 Task: Look for space in Aspen Hill, United States from 10th July, 2023 to 15th July, 2023 for 7 adults in price range Rs.10000 to Rs.15000. Place can be entire place or shared room with 4 bedrooms having 7 beds and 4 bathrooms. Property type can be house, flat, guest house. Amenities needed are: wifi, TV, free parkinig on premises, gym, breakfast. Booking option can be shelf check-in. Required host language is English.
Action: Mouse moved to (533, 131)
Screenshot: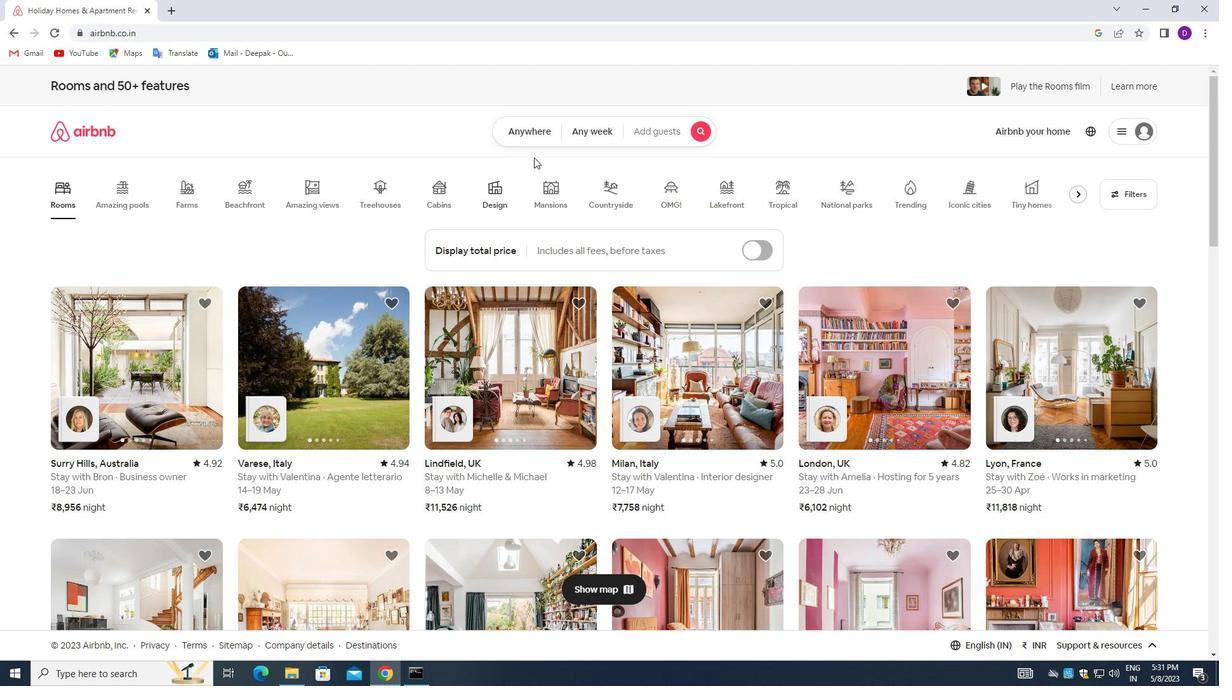 
Action: Mouse pressed left at (533, 131)
Screenshot: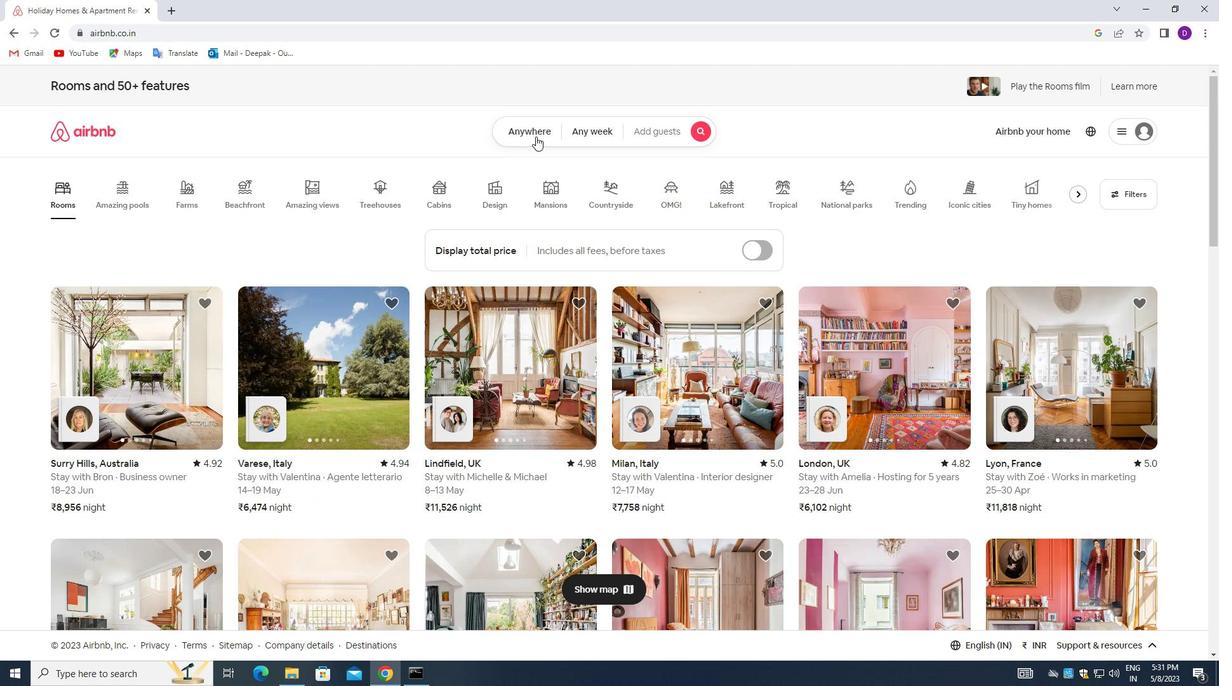 
Action: Mouse moved to (451, 180)
Screenshot: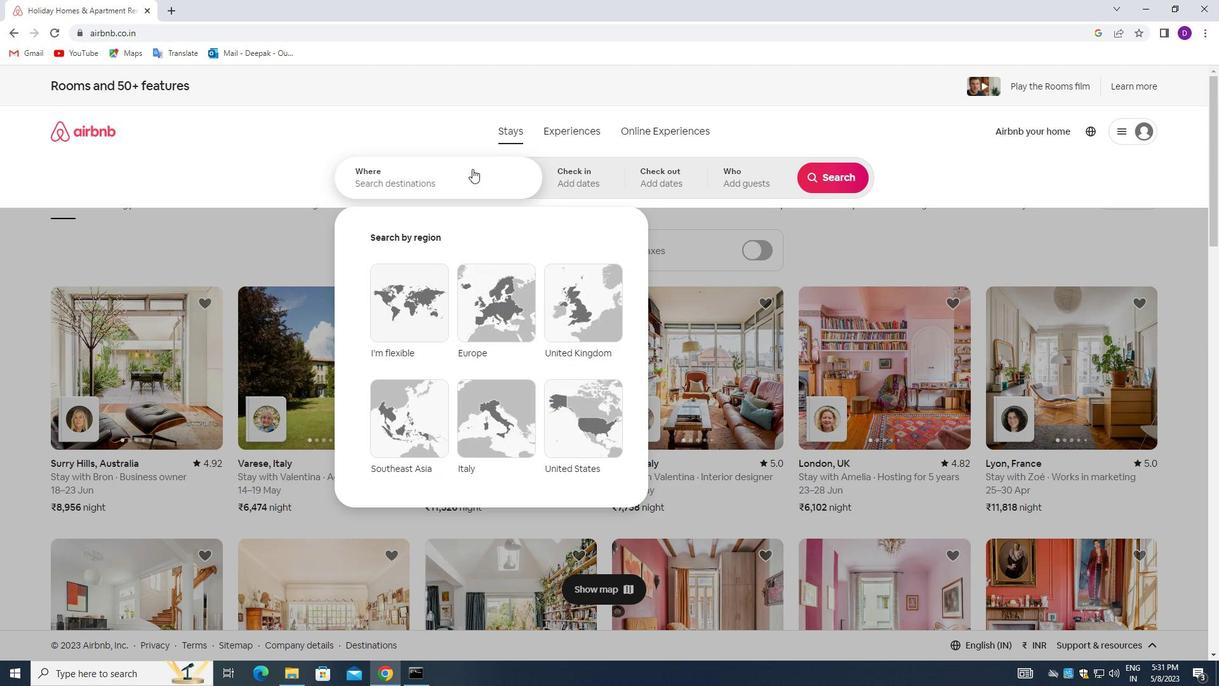 
Action: Mouse pressed left at (451, 180)
Screenshot: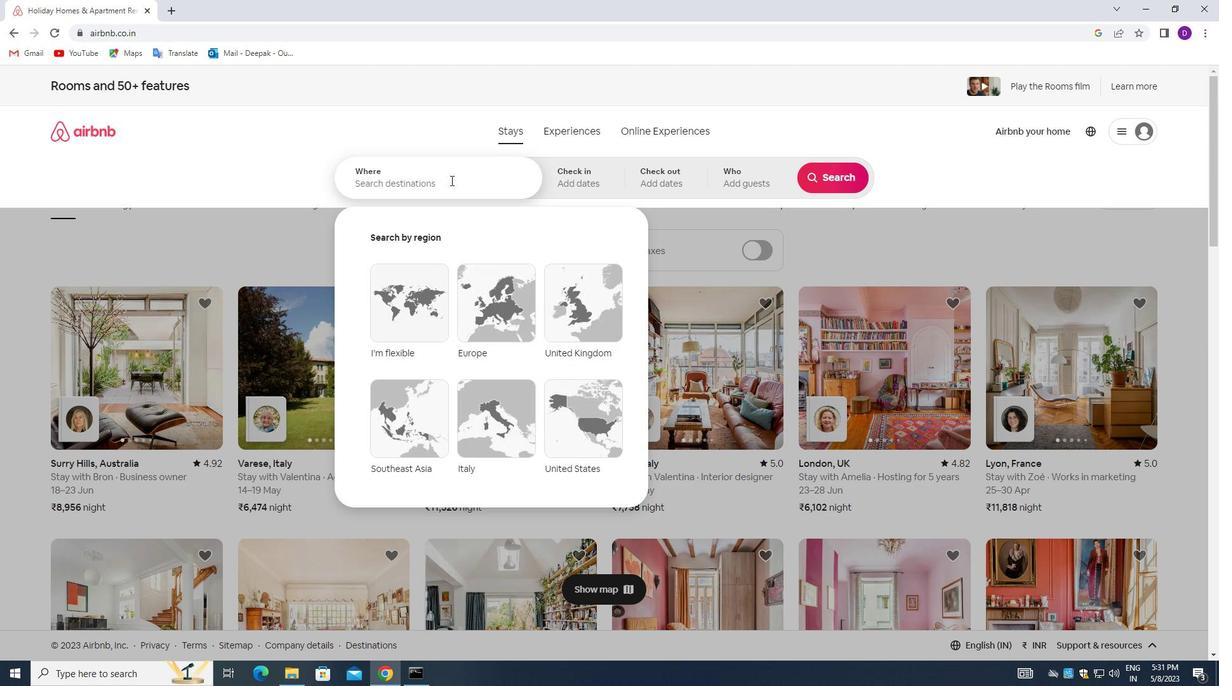 
Action: Mouse moved to (99, 296)
Screenshot: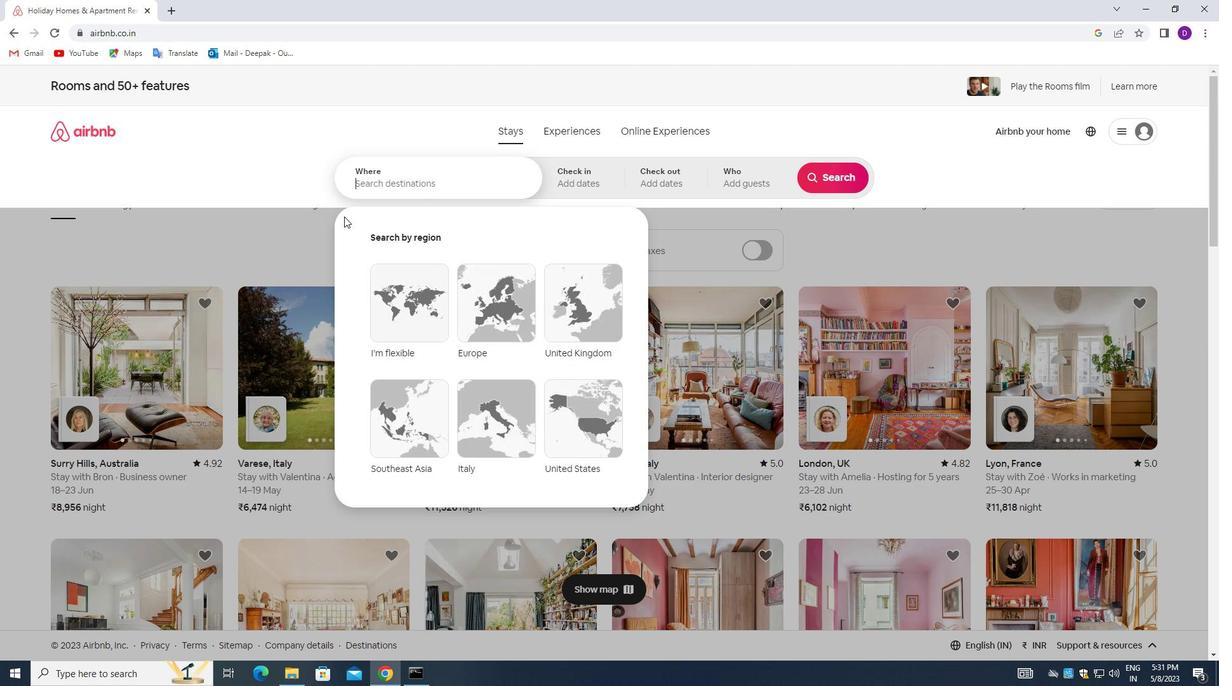 
Action: Key pressed <Key.shift_r>Aspen<Key.space><Key.shift>HILL<Key.space><Key.backspace>,<Key.space><Key.shift>UNITED<Key.space><Key.shift_r>STATES<Key.enter>
Screenshot: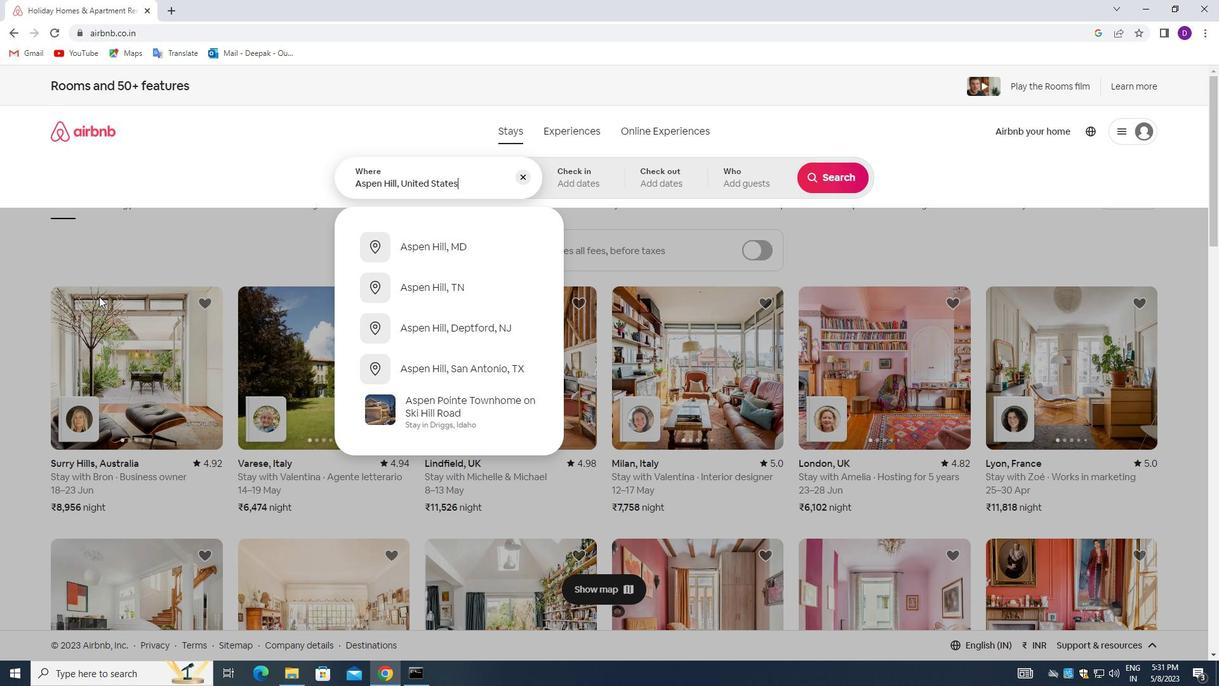 
Action: Mouse moved to (827, 279)
Screenshot: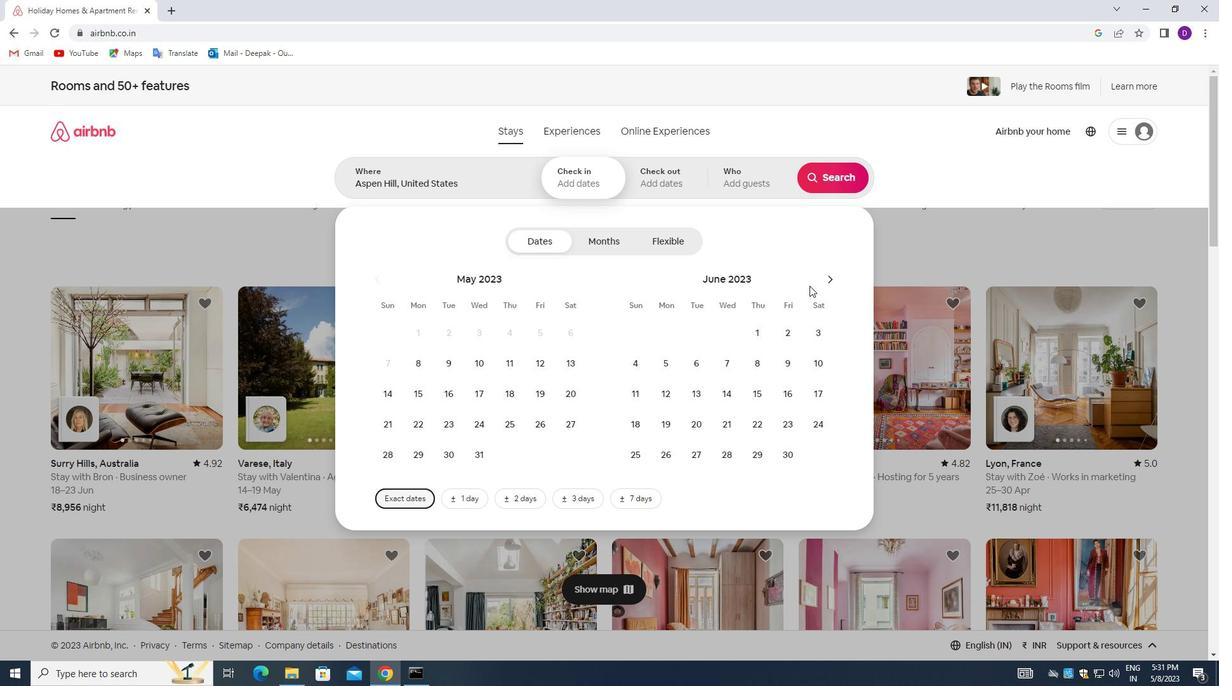 
Action: Mouse pressed left at (827, 279)
Screenshot: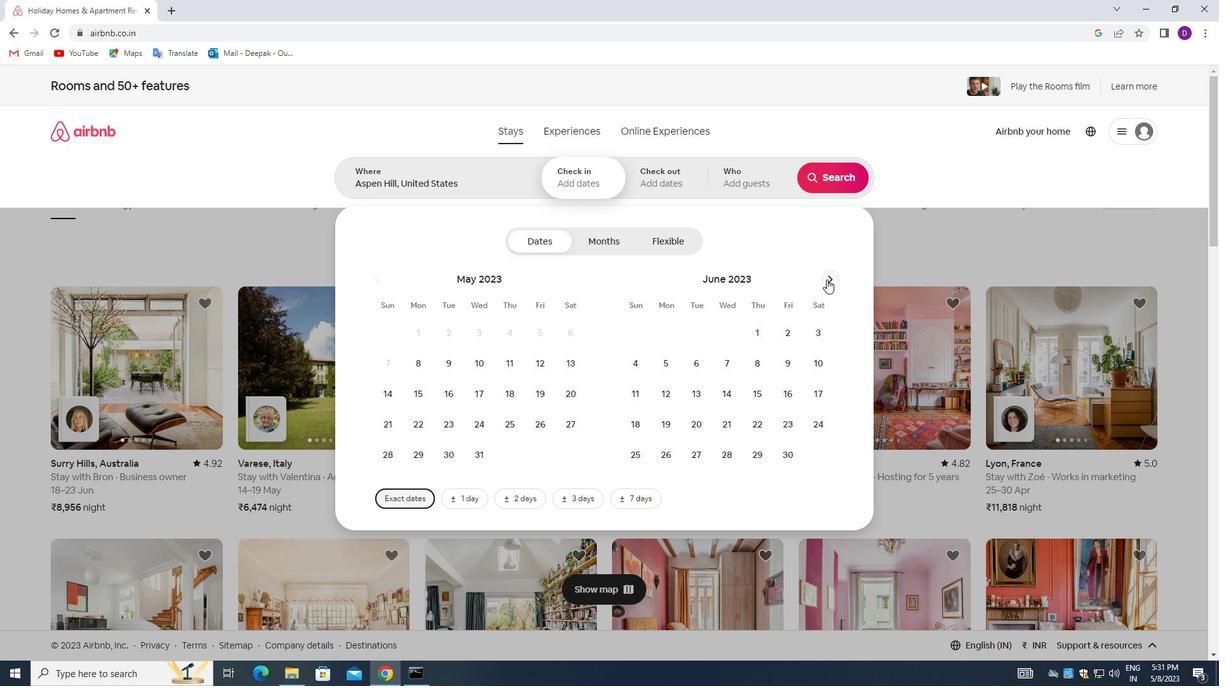 
Action: Mouse moved to (672, 396)
Screenshot: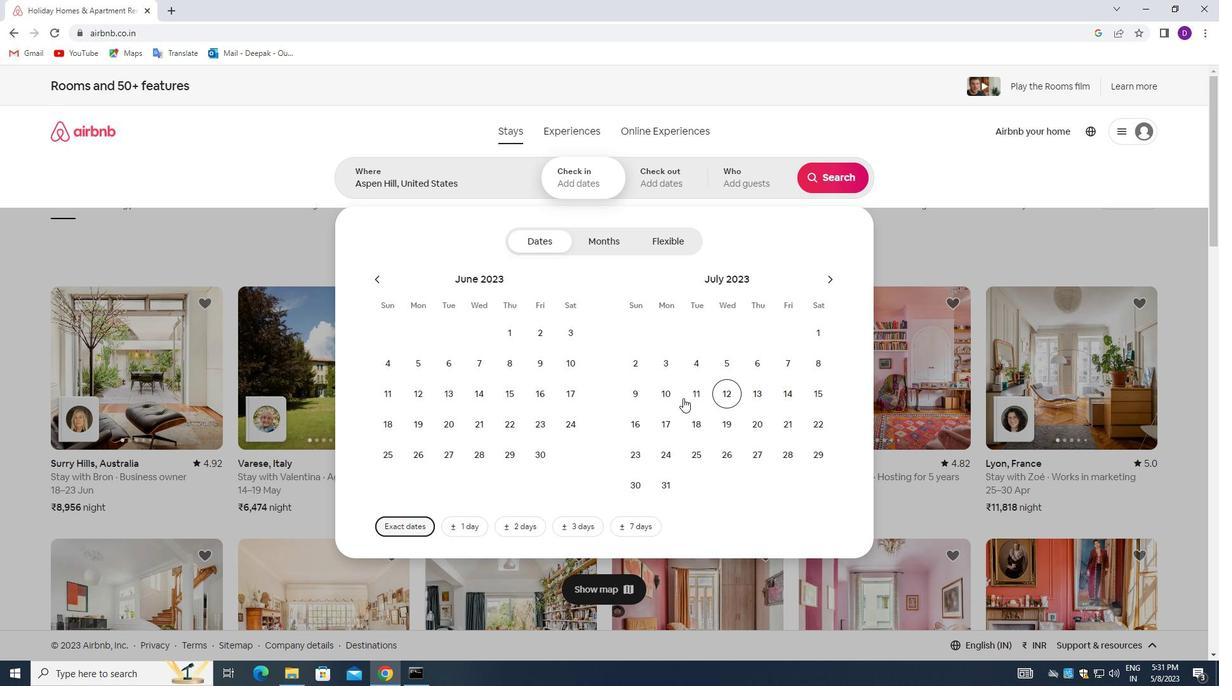 
Action: Mouse pressed left at (672, 396)
Screenshot: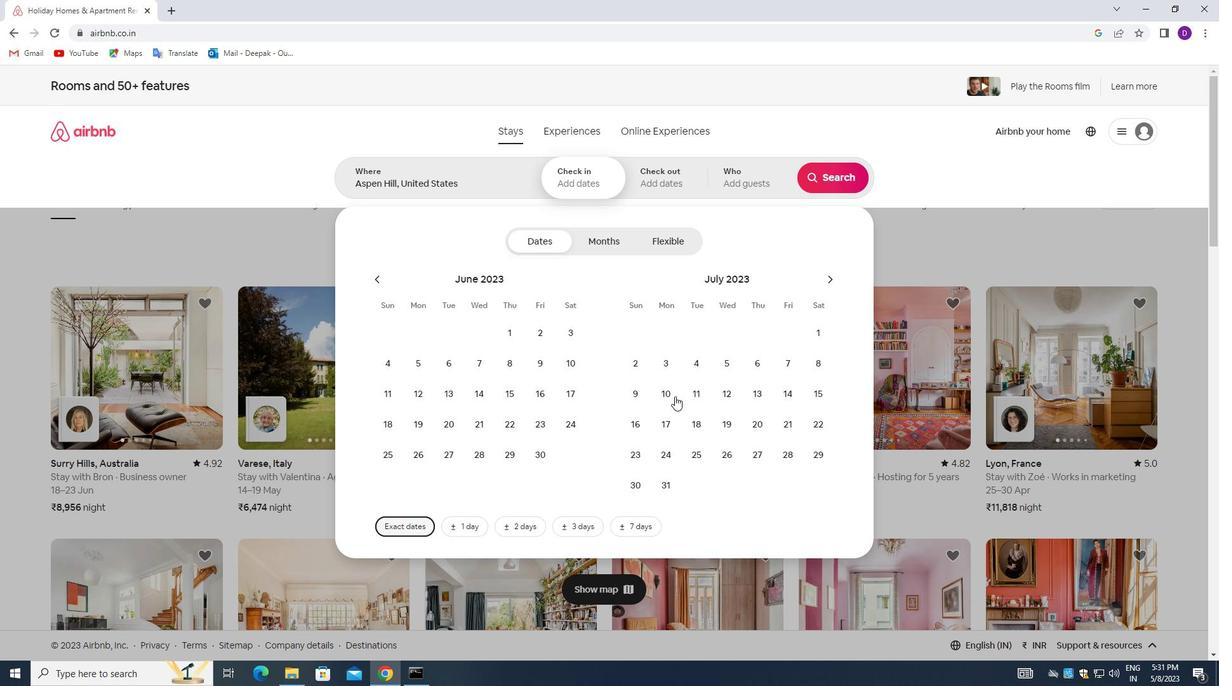 
Action: Mouse moved to (815, 395)
Screenshot: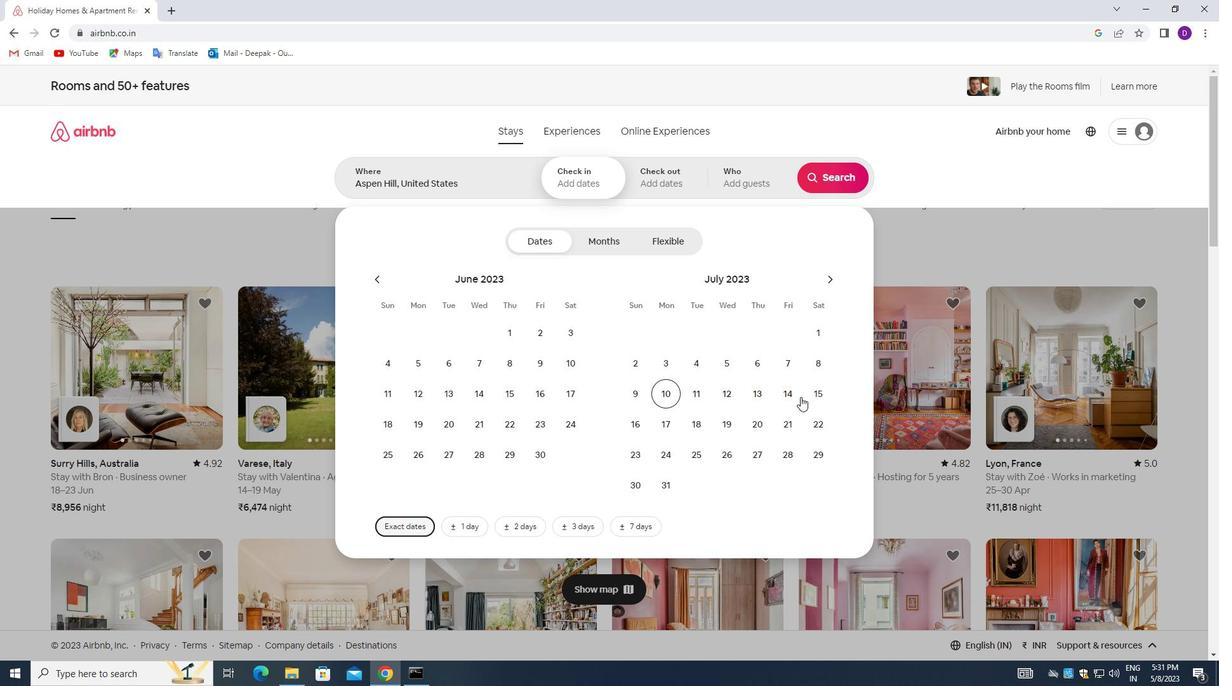 
Action: Mouse pressed left at (815, 395)
Screenshot: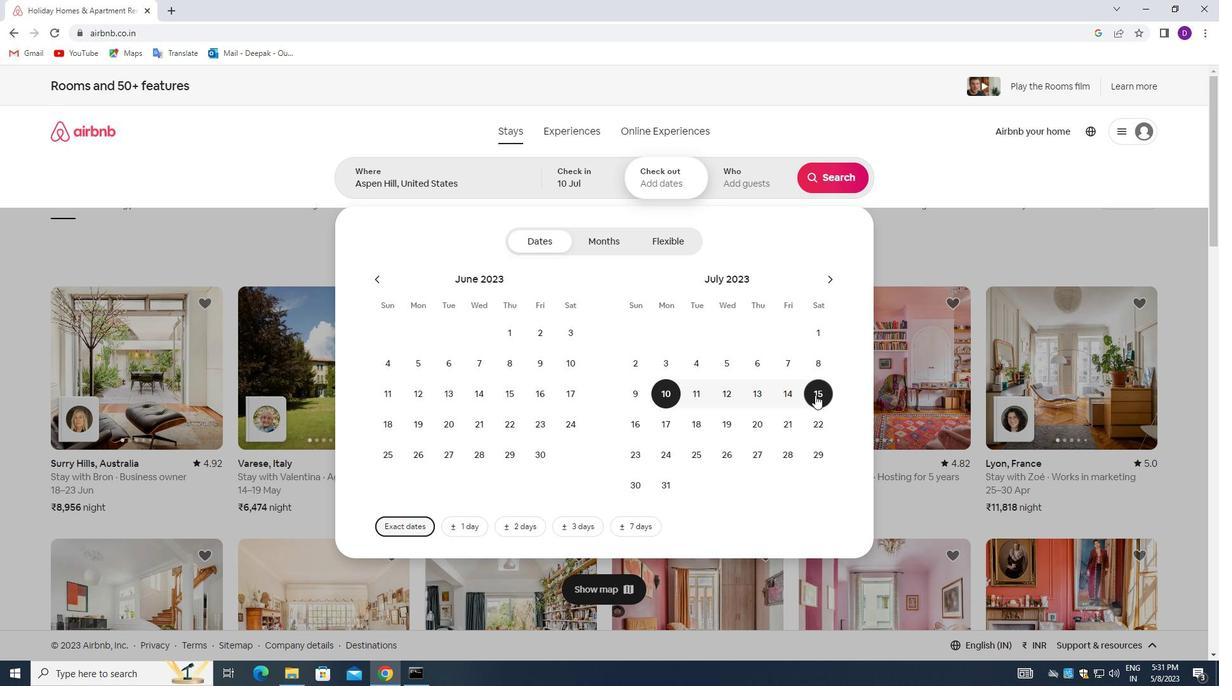 
Action: Mouse moved to (731, 174)
Screenshot: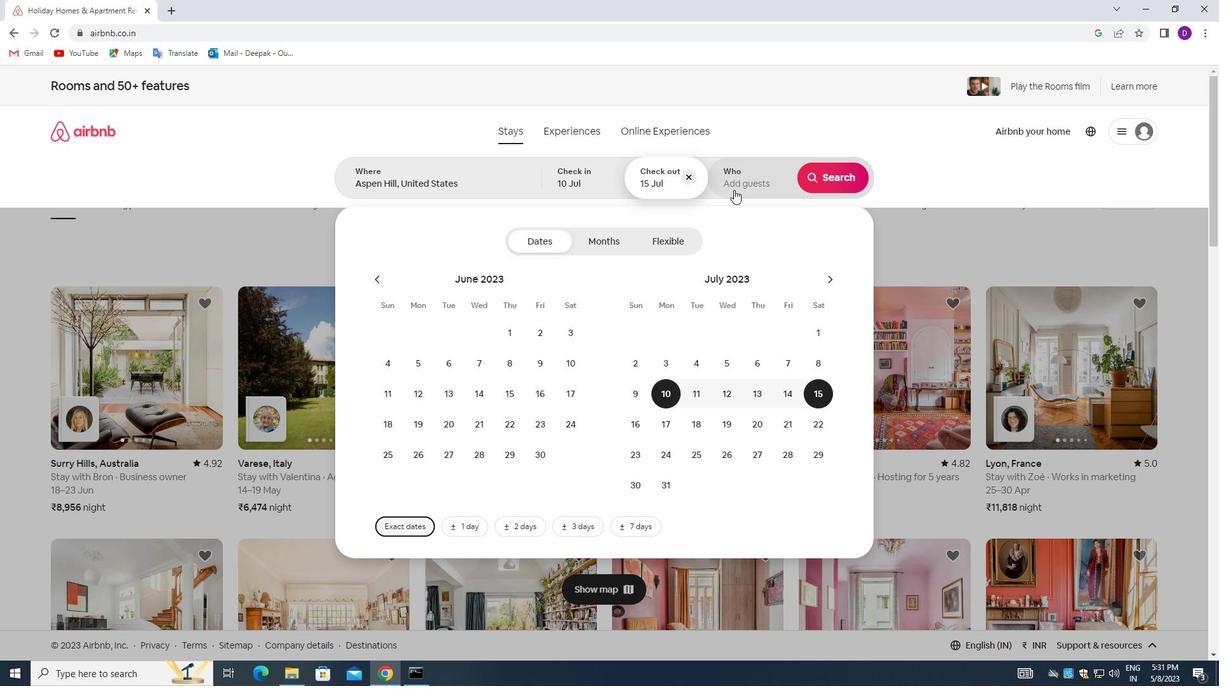 
Action: Mouse pressed left at (731, 174)
Screenshot: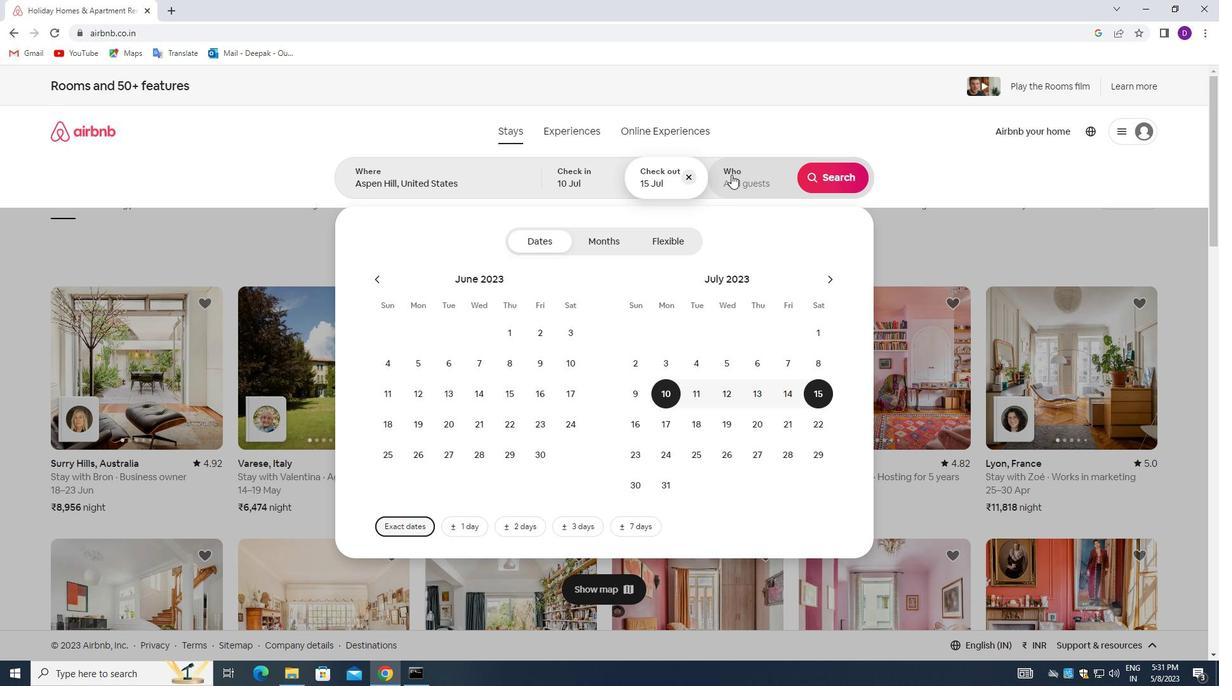 
Action: Mouse moved to (834, 246)
Screenshot: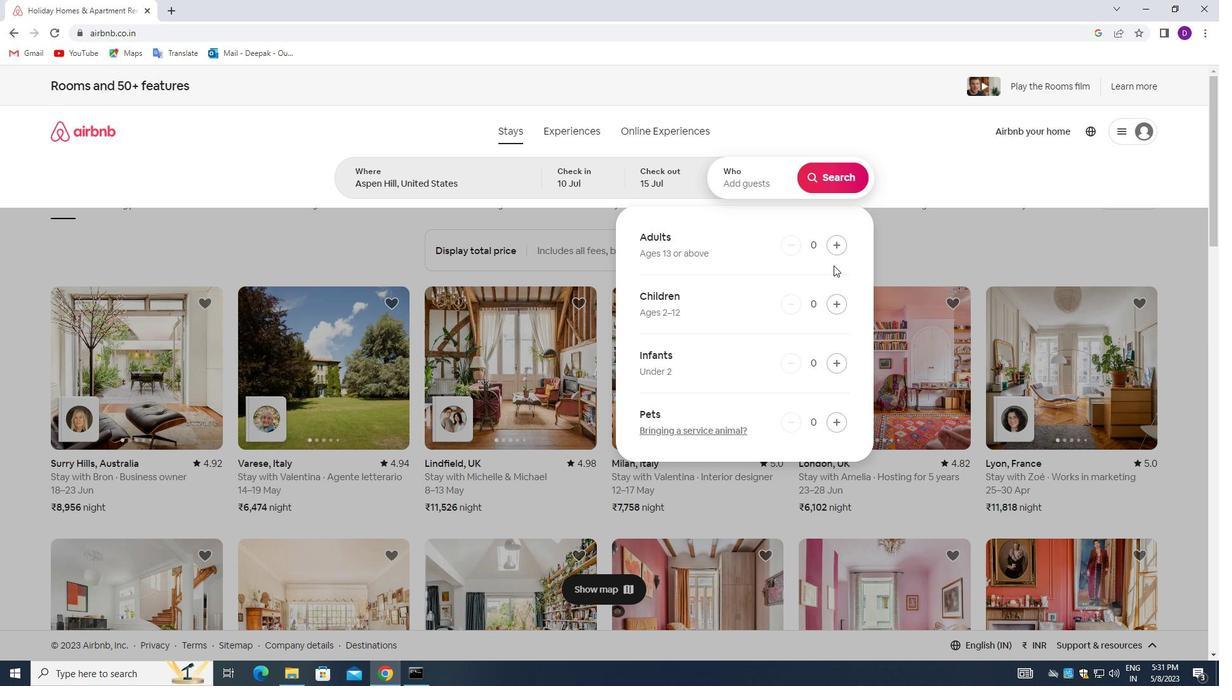 
Action: Mouse pressed left at (834, 246)
Screenshot: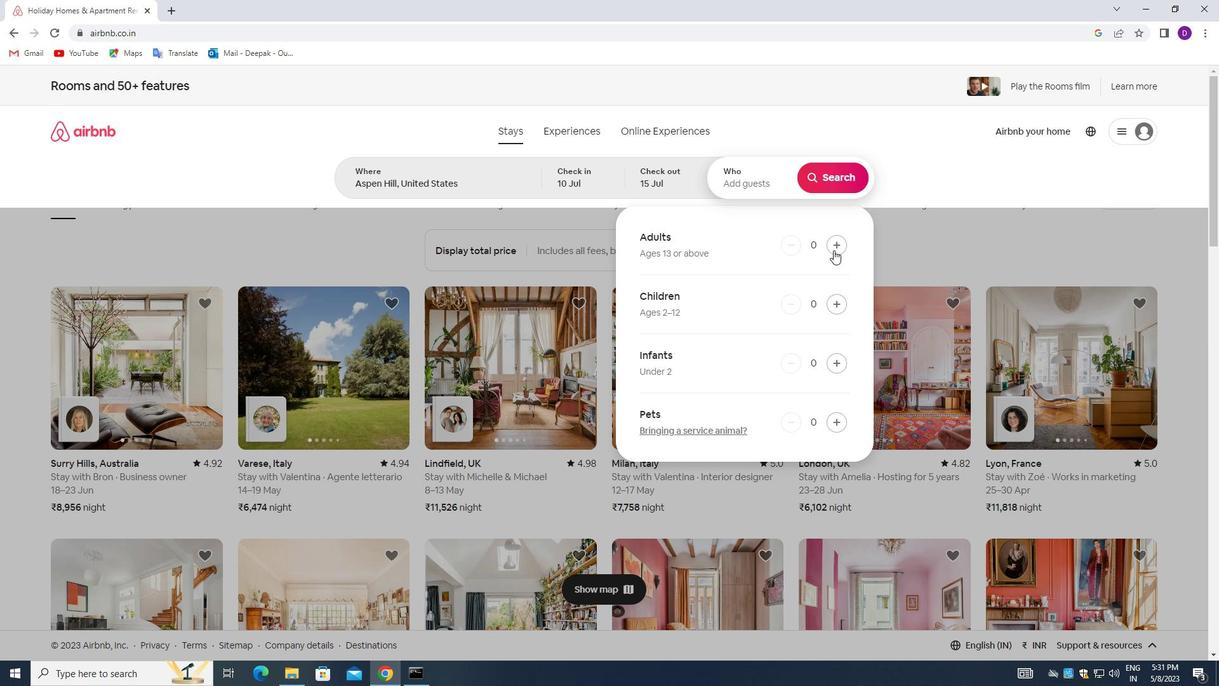 
Action: Mouse pressed left at (834, 246)
Screenshot: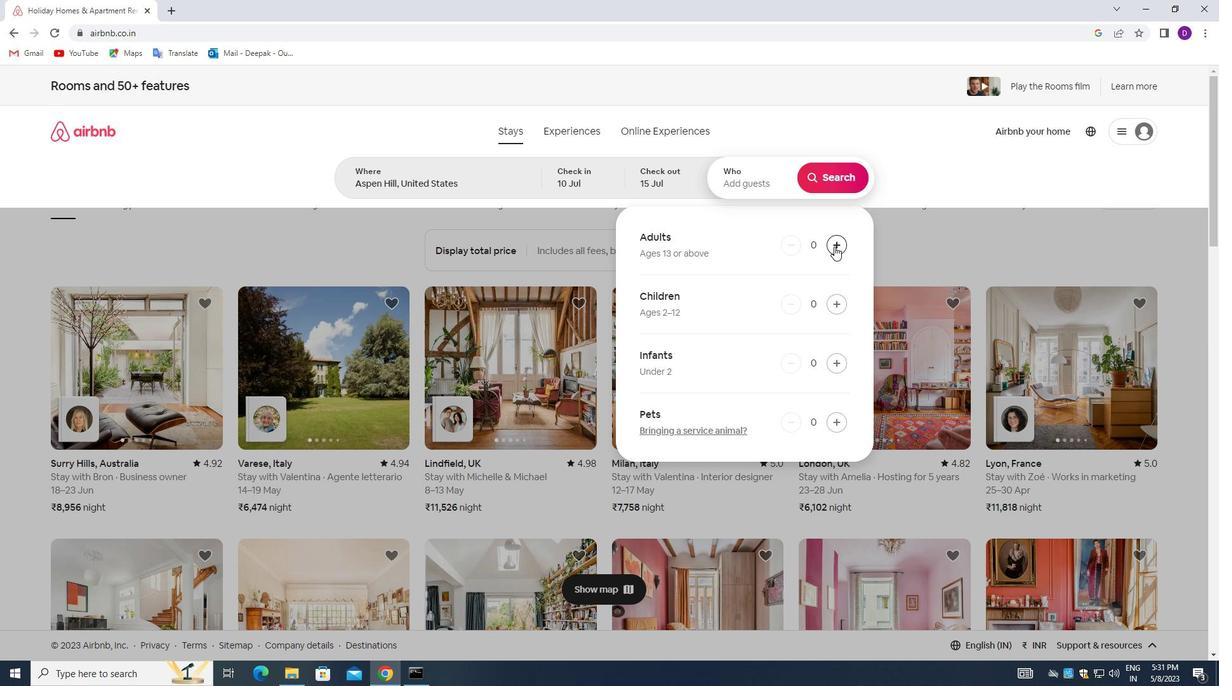 
Action: Mouse pressed left at (834, 246)
Screenshot: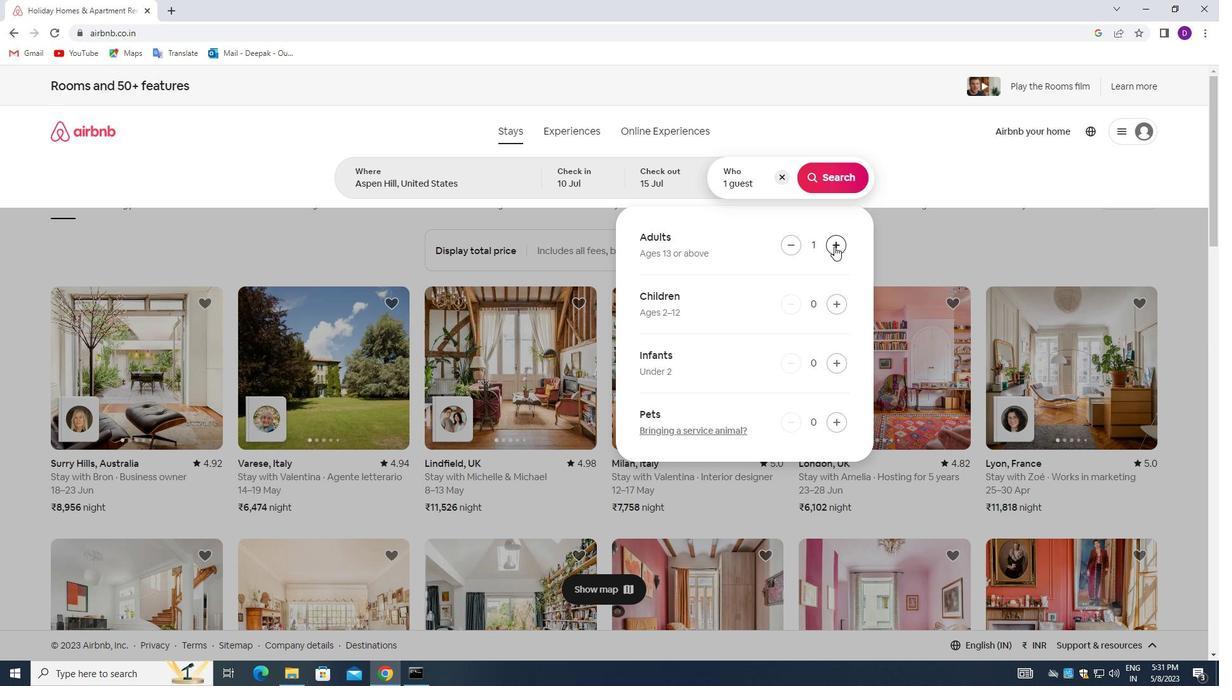
Action: Mouse pressed left at (834, 246)
Screenshot: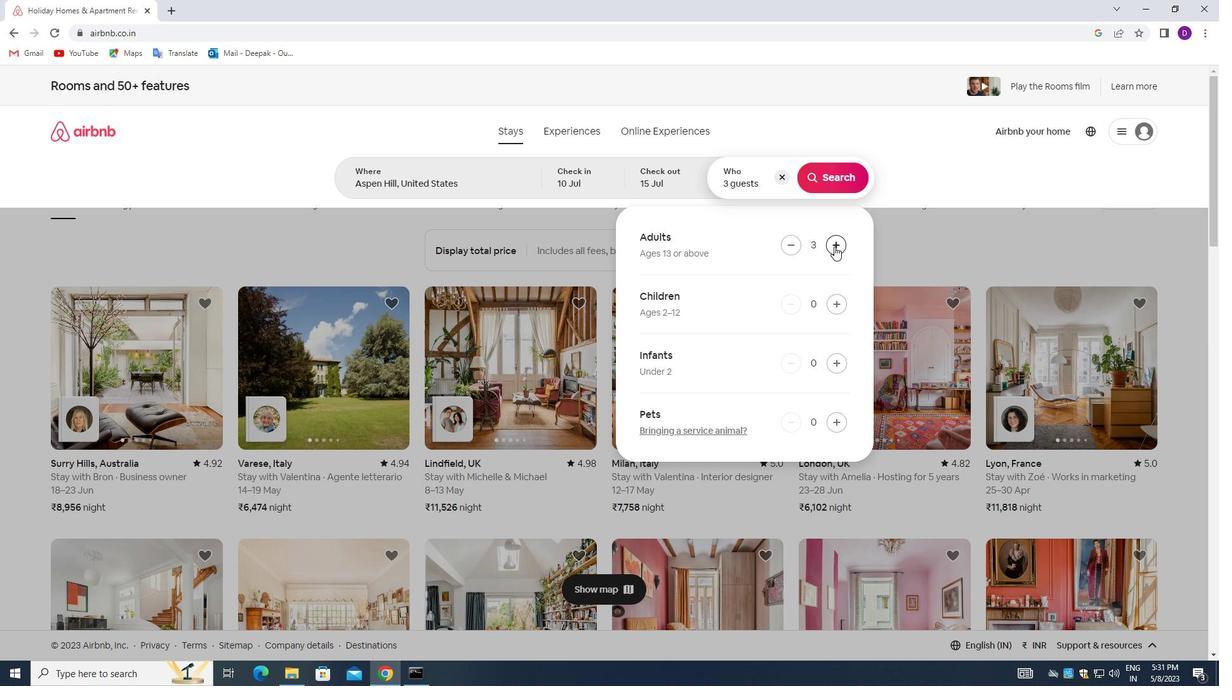 
Action: Mouse pressed left at (834, 246)
Screenshot: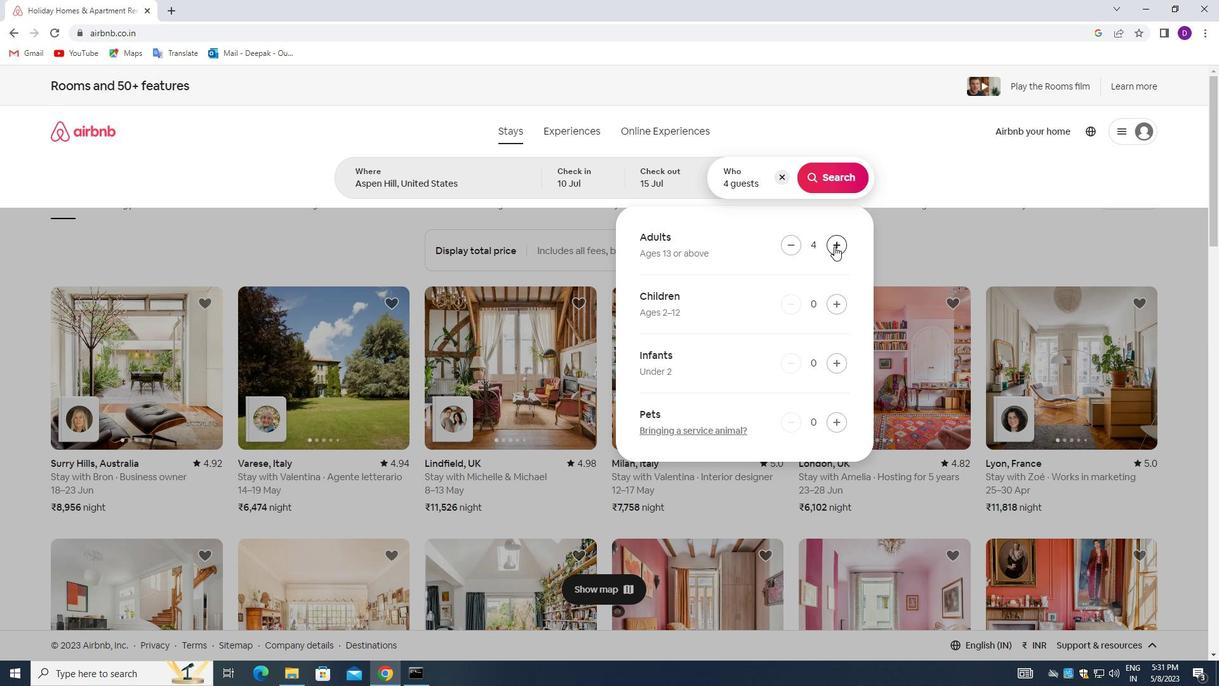 
Action: Mouse pressed left at (834, 246)
Screenshot: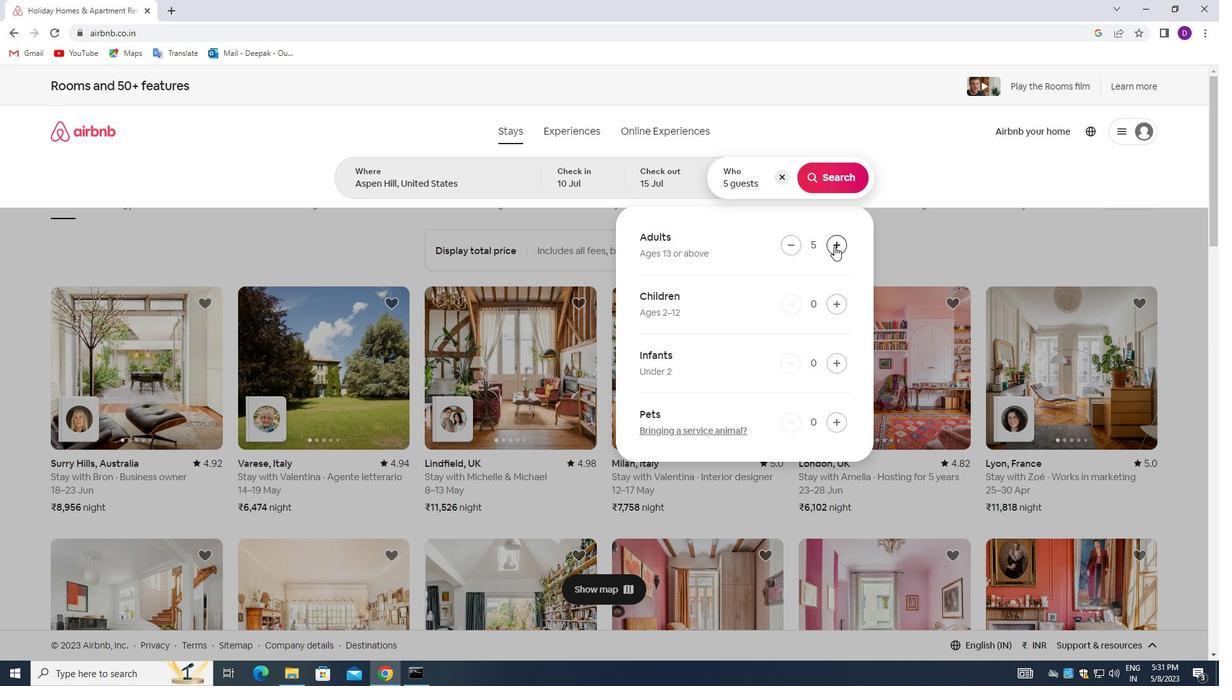 
Action: Mouse pressed left at (834, 246)
Screenshot: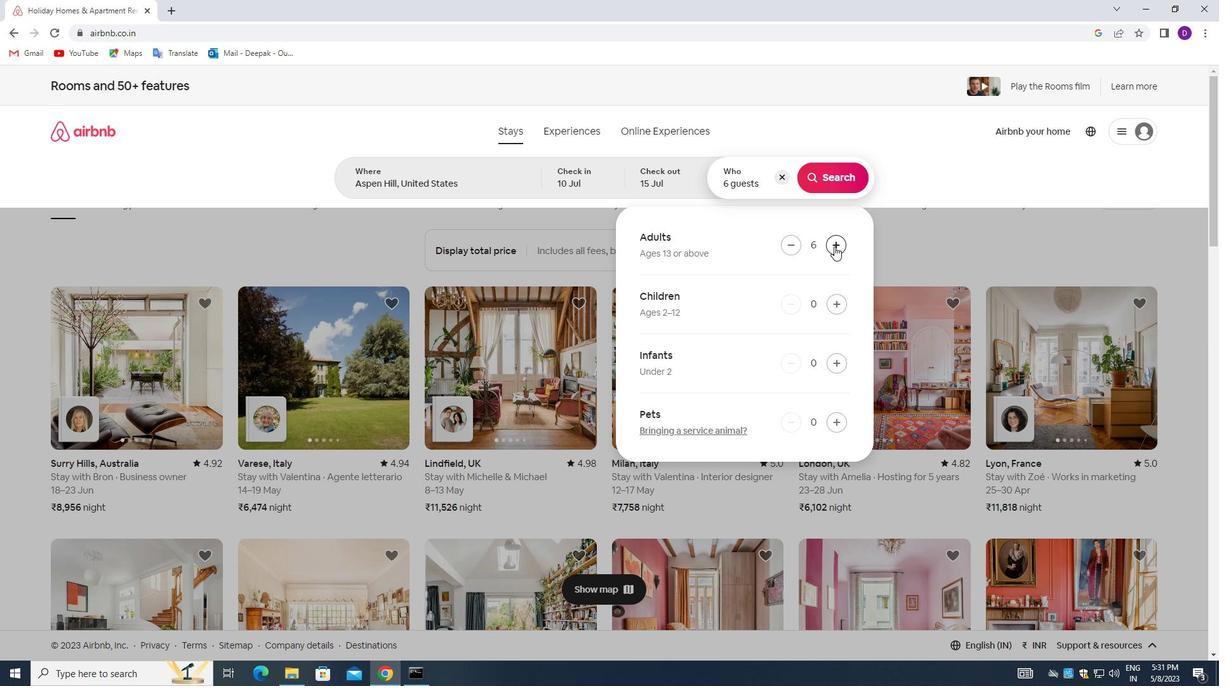 
Action: Mouse moved to (836, 178)
Screenshot: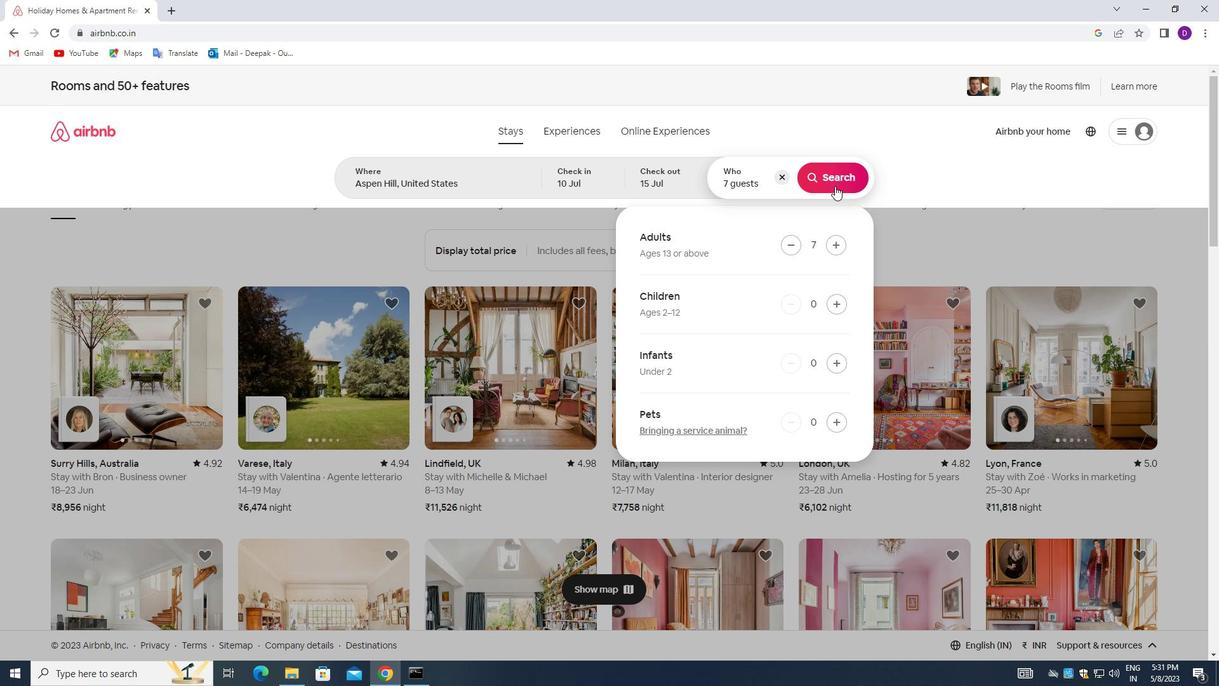 
Action: Mouse pressed left at (836, 178)
Screenshot: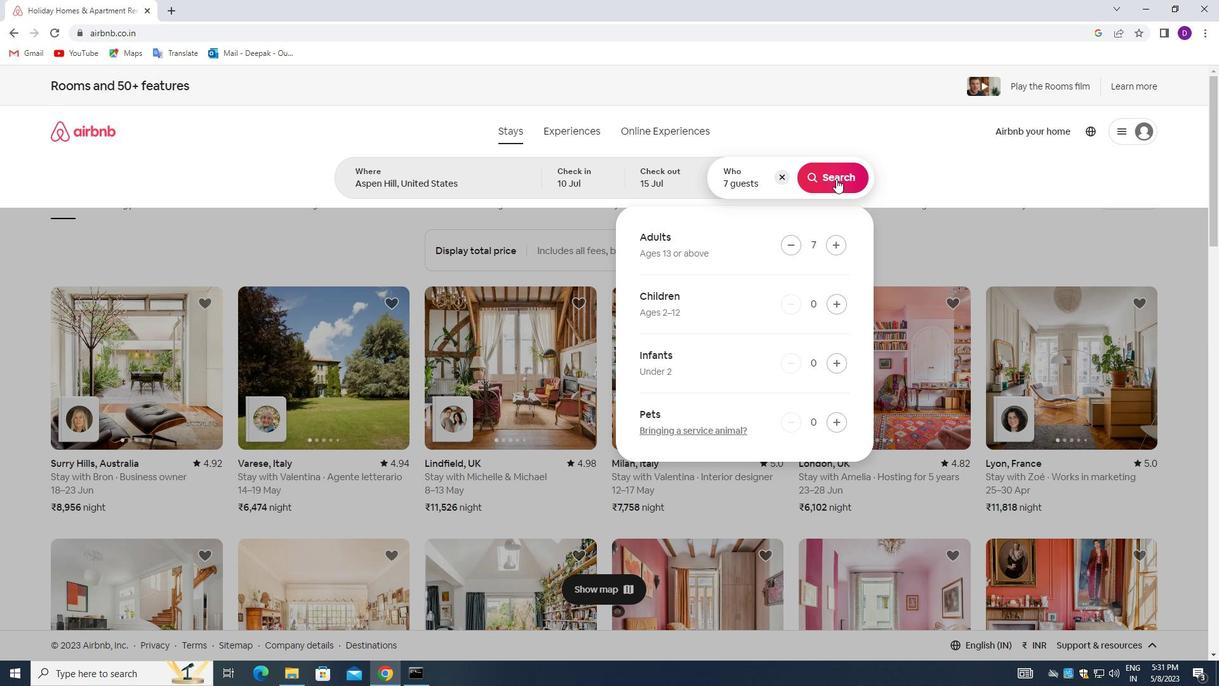 
Action: Mouse moved to (1149, 138)
Screenshot: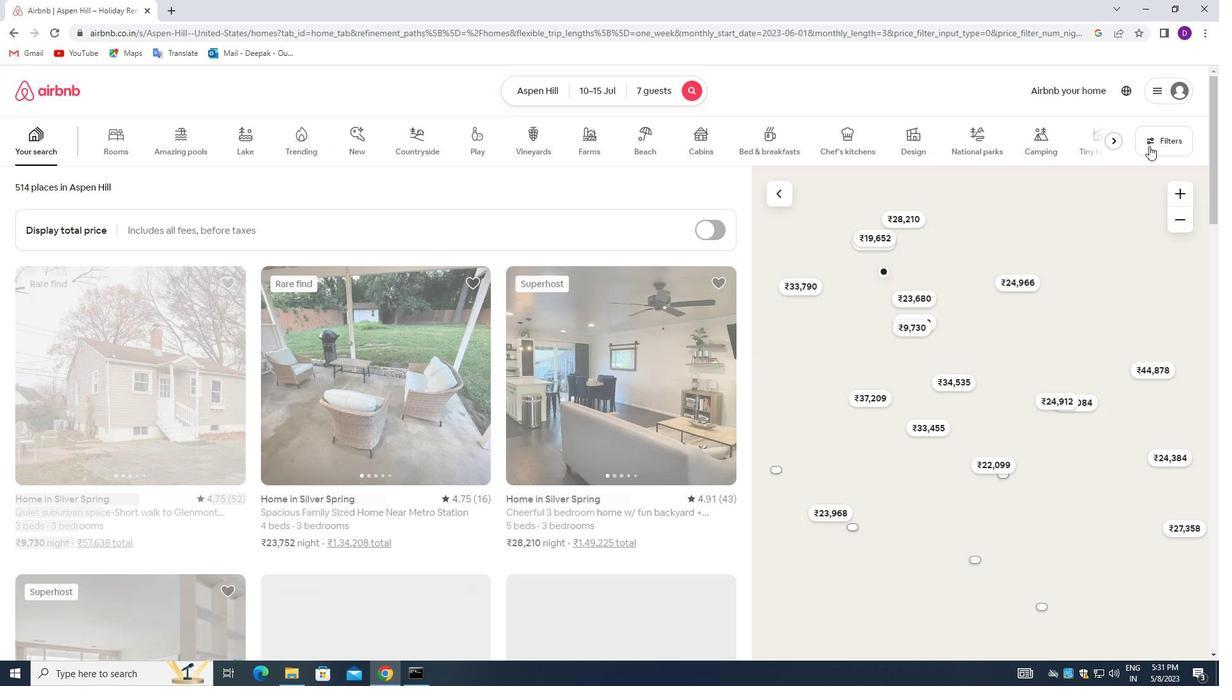 
Action: Mouse pressed left at (1149, 138)
Screenshot: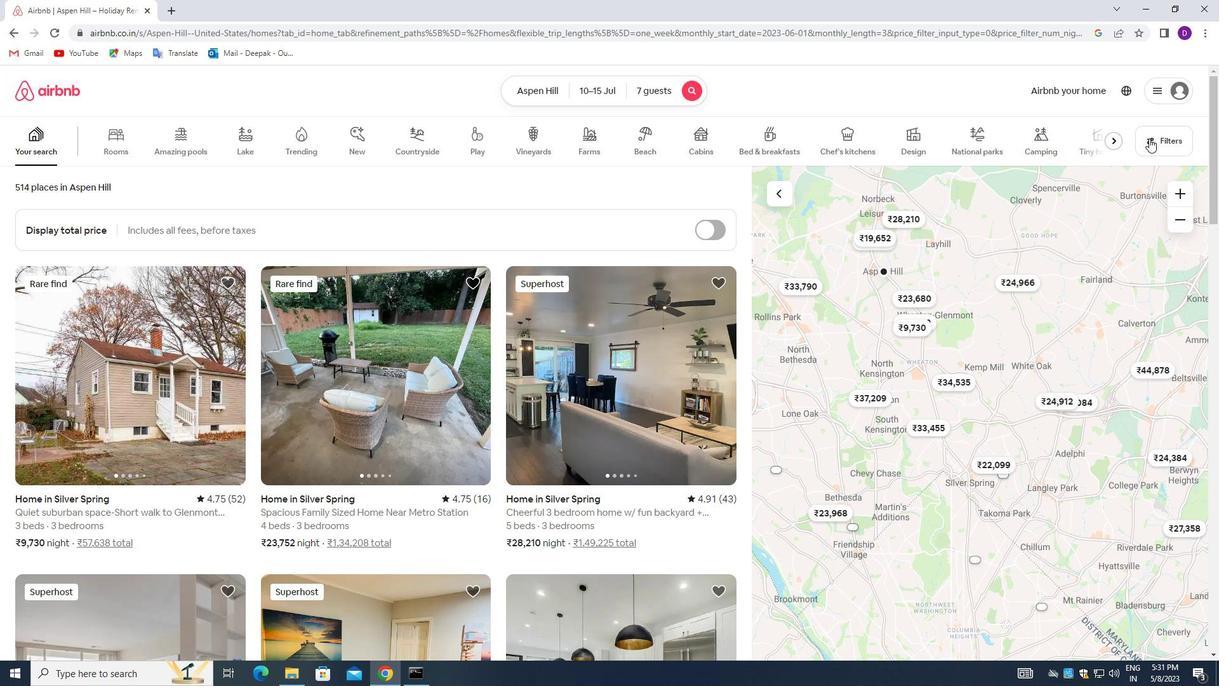 
Action: Mouse moved to (444, 455)
Screenshot: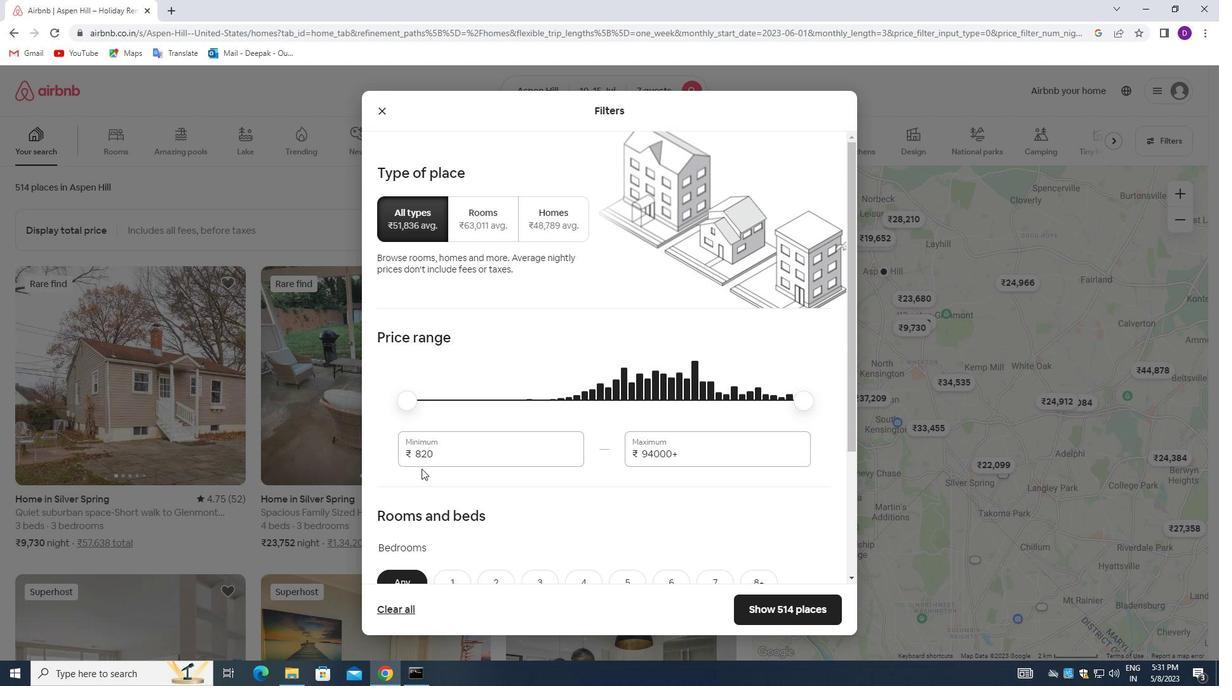 
Action: Mouse pressed left at (444, 455)
Screenshot: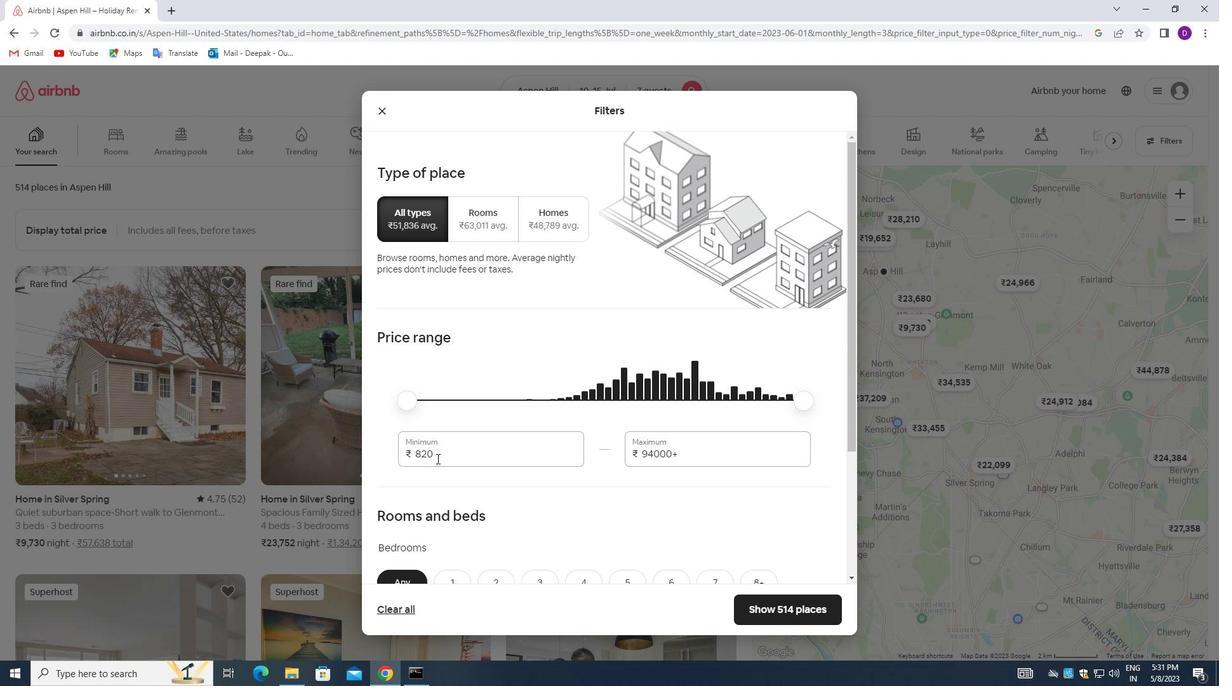 
Action: Mouse pressed left at (444, 455)
Screenshot: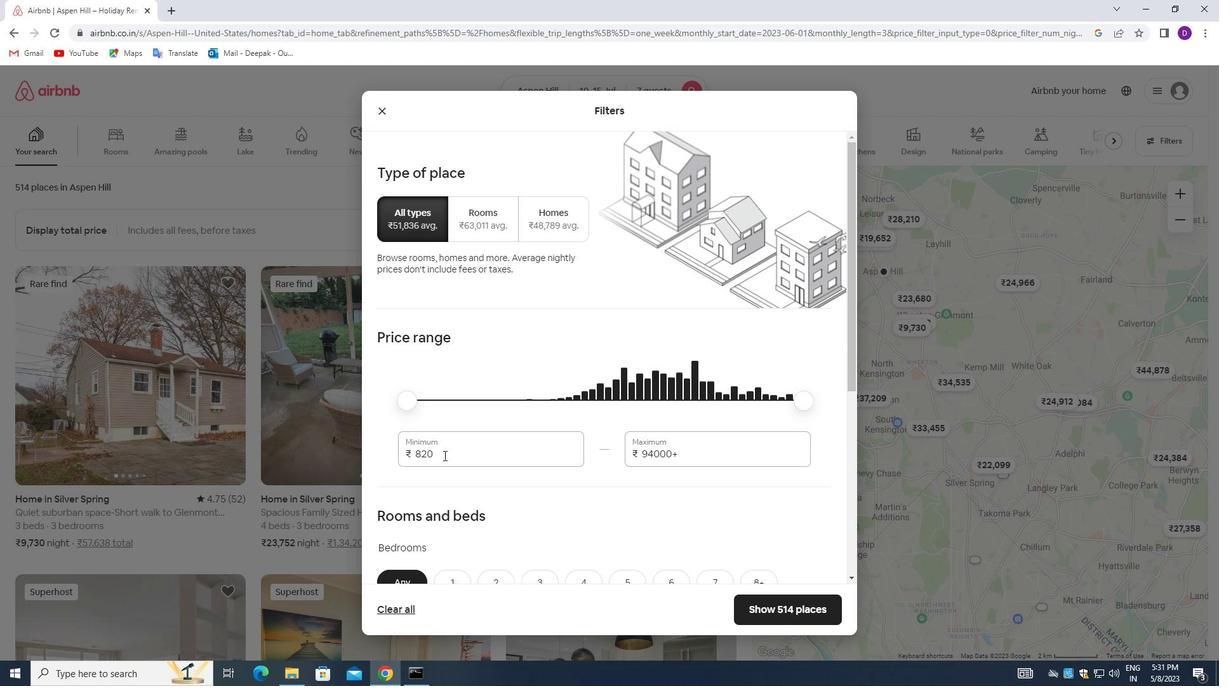 
Action: Key pressed 10000<Key.tab>15000
Screenshot: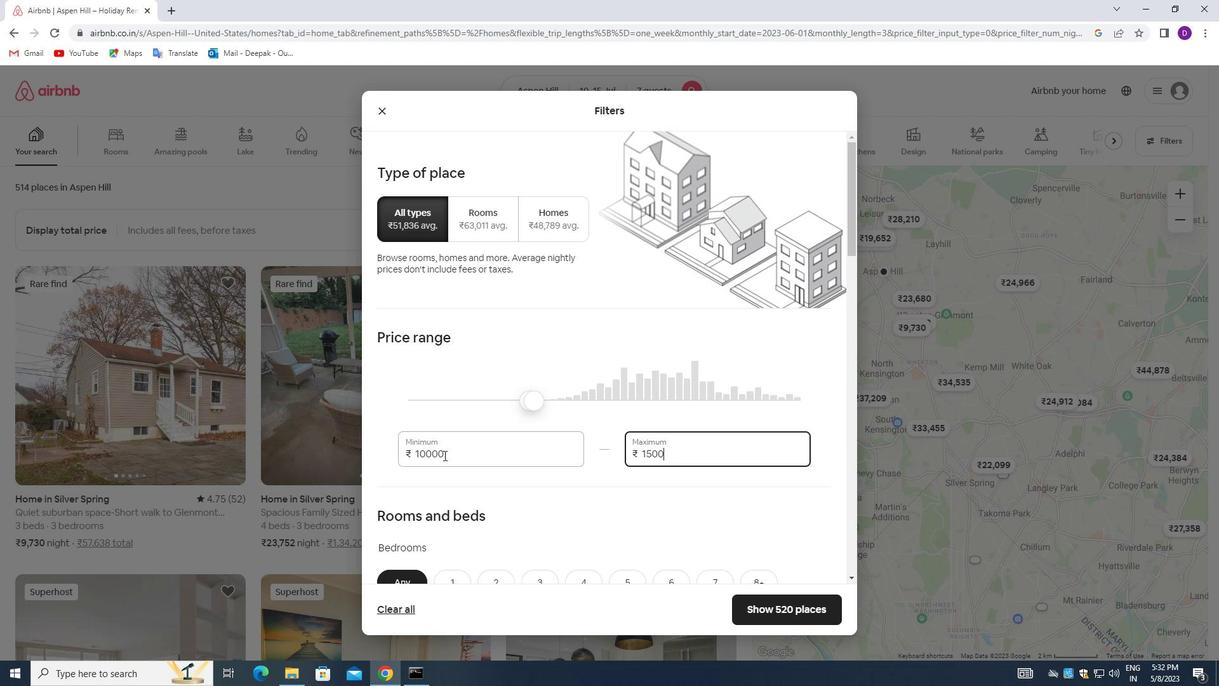 
Action: Mouse moved to (457, 454)
Screenshot: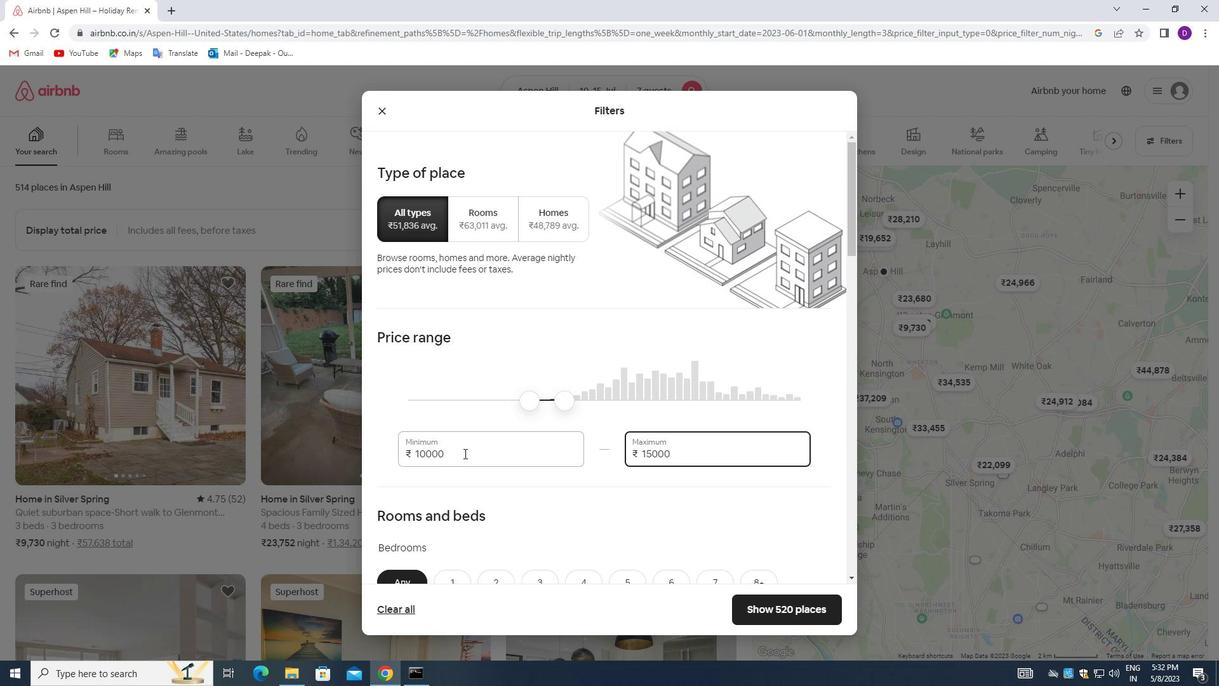 
Action: Mouse scrolled (457, 453) with delta (0, 0)
Screenshot: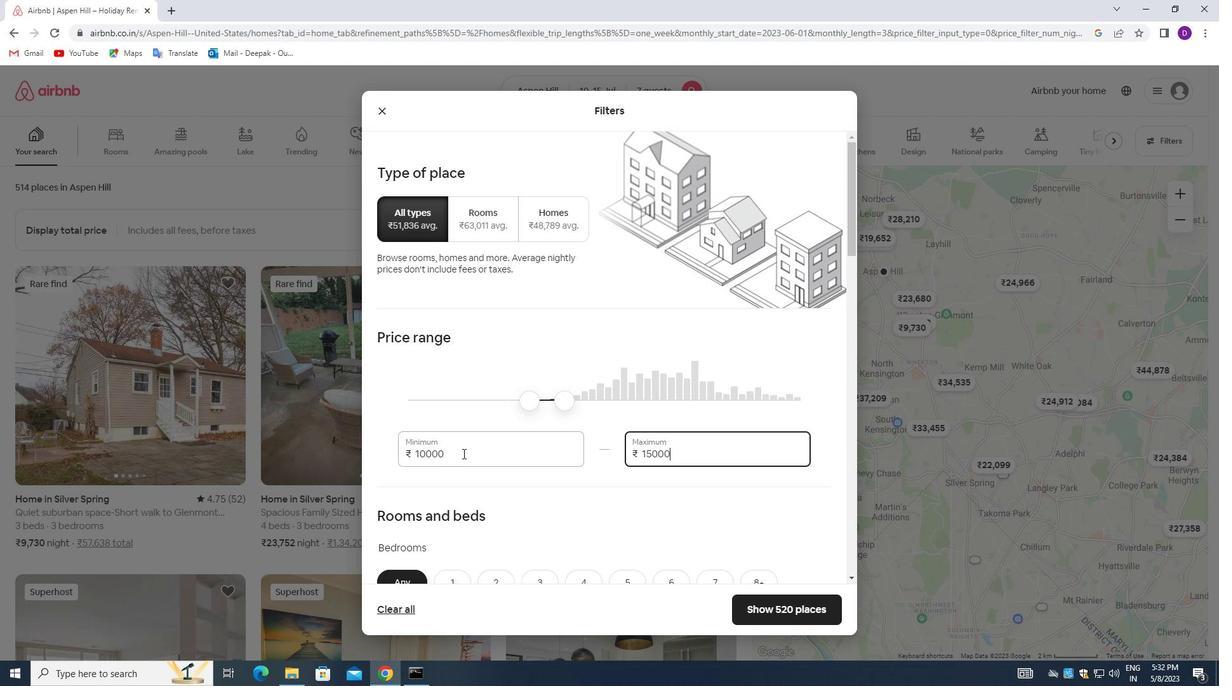 
Action: Mouse moved to (455, 456)
Screenshot: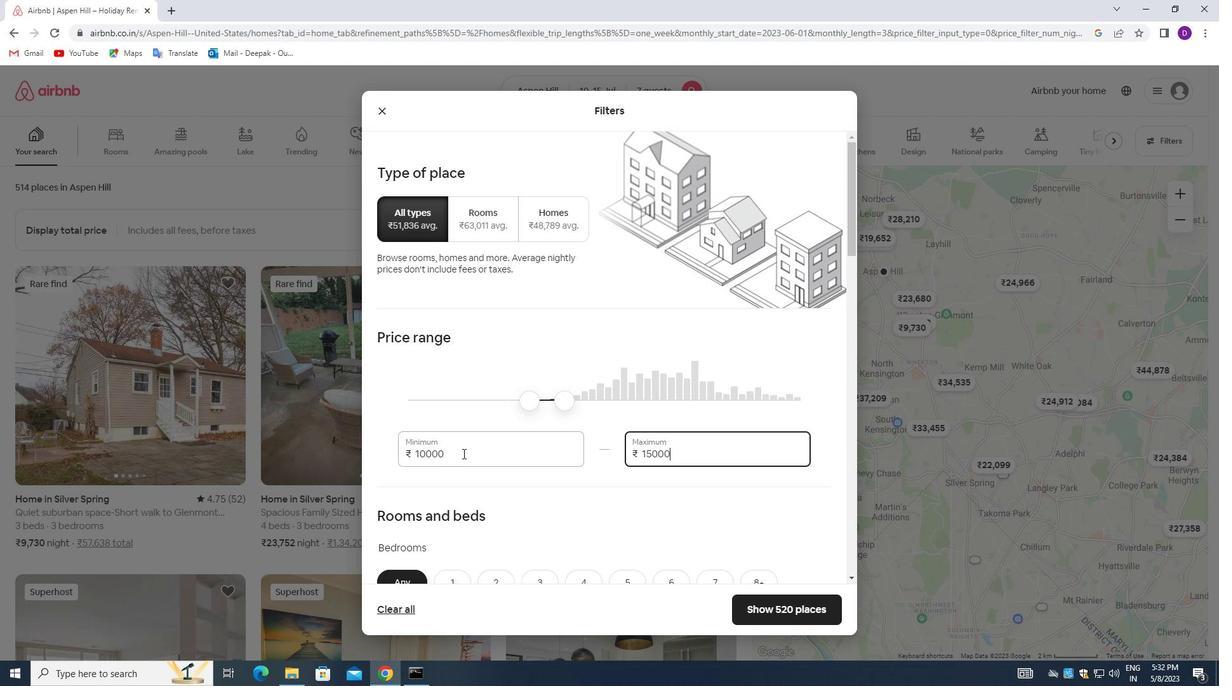
Action: Mouse scrolled (455, 455) with delta (0, 0)
Screenshot: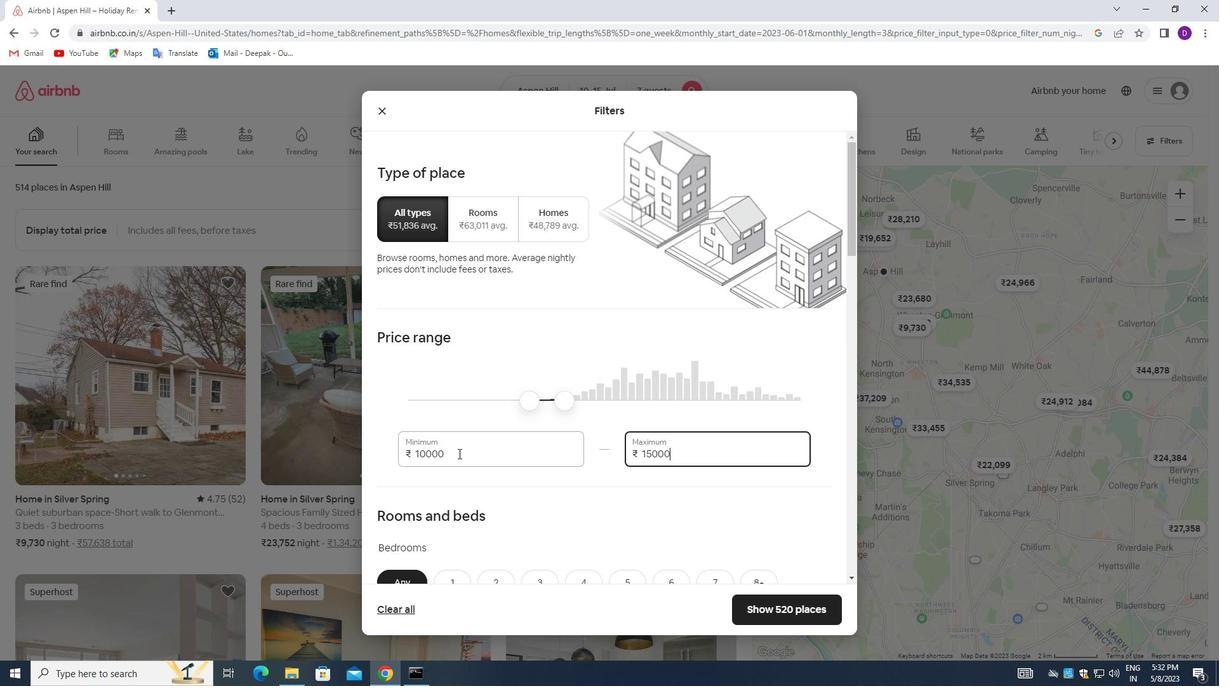 
Action: Mouse moved to (454, 457)
Screenshot: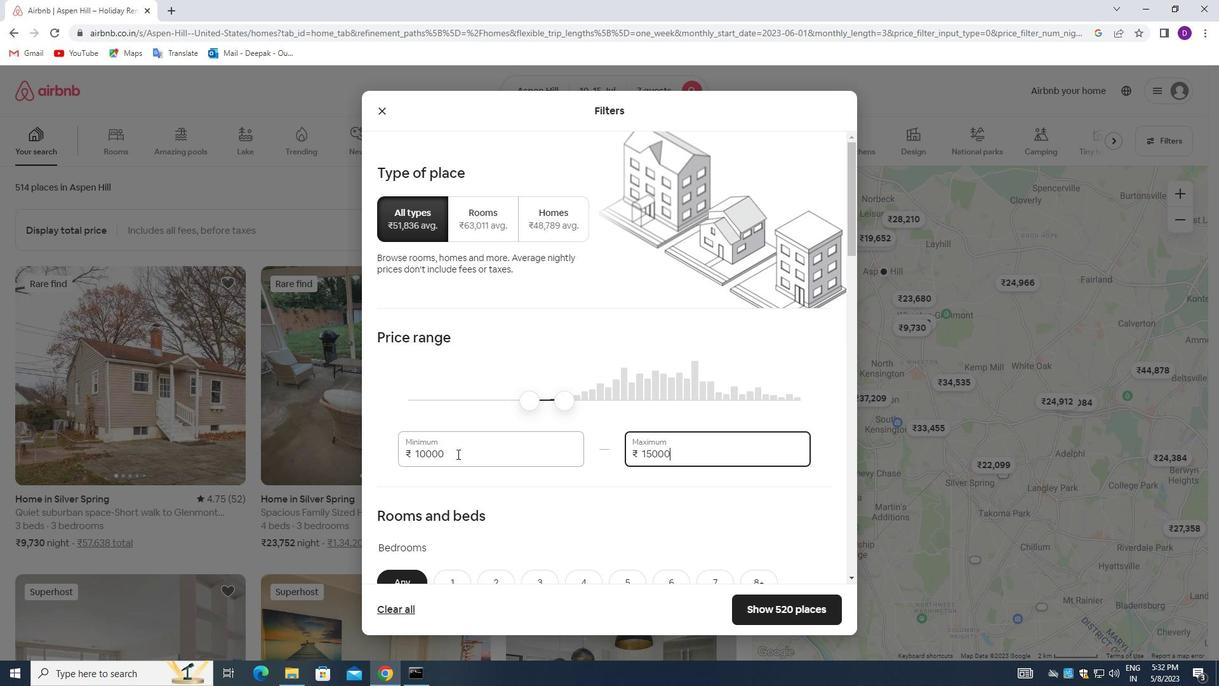 
Action: Mouse scrolled (454, 456) with delta (0, 0)
Screenshot: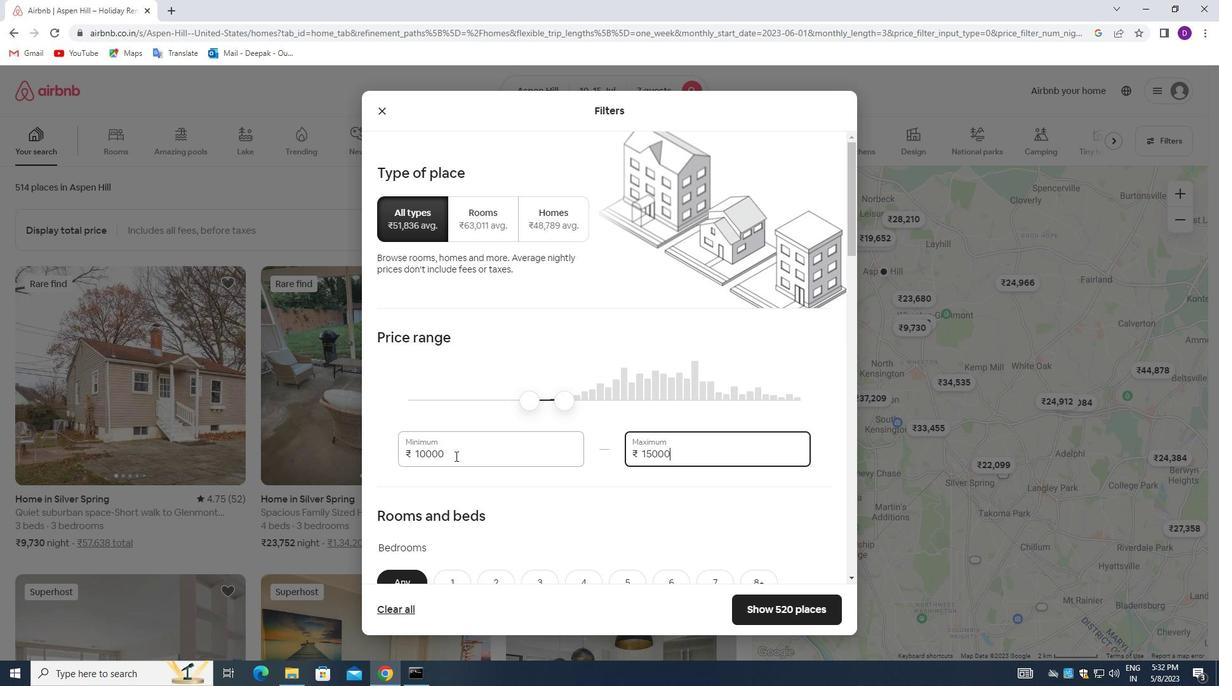 
Action: Mouse scrolled (454, 456) with delta (0, 0)
Screenshot: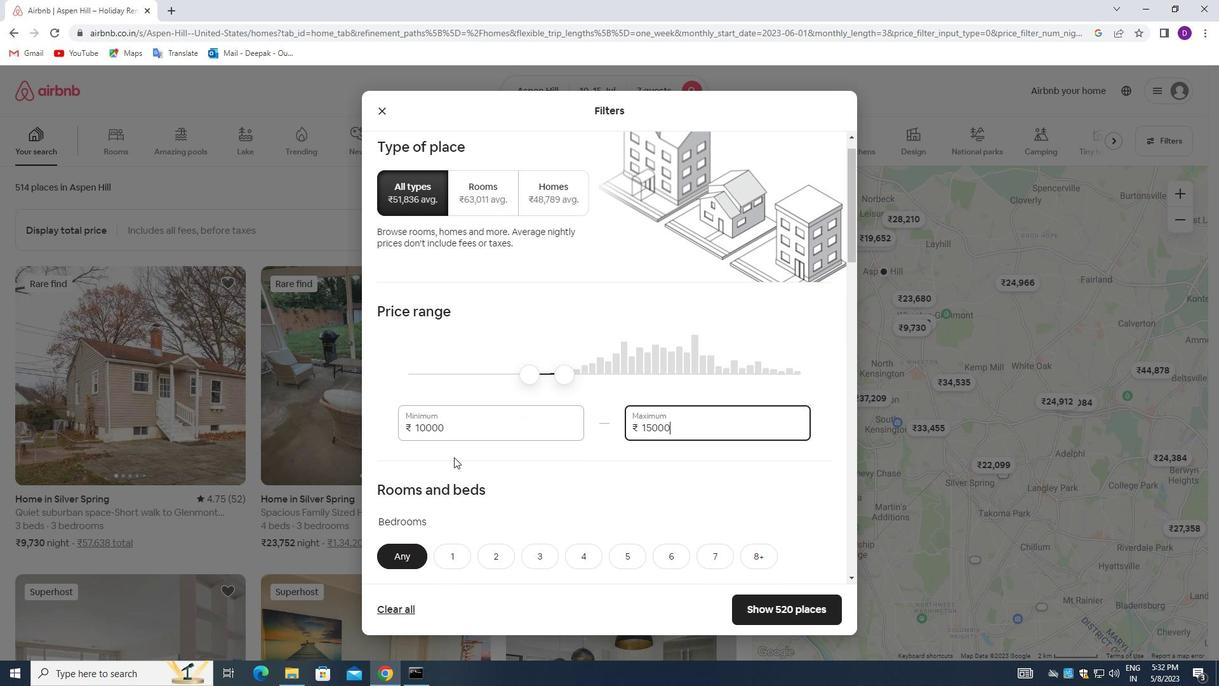 
Action: Mouse moved to (574, 331)
Screenshot: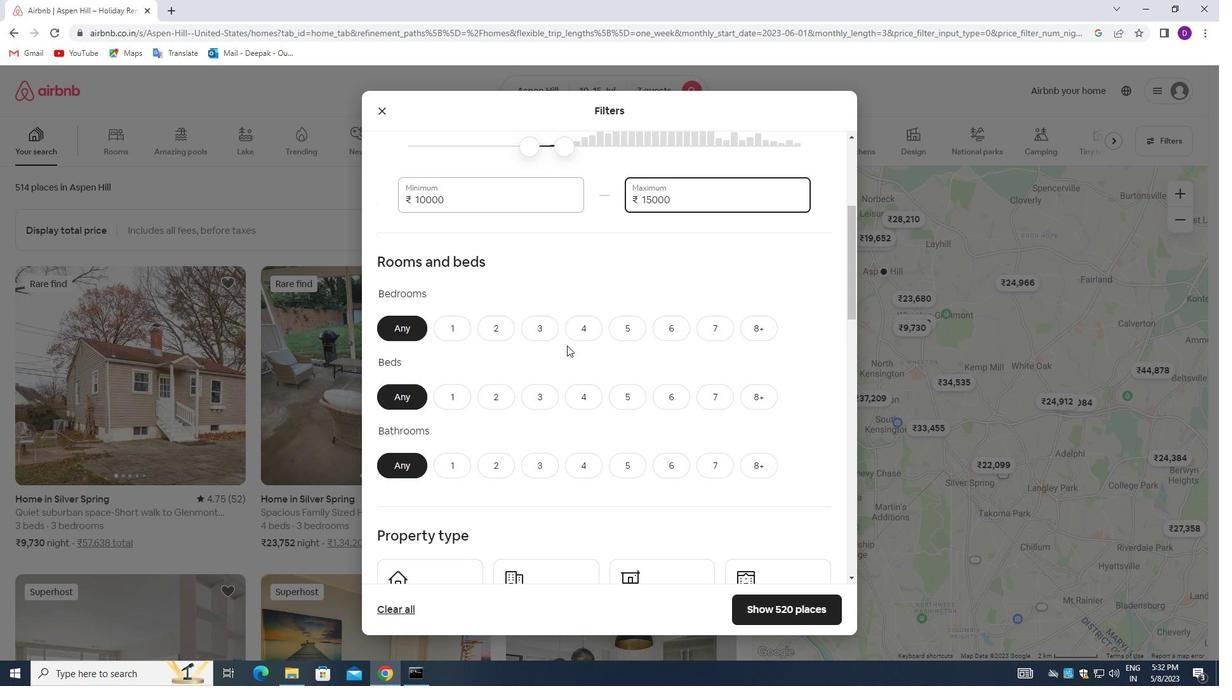 
Action: Mouse pressed left at (574, 331)
Screenshot: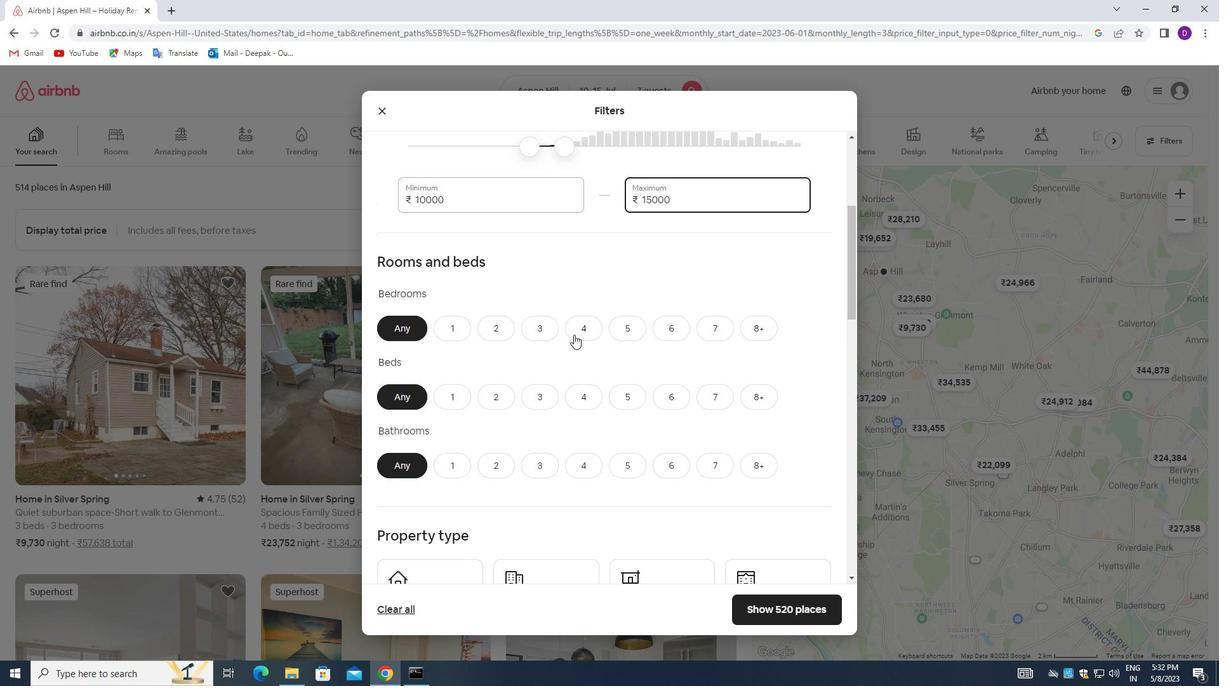 
Action: Mouse moved to (702, 395)
Screenshot: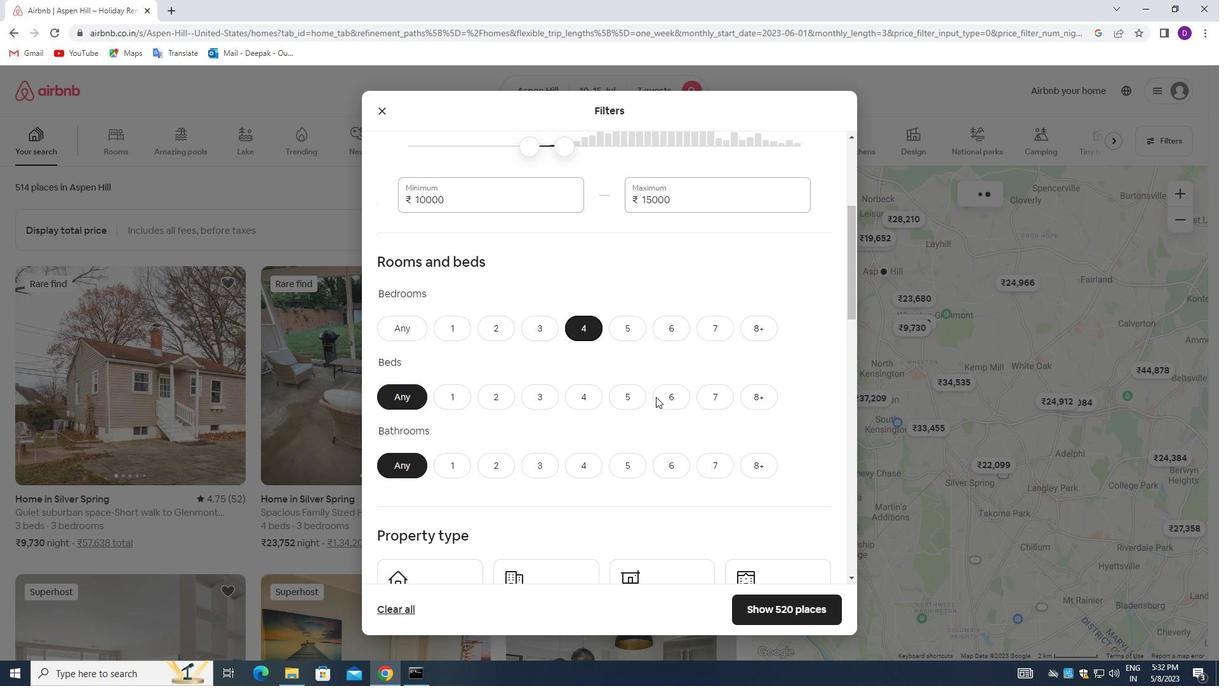 
Action: Mouse pressed left at (702, 395)
Screenshot: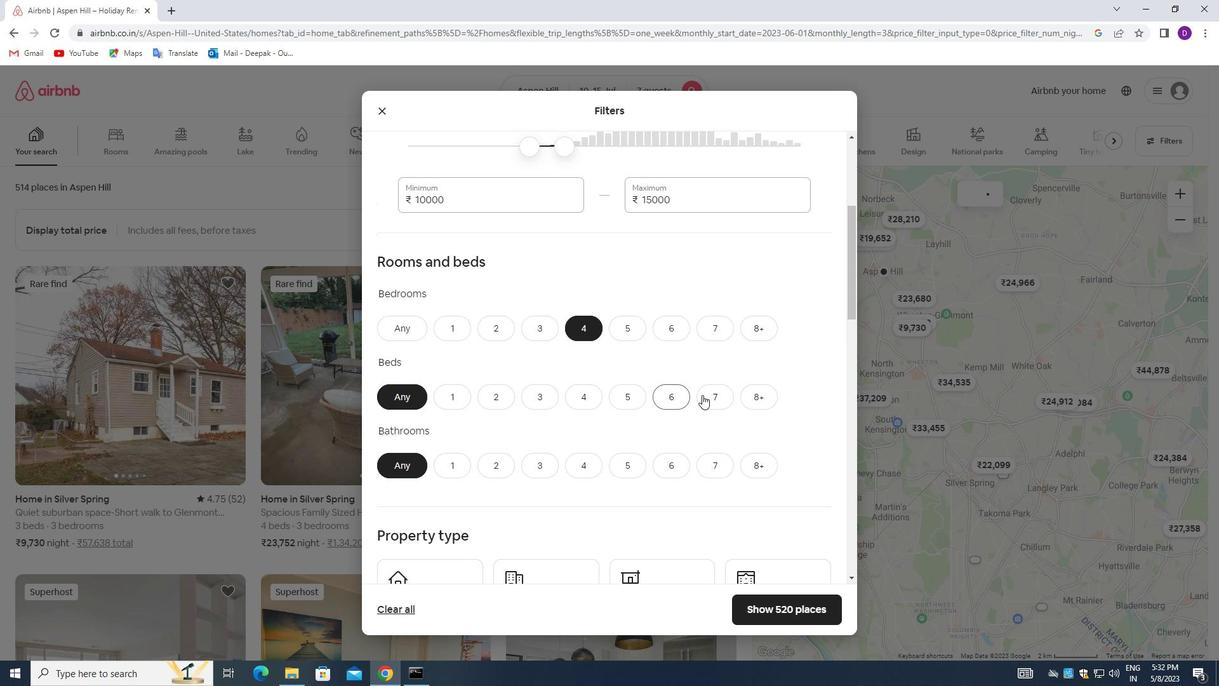 
Action: Mouse moved to (585, 470)
Screenshot: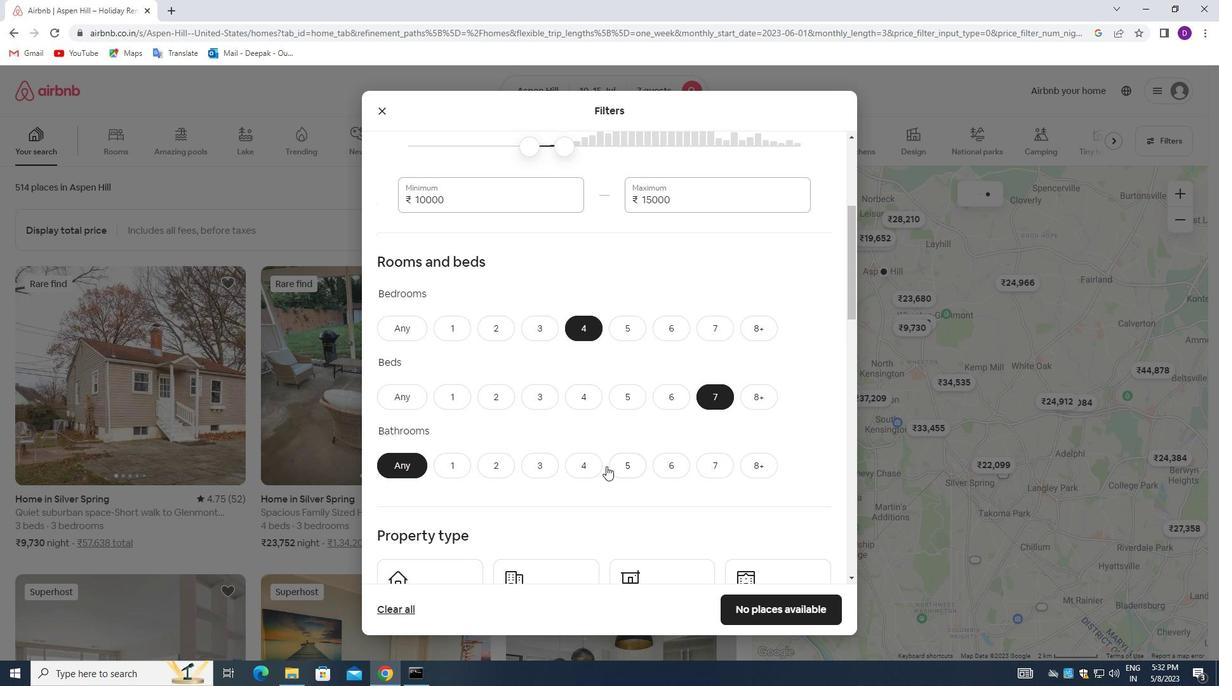 
Action: Mouse pressed left at (585, 470)
Screenshot: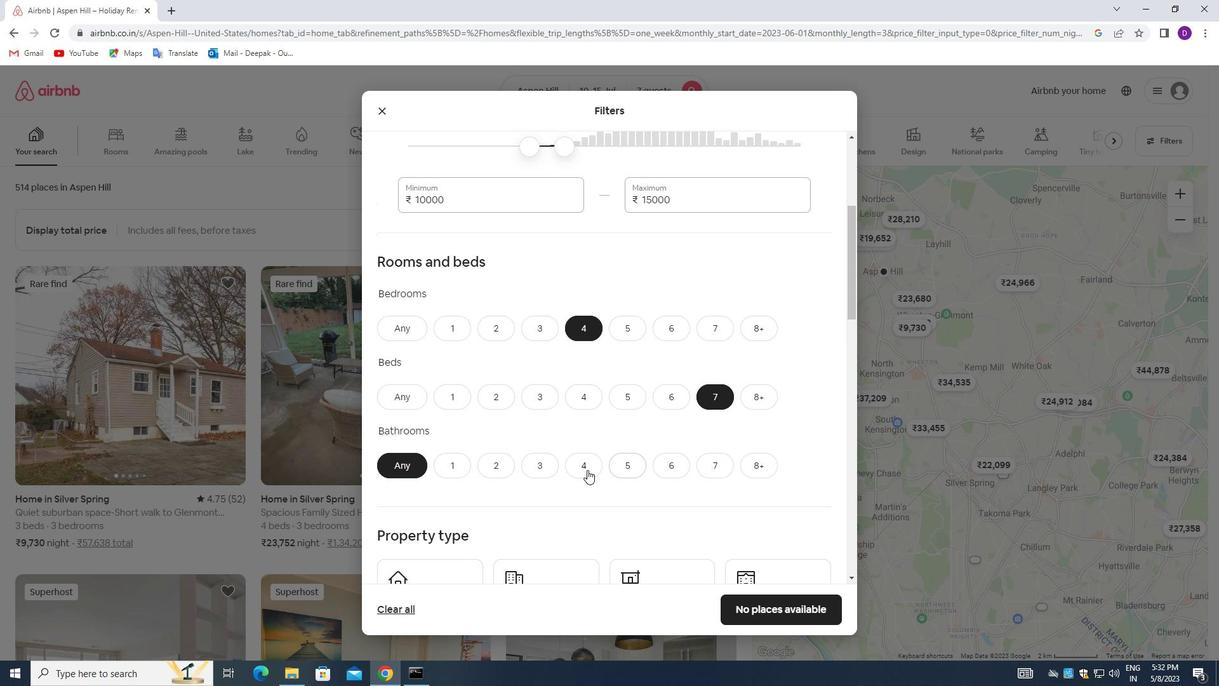 
Action: Mouse moved to (627, 402)
Screenshot: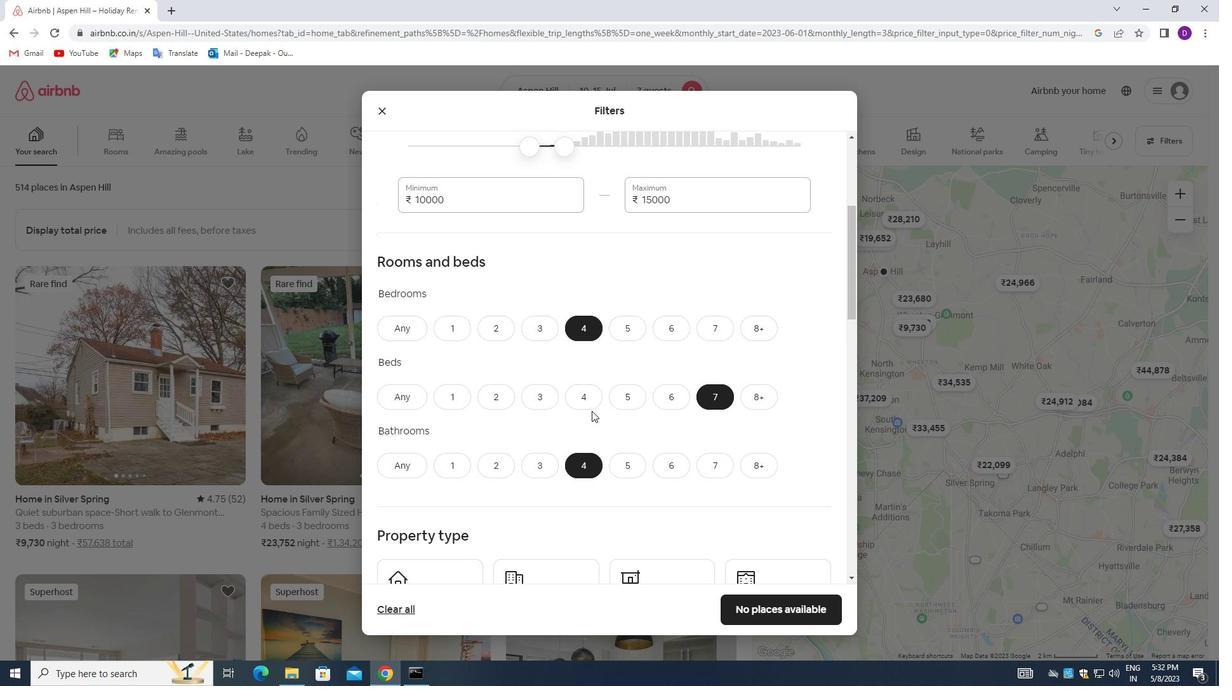 
Action: Mouse scrolled (627, 401) with delta (0, 0)
Screenshot: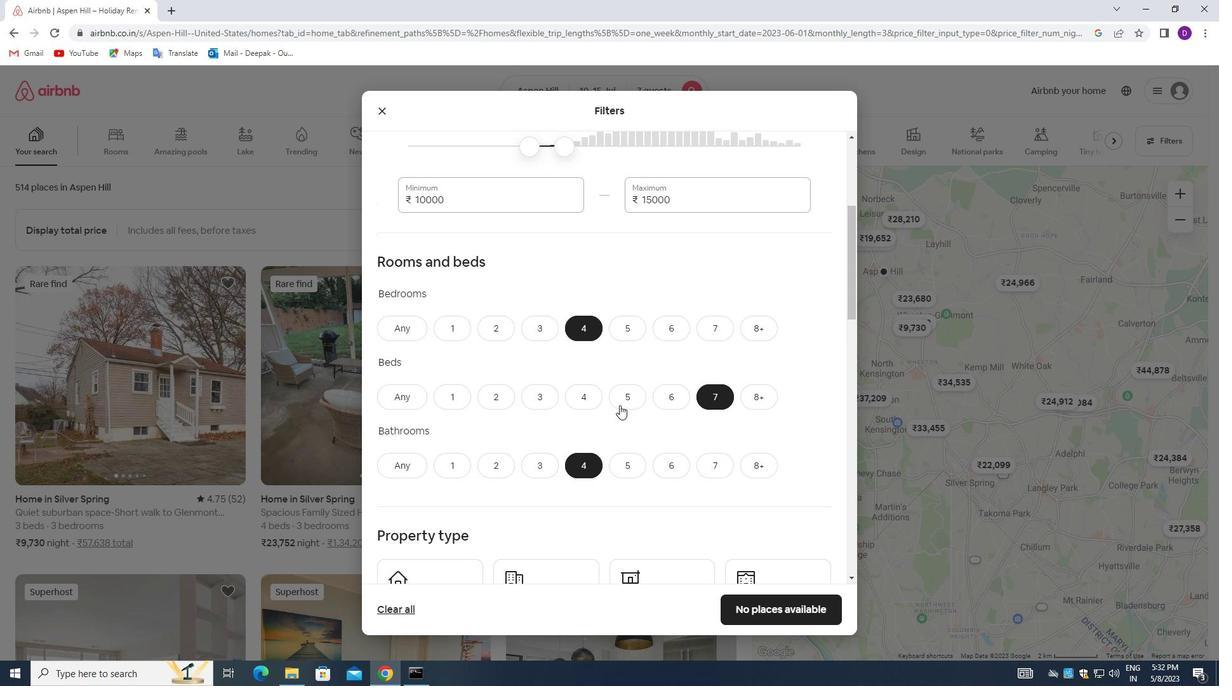 
Action: Mouse moved to (627, 402)
Screenshot: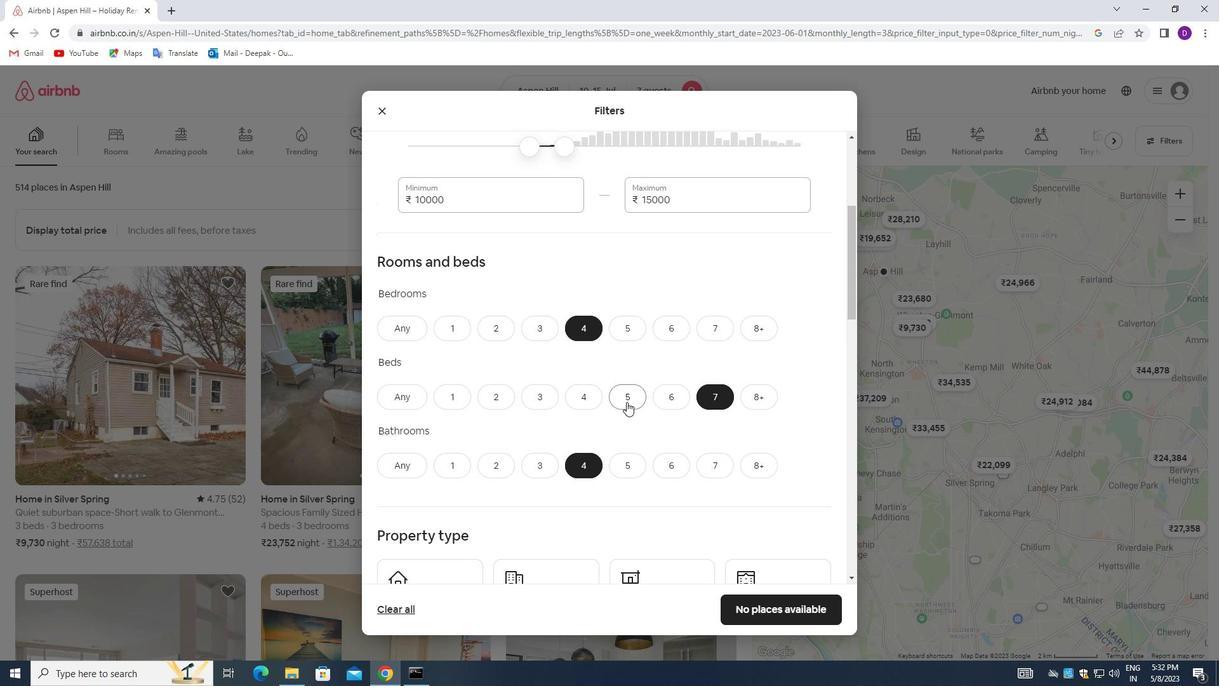 
Action: Mouse scrolled (627, 401) with delta (0, 0)
Screenshot: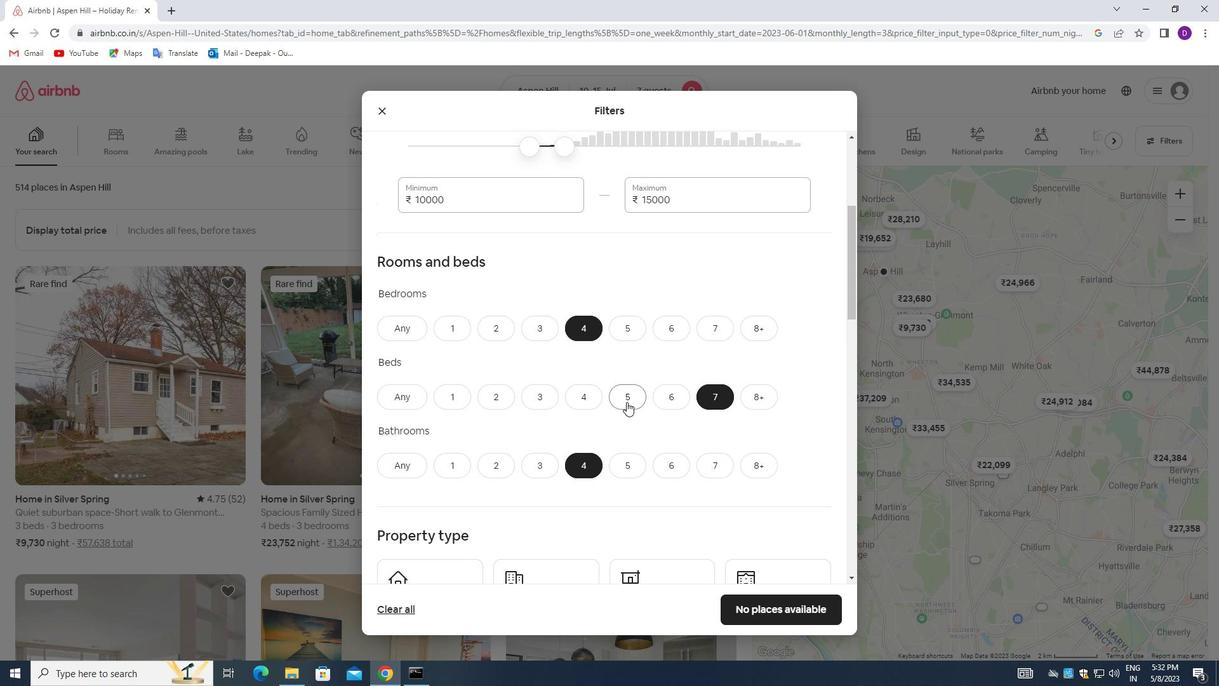 
Action: Mouse moved to (603, 394)
Screenshot: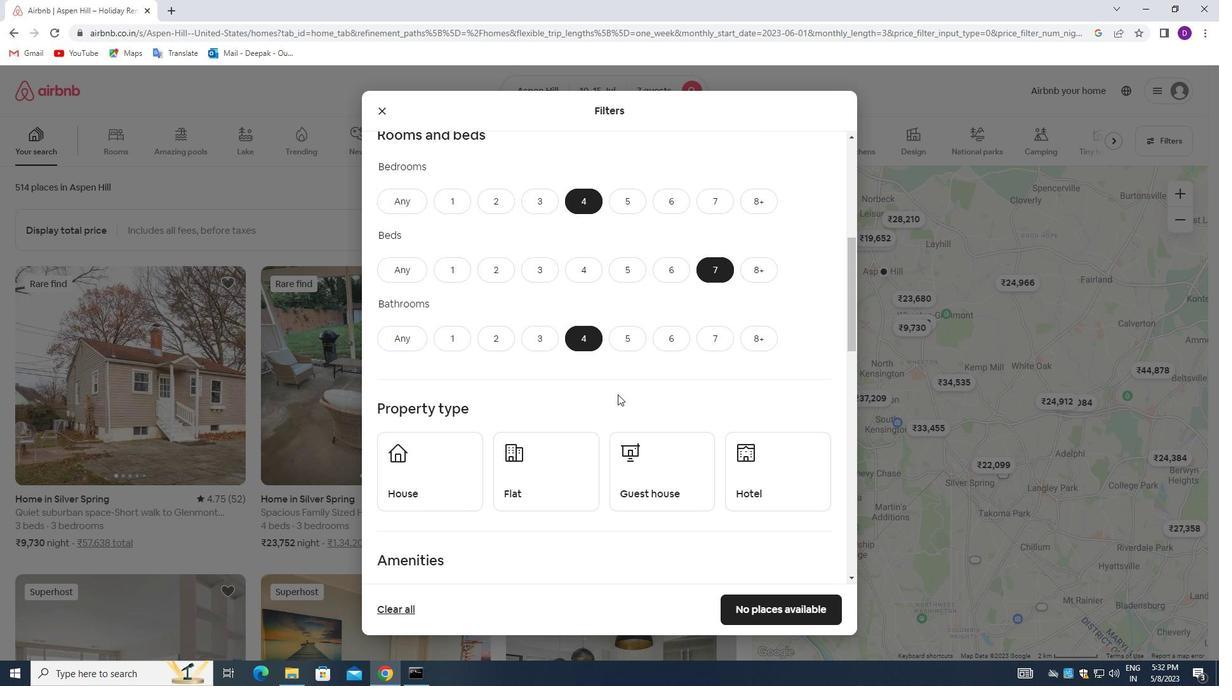 
Action: Mouse scrolled (603, 393) with delta (0, 0)
Screenshot: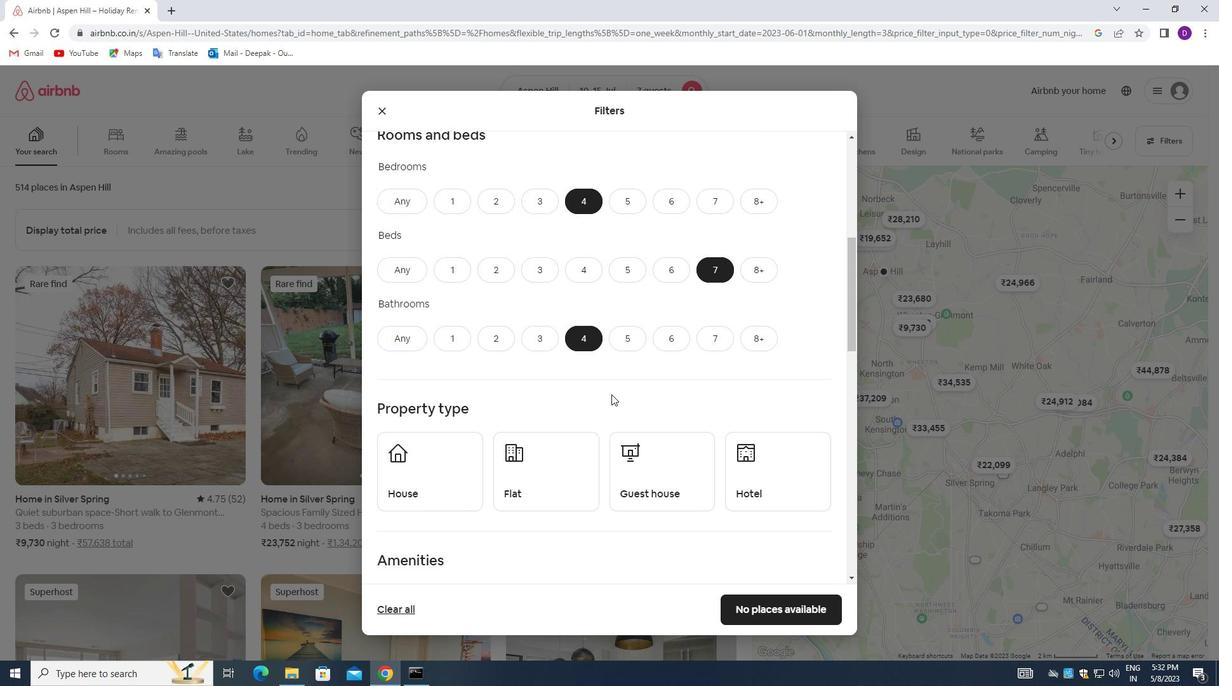 
Action: Mouse moved to (454, 404)
Screenshot: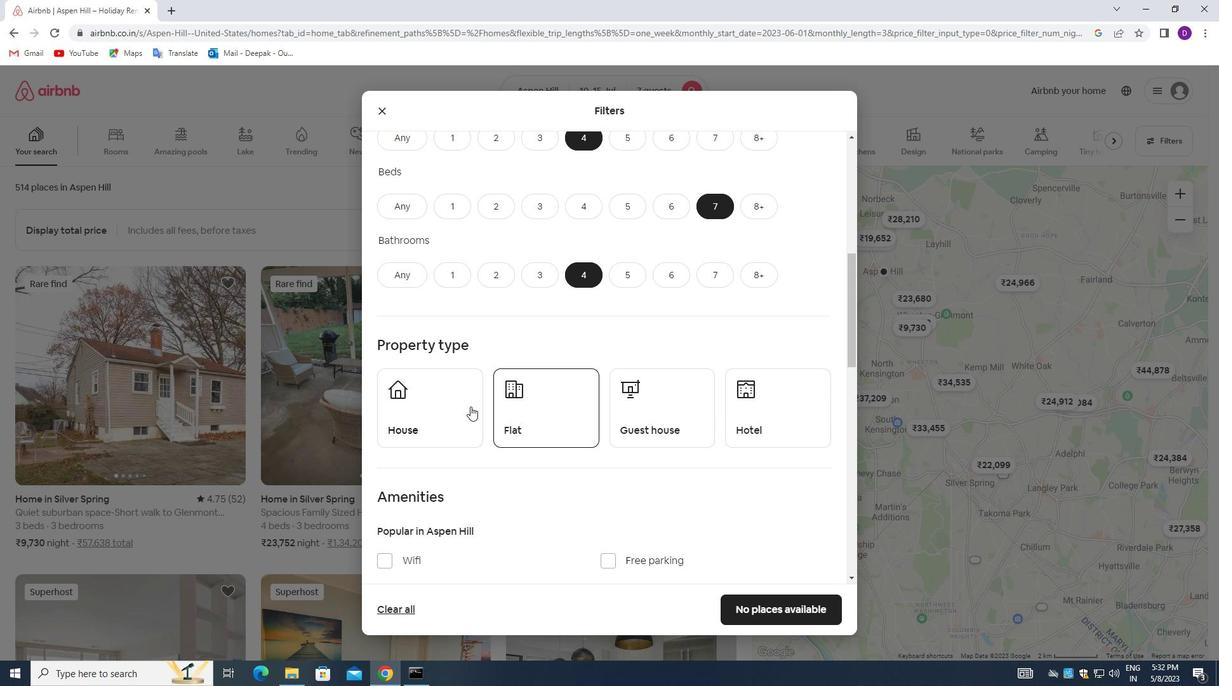 
Action: Mouse pressed left at (454, 404)
Screenshot: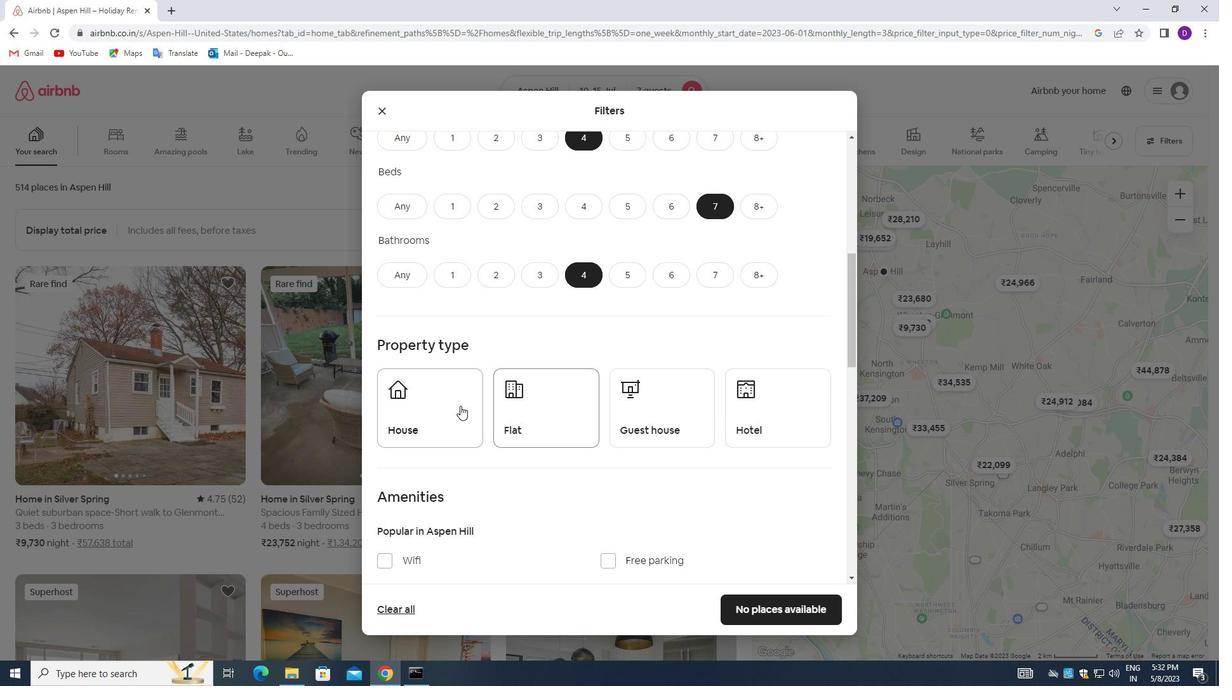 
Action: Mouse moved to (560, 411)
Screenshot: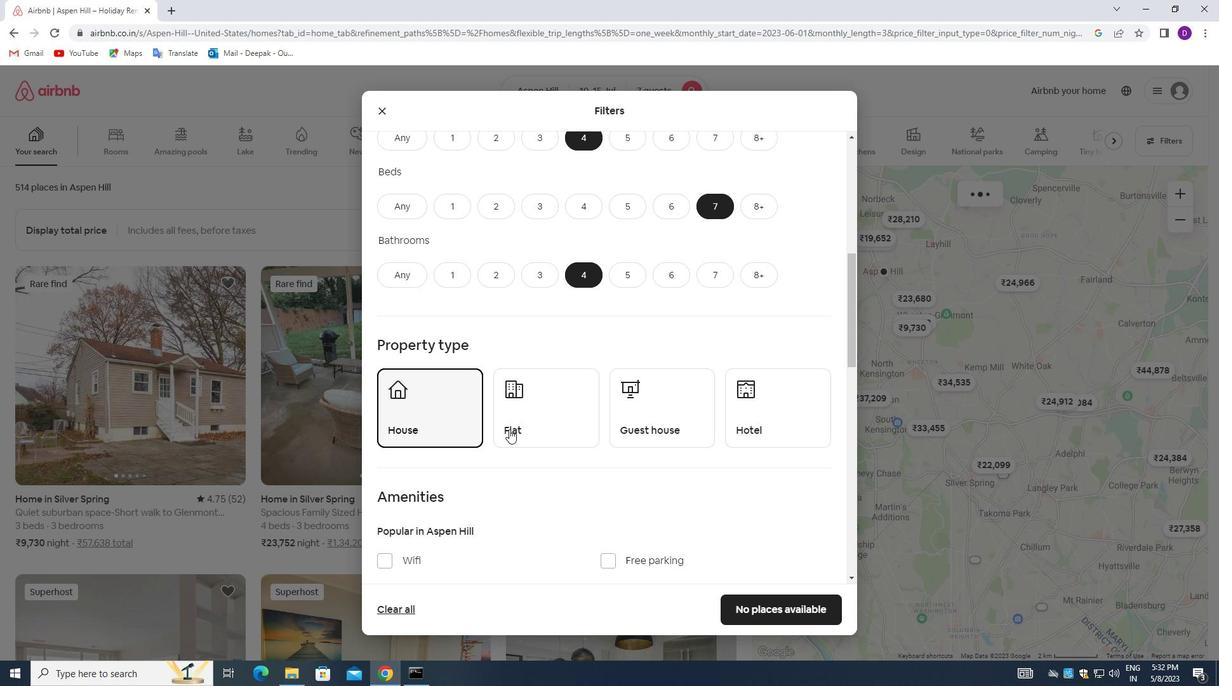 
Action: Mouse pressed left at (560, 411)
Screenshot: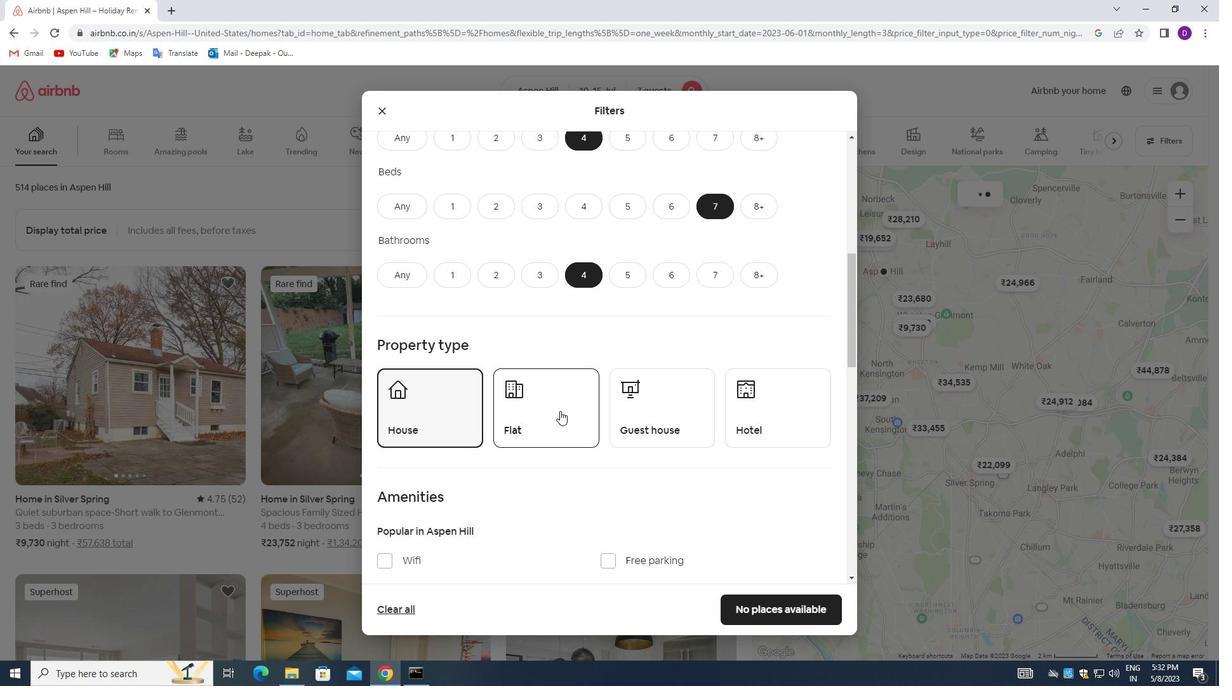 
Action: Mouse moved to (673, 405)
Screenshot: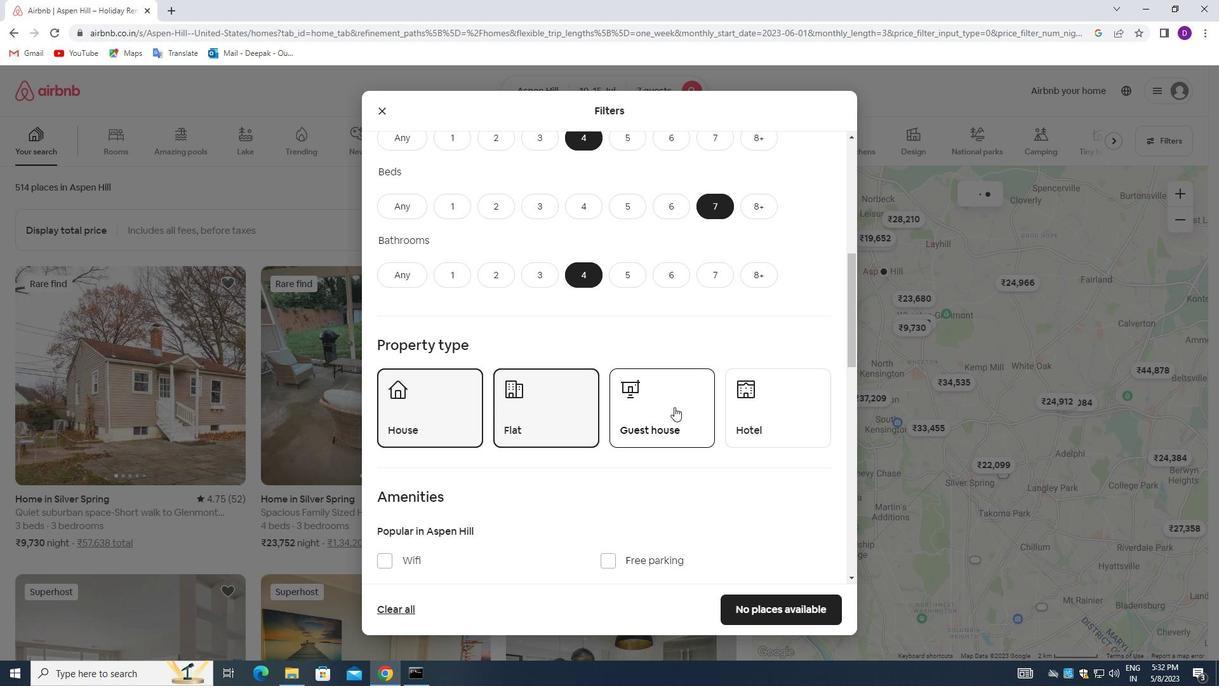 
Action: Mouse pressed left at (673, 405)
Screenshot: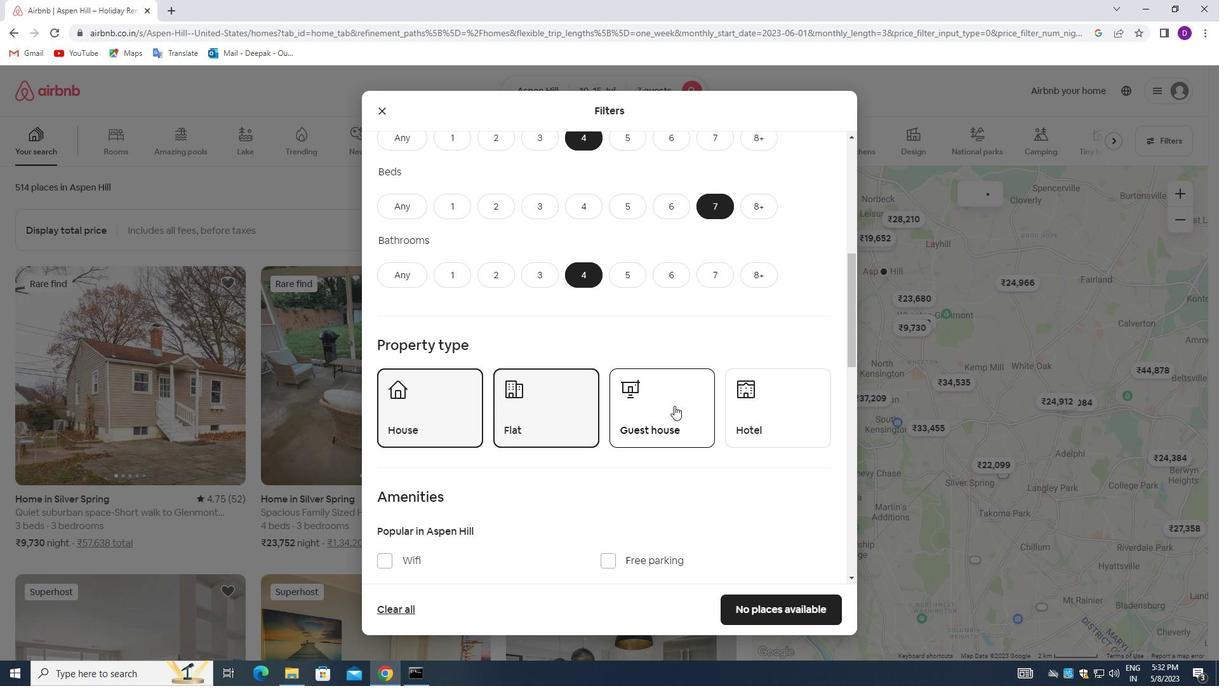
Action: Mouse moved to (668, 416)
Screenshot: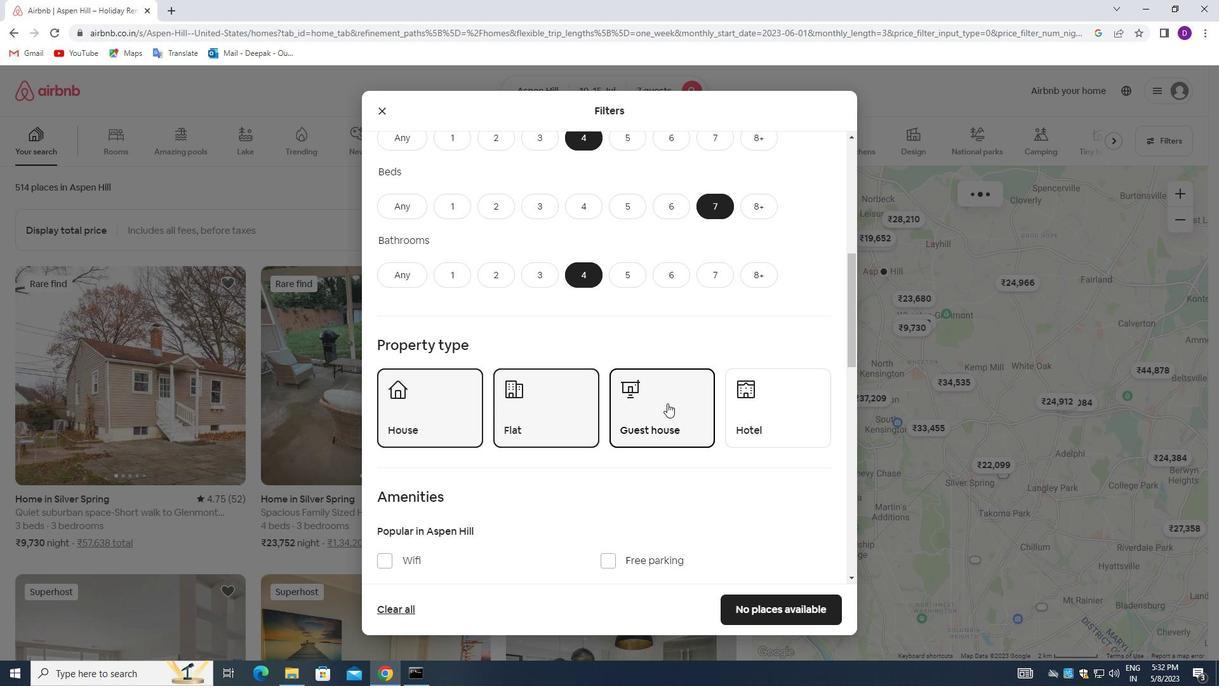 
Action: Mouse scrolled (668, 416) with delta (0, 0)
Screenshot: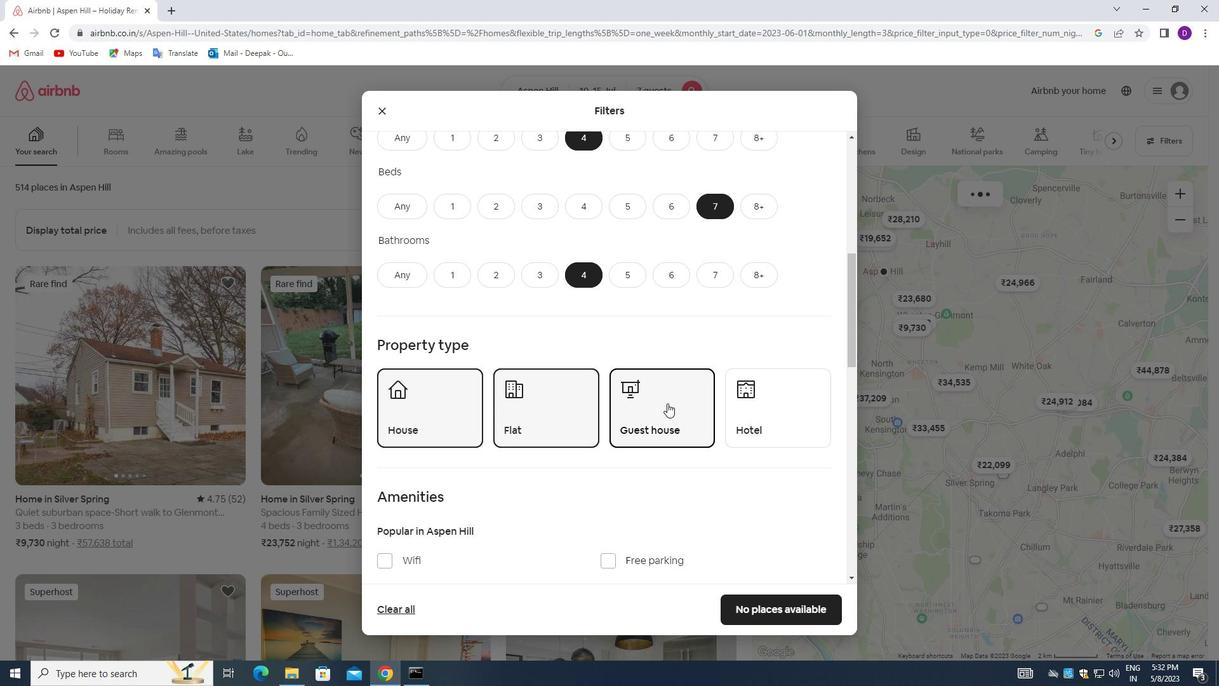 
Action: Mouse moved to (668, 418)
Screenshot: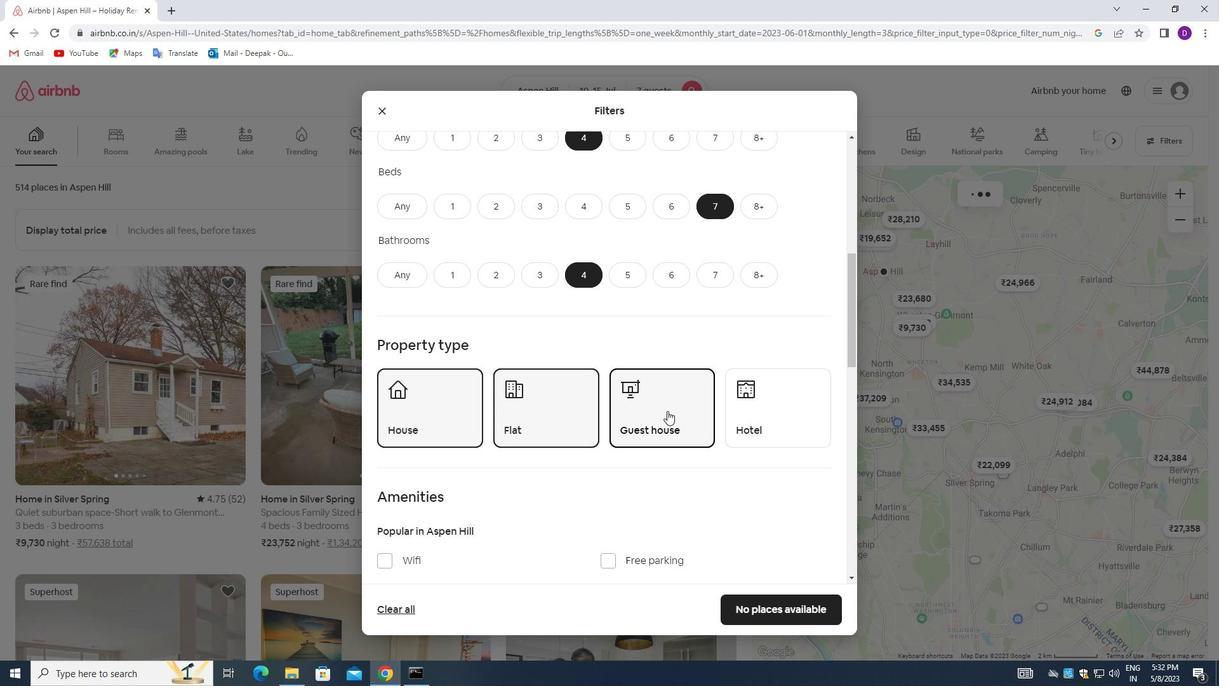 
Action: Mouse scrolled (668, 418) with delta (0, 0)
Screenshot: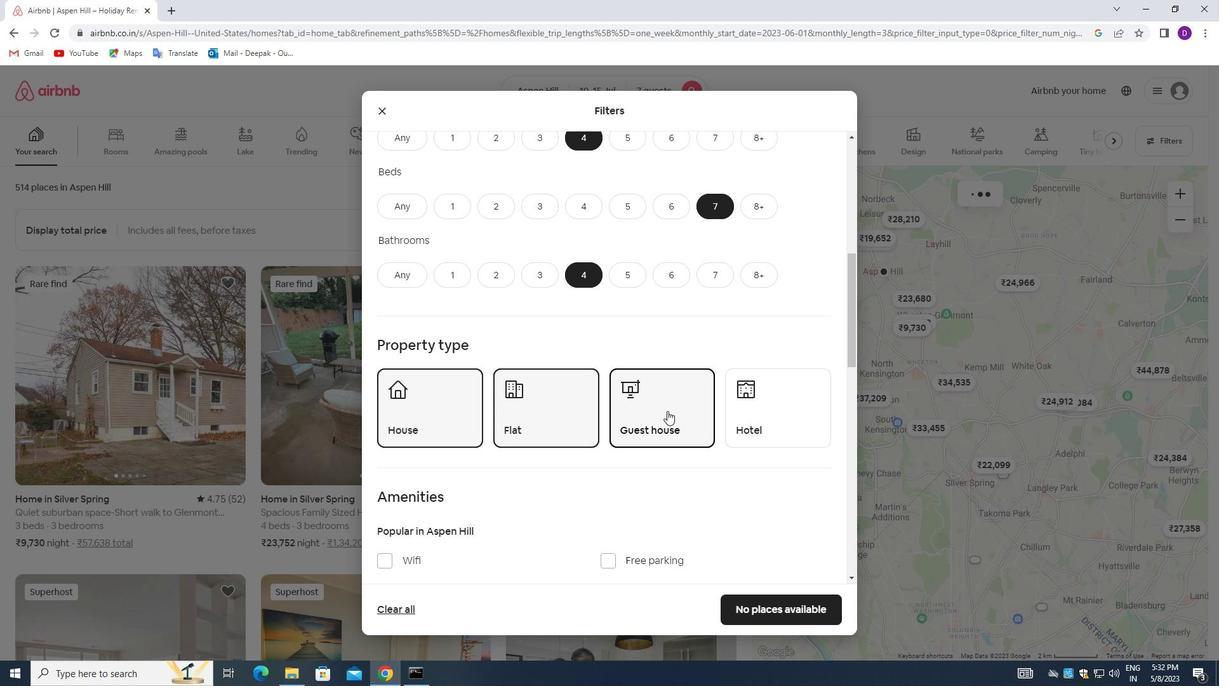 
Action: Mouse moved to (668, 419)
Screenshot: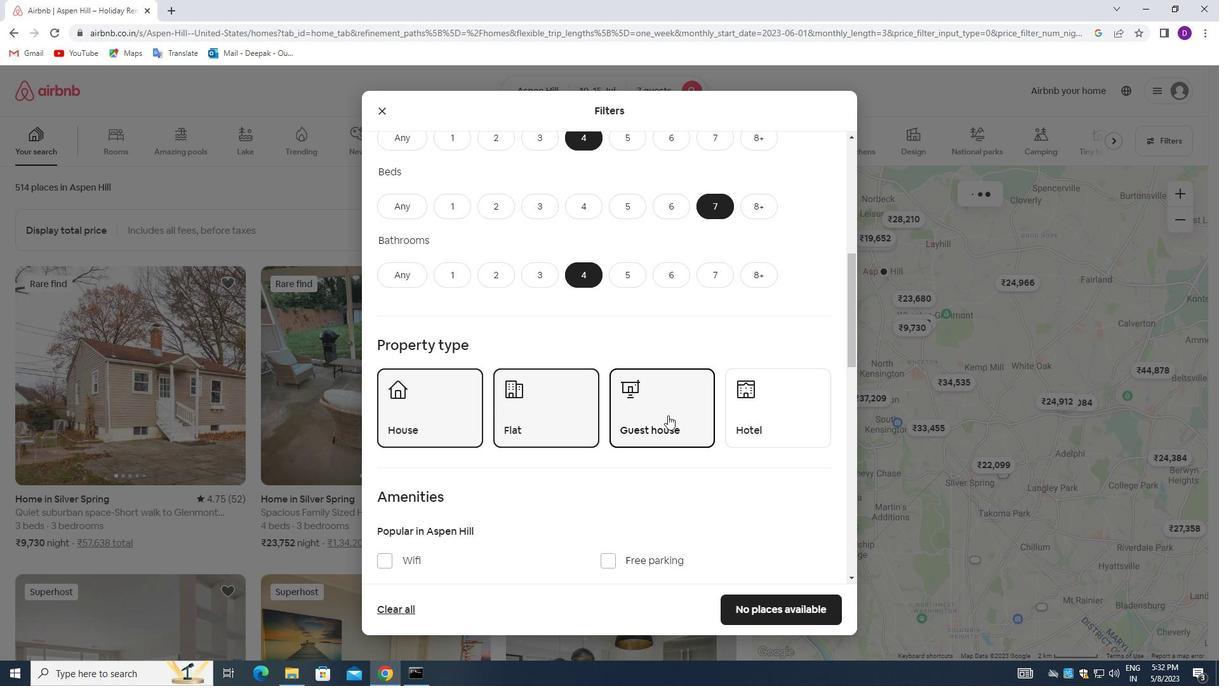 
Action: Mouse scrolled (668, 419) with delta (0, 0)
Screenshot: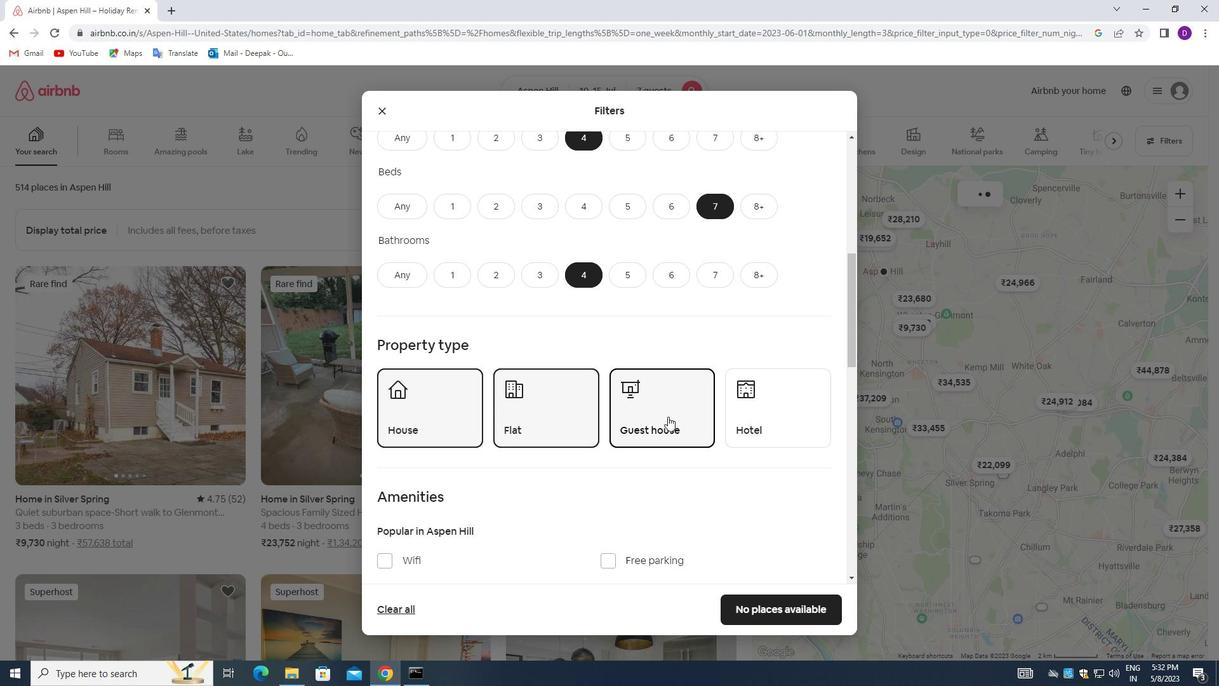 
Action: Mouse moved to (668, 420)
Screenshot: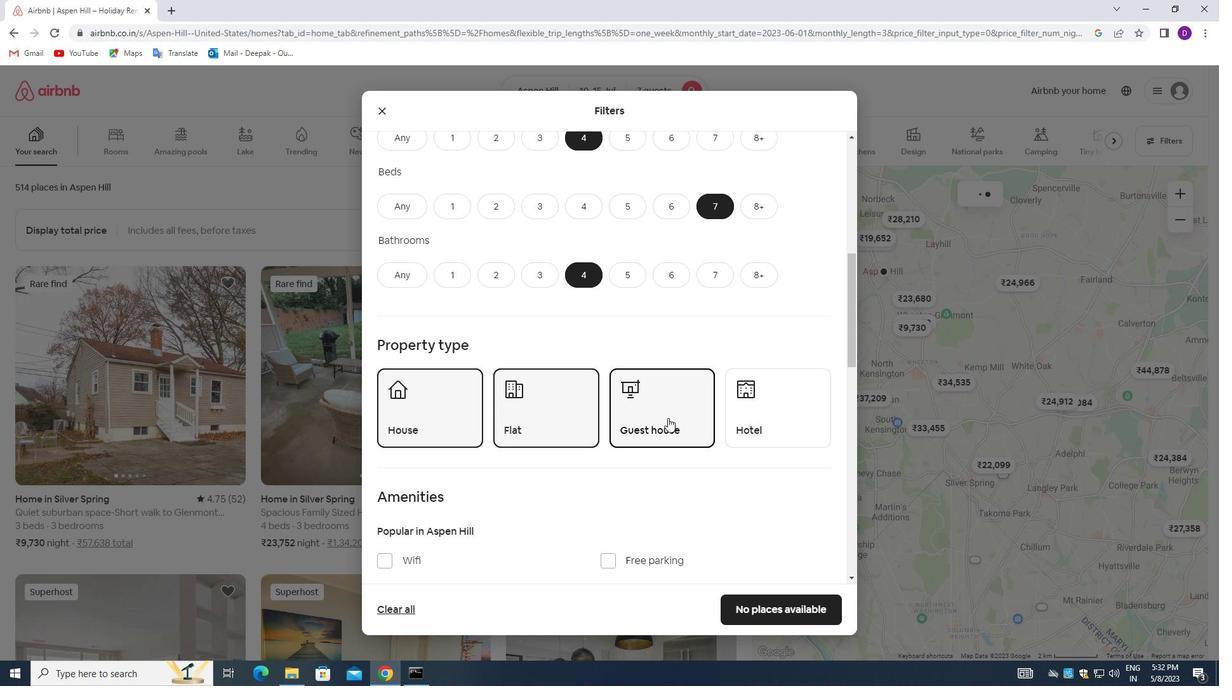 
Action: Mouse scrolled (668, 419) with delta (0, 0)
Screenshot: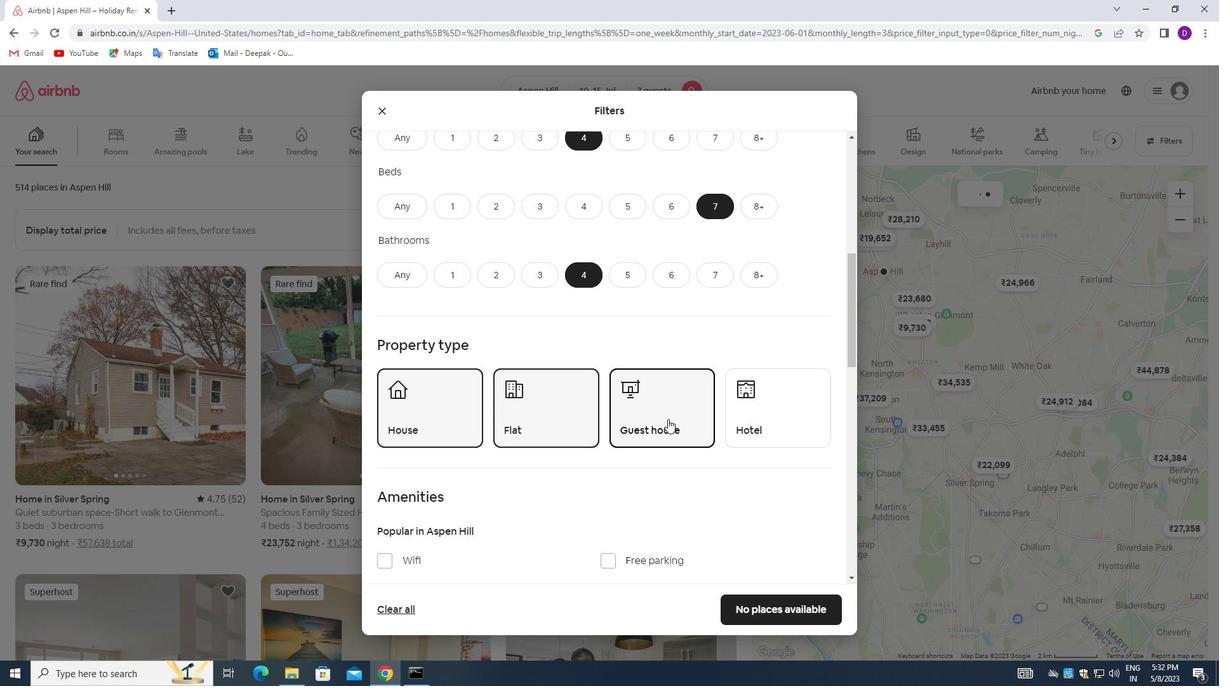 
Action: Mouse moved to (379, 304)
Screenshot: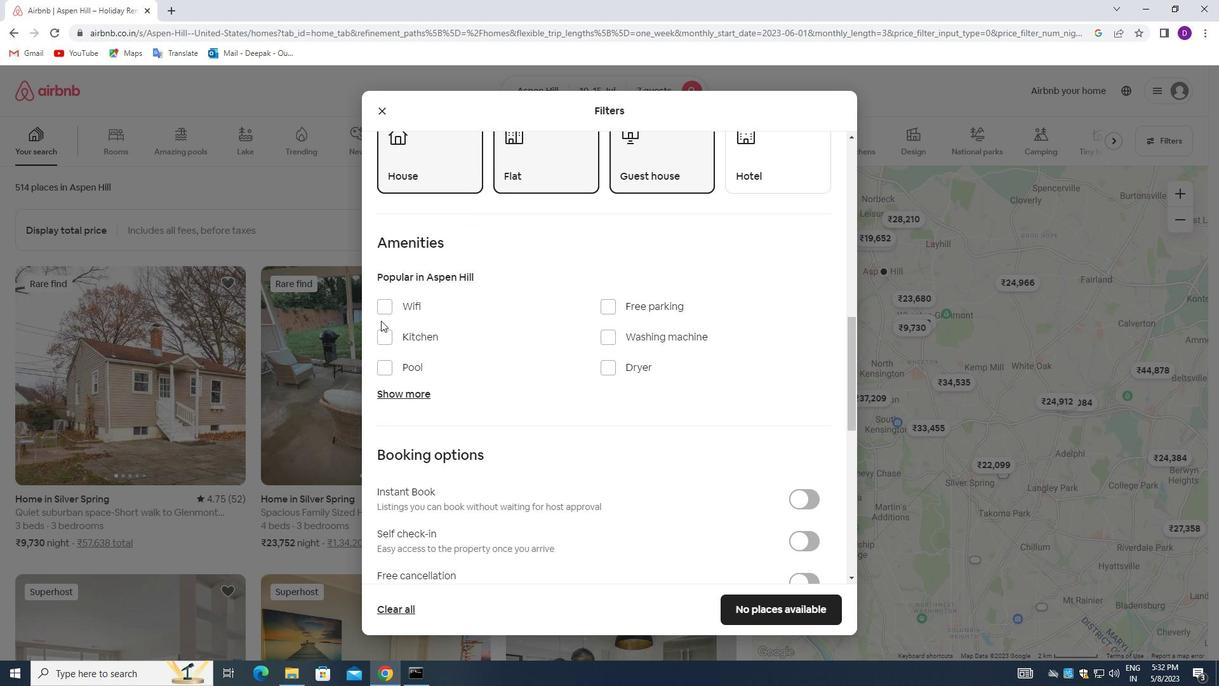 
Action: Mouse pressed left at (379, 304)
Screenshot: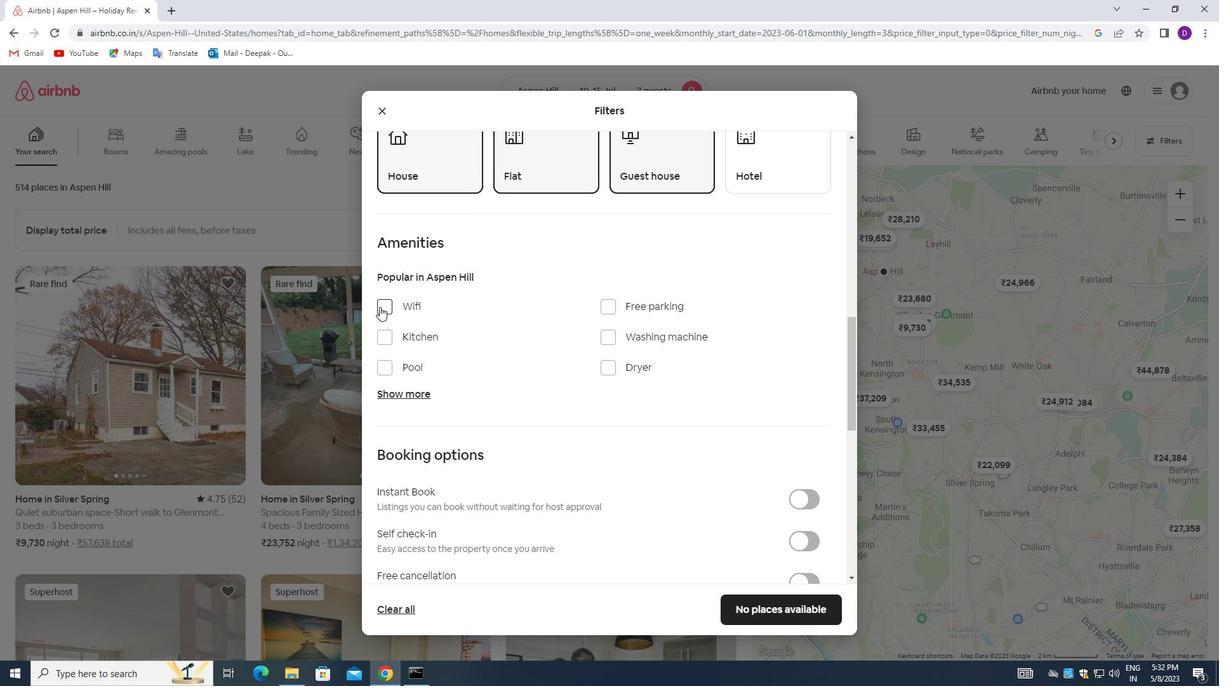
Action: Mouse moved to (602, 310)
Screenshot: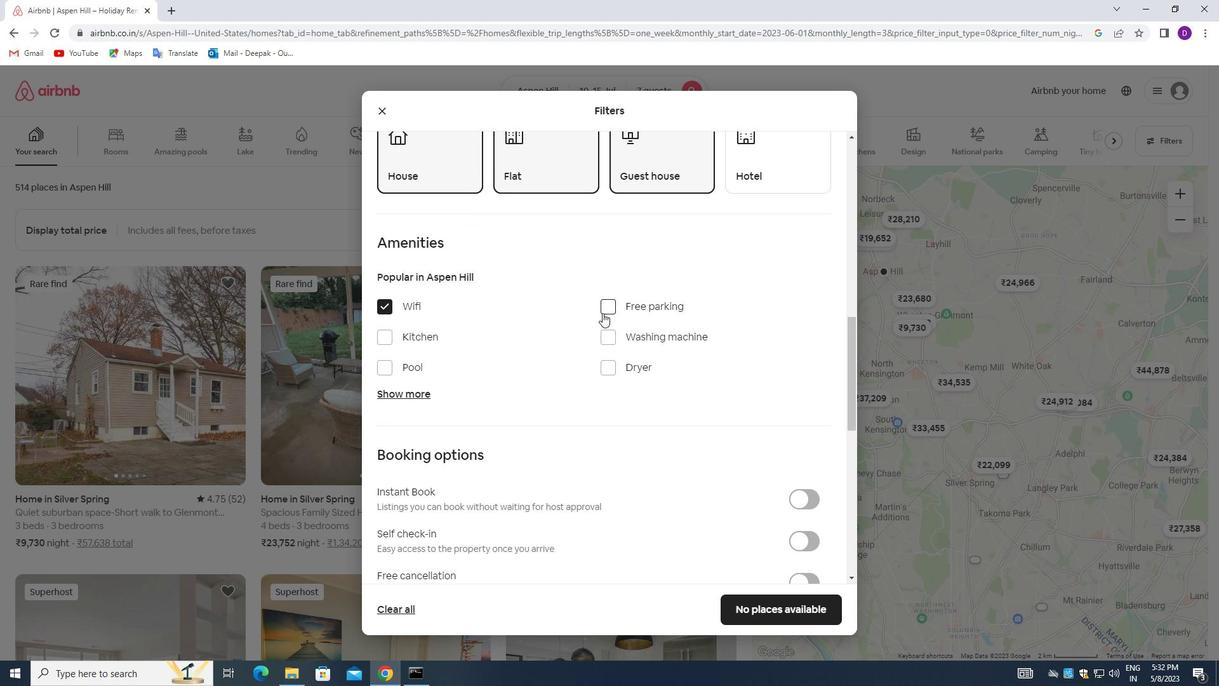 
Action: Mouse pressed left at (602, 310)
Screenshot: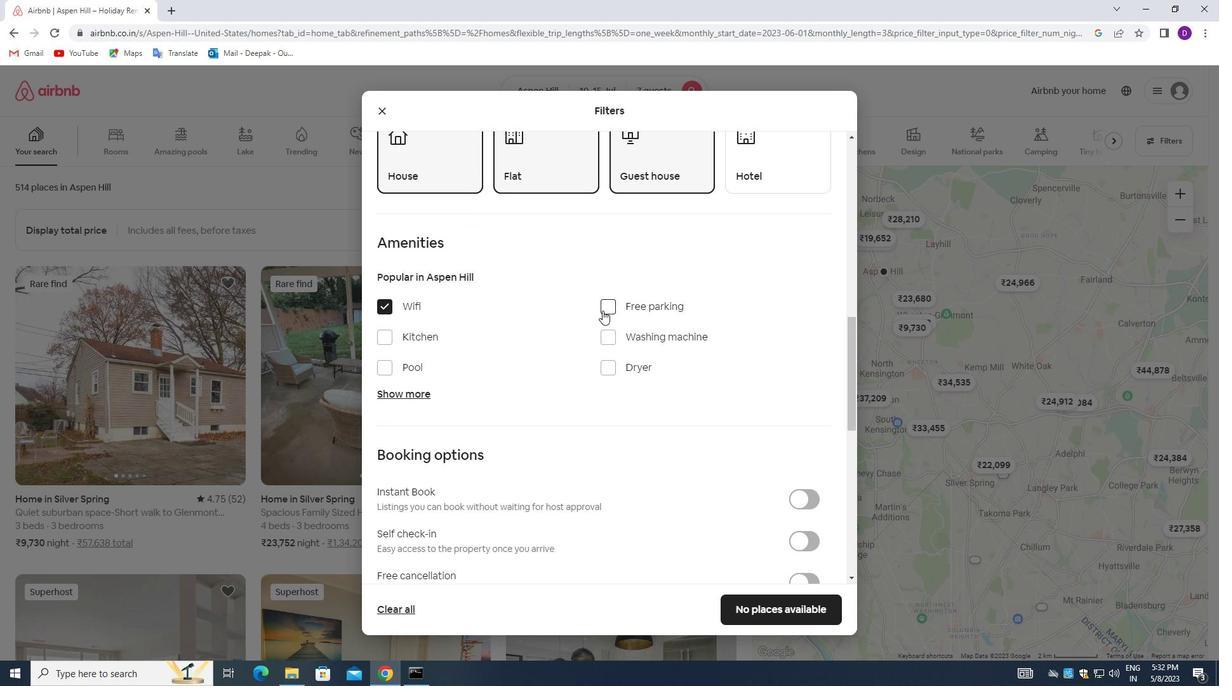 
Action: Mouse moved to (426, 389)
Screenshot: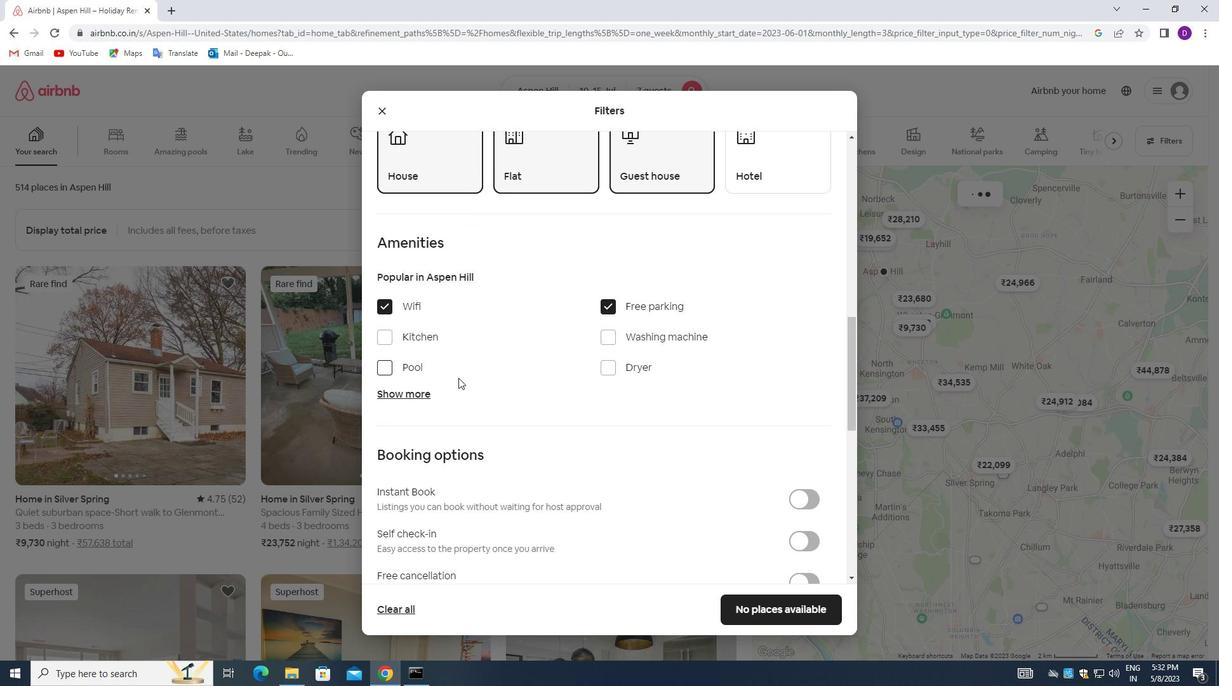 
Action: Mouse pressed left at (426, 389)
Screenshot: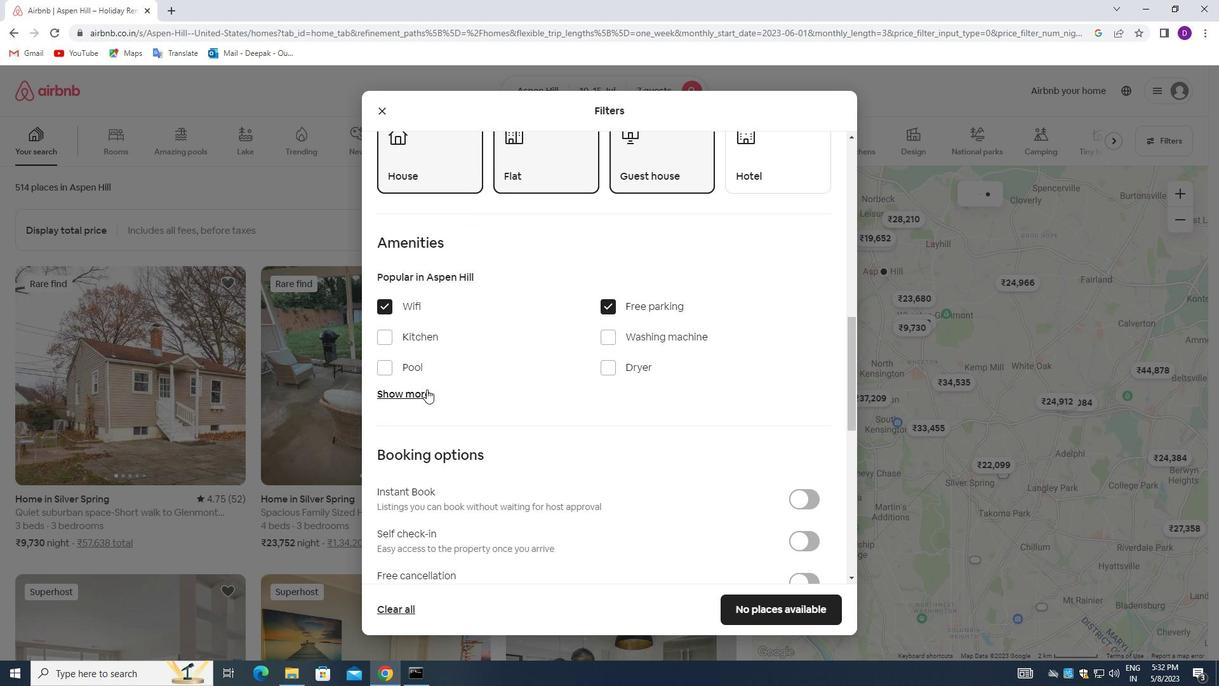 
Action: Mouse moved to (607, 470)
Screenshot: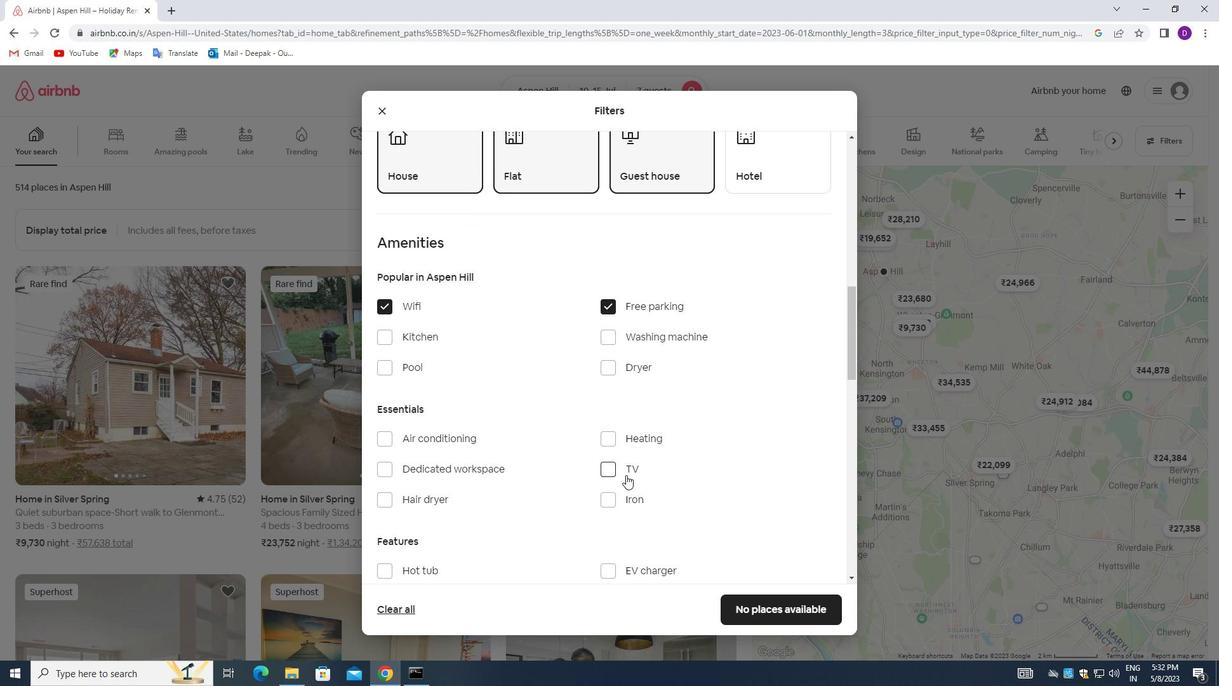 
Action: Mouse pressed left at (607, 470)
Screenshot: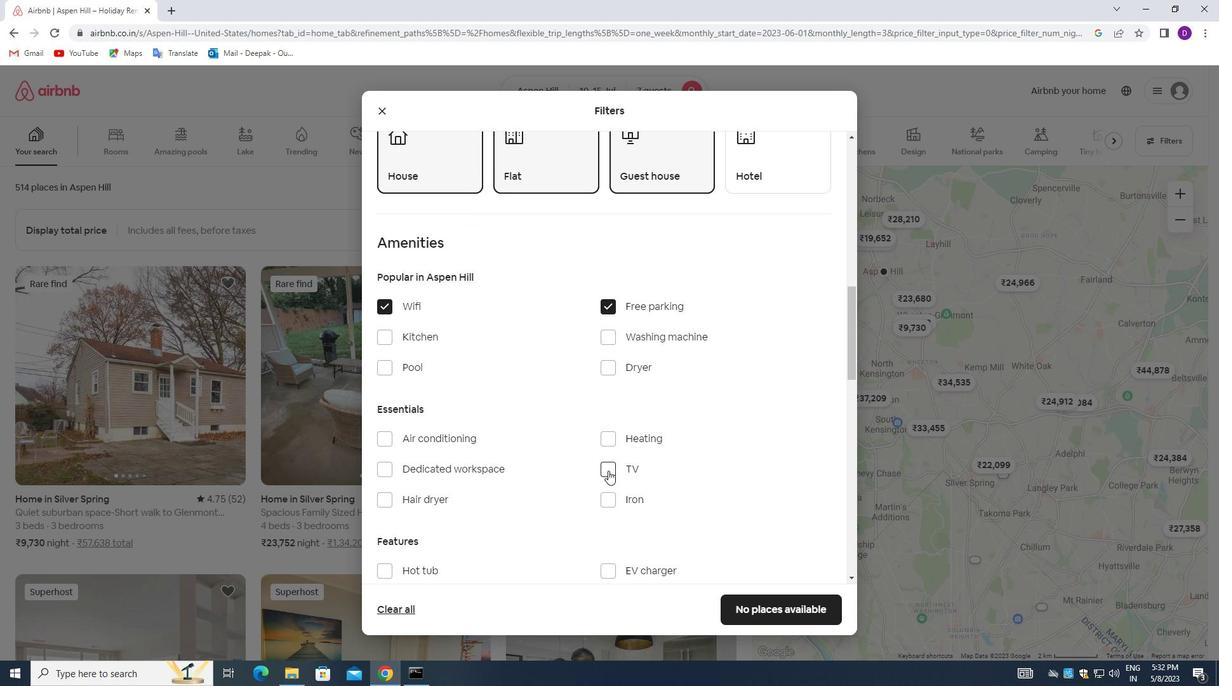 
Action: Mouse moved to (496, 462)
Screenshot: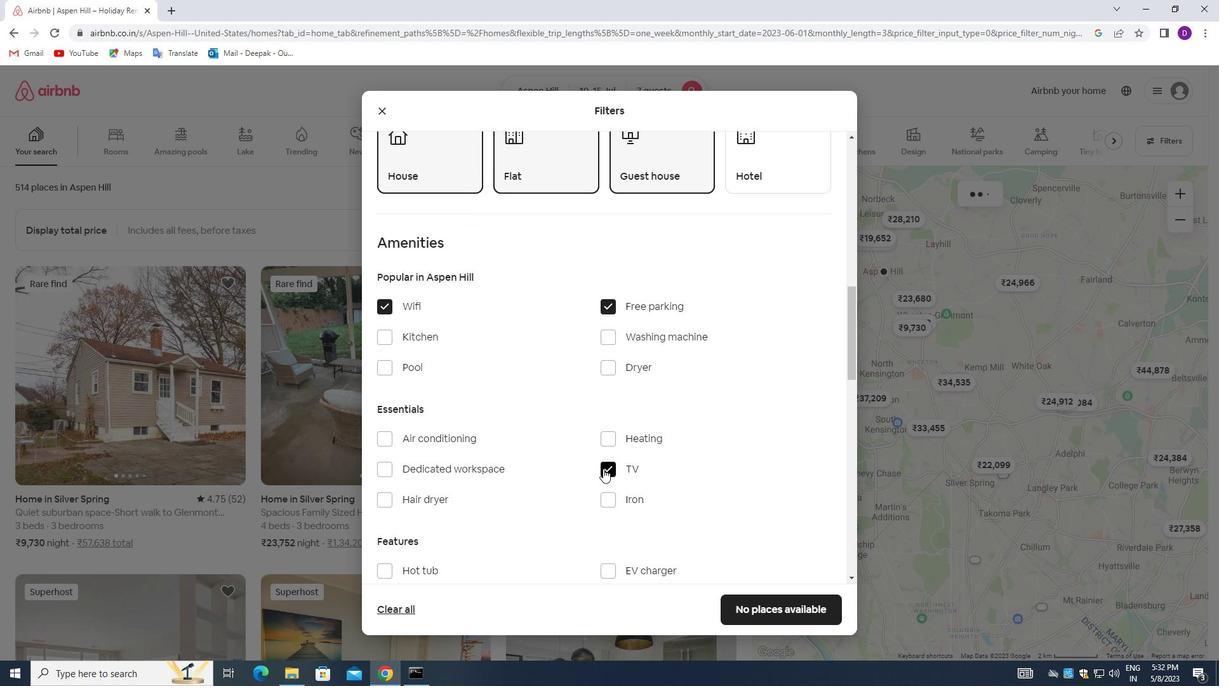 
Action: Mouse scrolled (496, 461) with delta (0, 0)
Screenshot: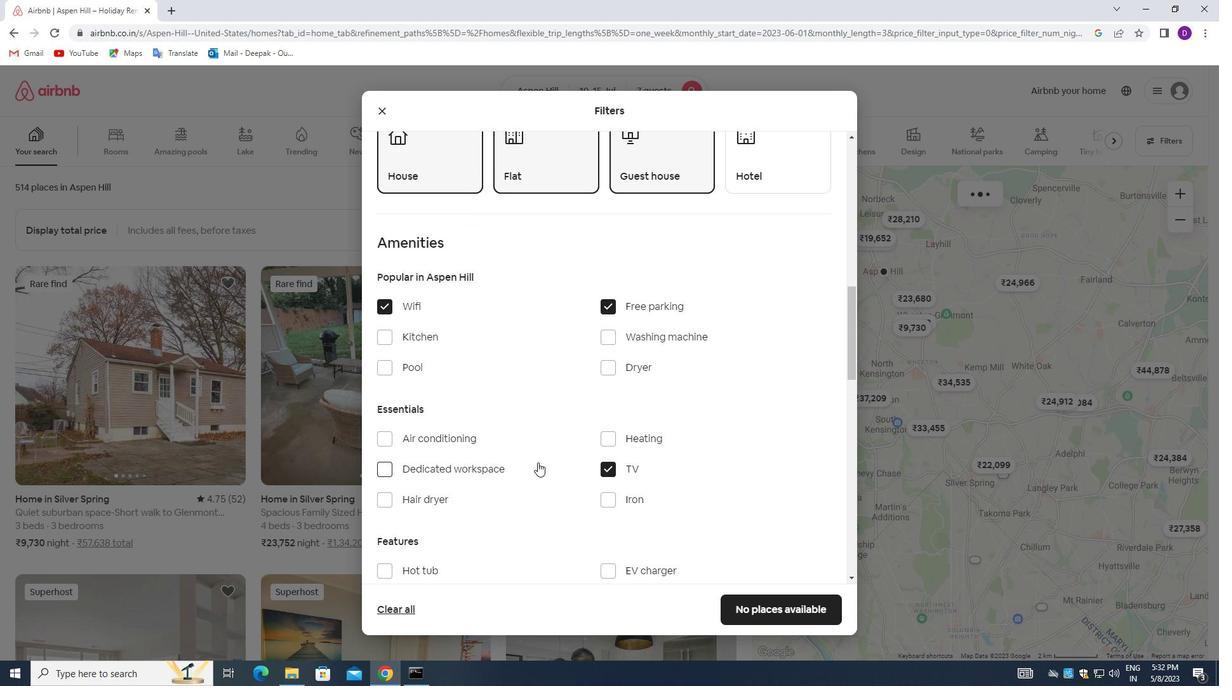 
Action: Mouse moved to (496, 462)
Screenshot: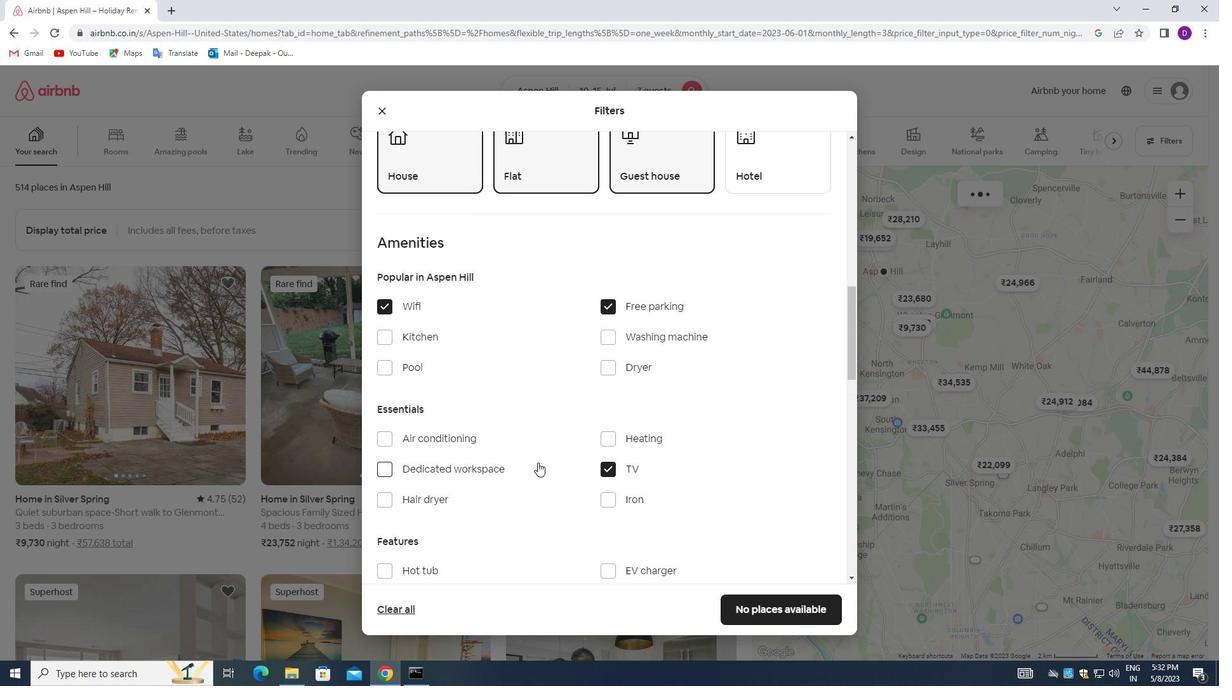 
Action: Mouse scrolled (496, 461) with delta (0, 0)
Screenshot: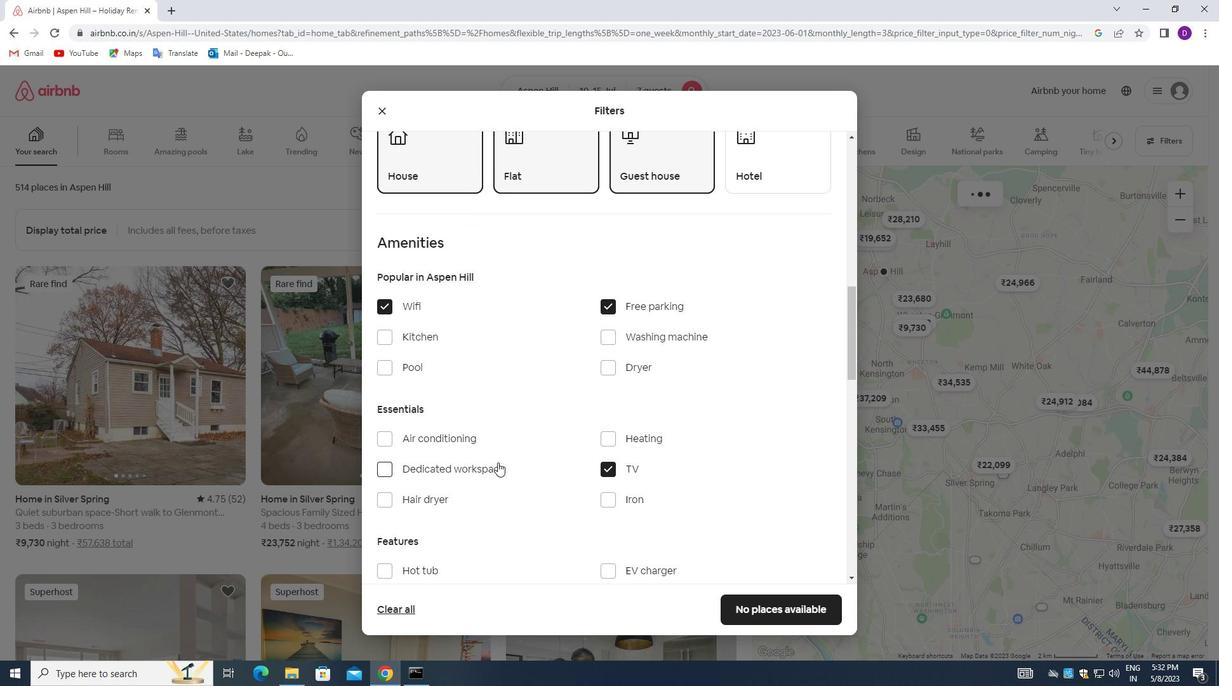 
Action: Mouse moved to (496, 463)
Screenshot: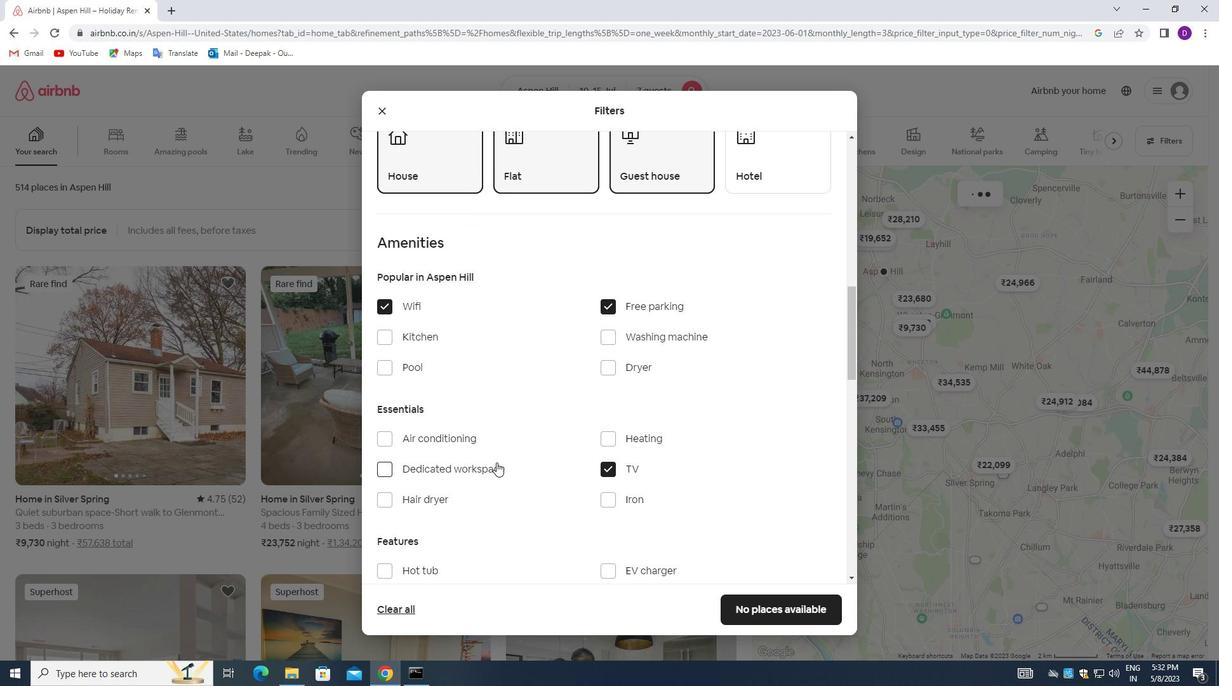 
Action: Mouse scrolled (496, 462) with delta (0, 0)
Screenshot: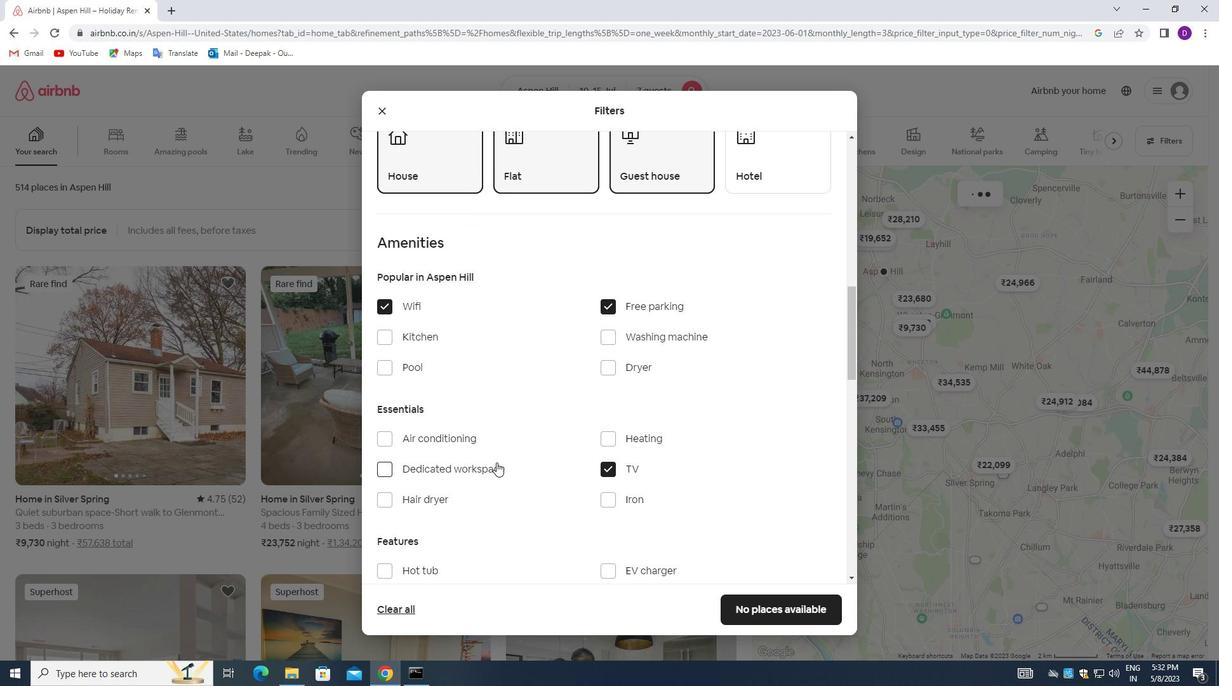 
Action: Mouse moved to (606, 408)
Screenshot: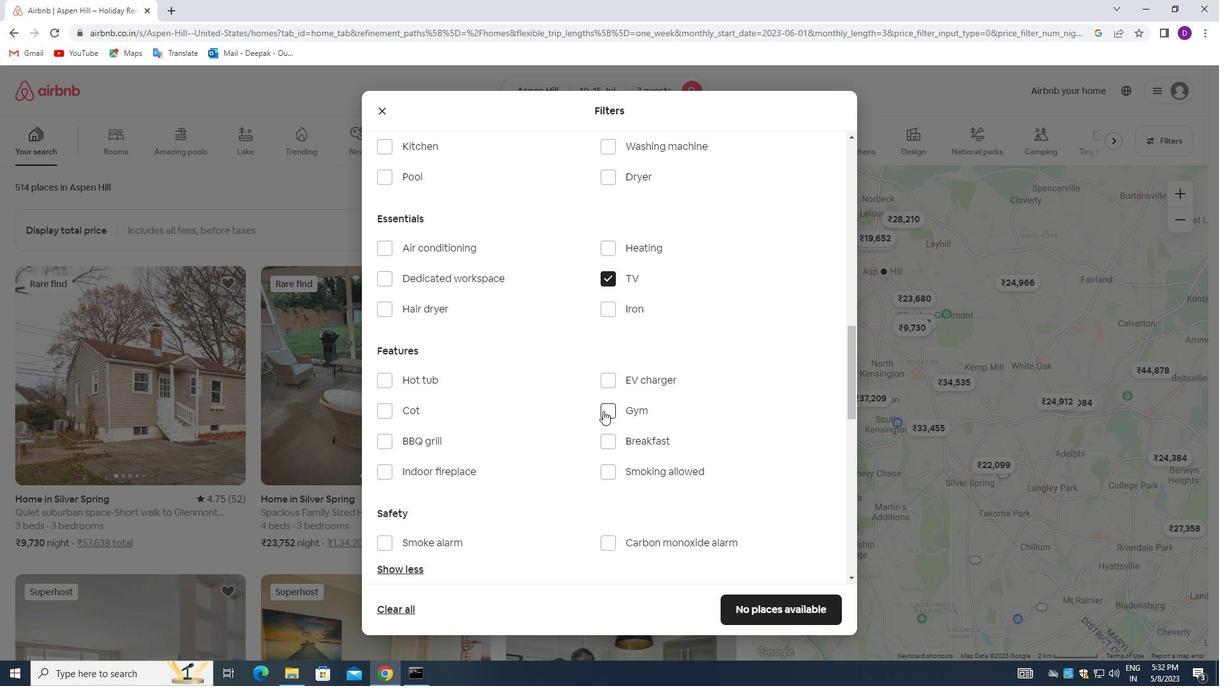 
Action: Mouse pressed left at (606, 408)
Screenshot: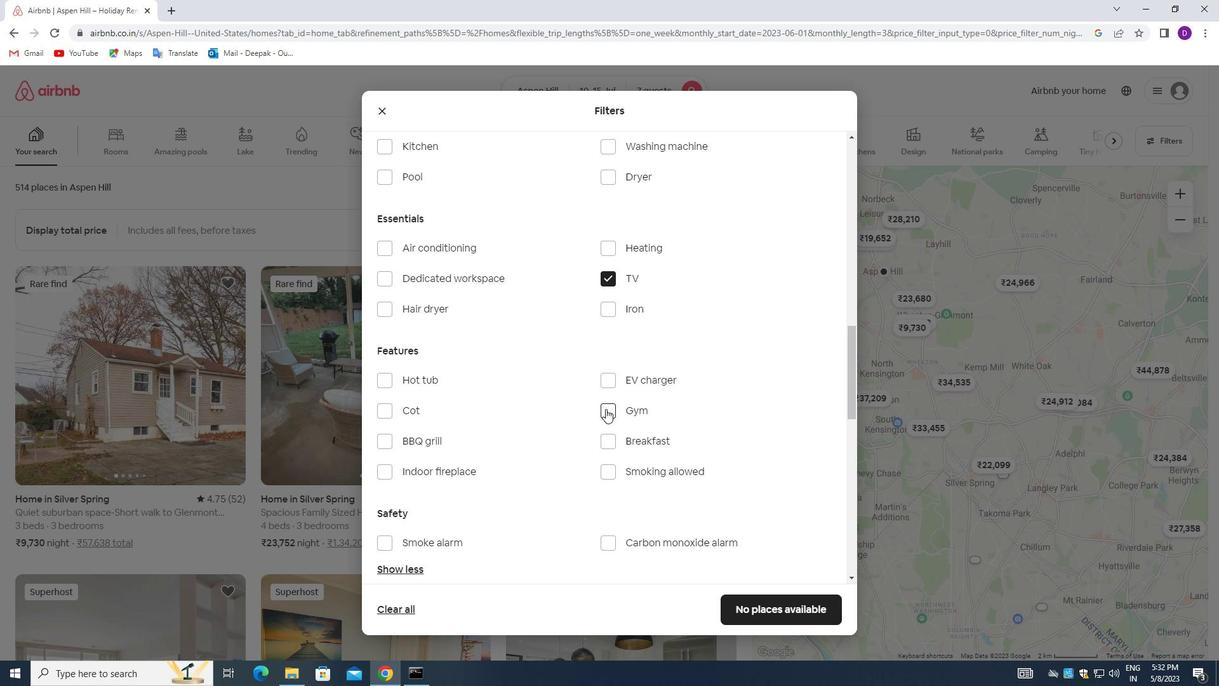 
Action: Mouse moved to (604, 440)
Screenshot: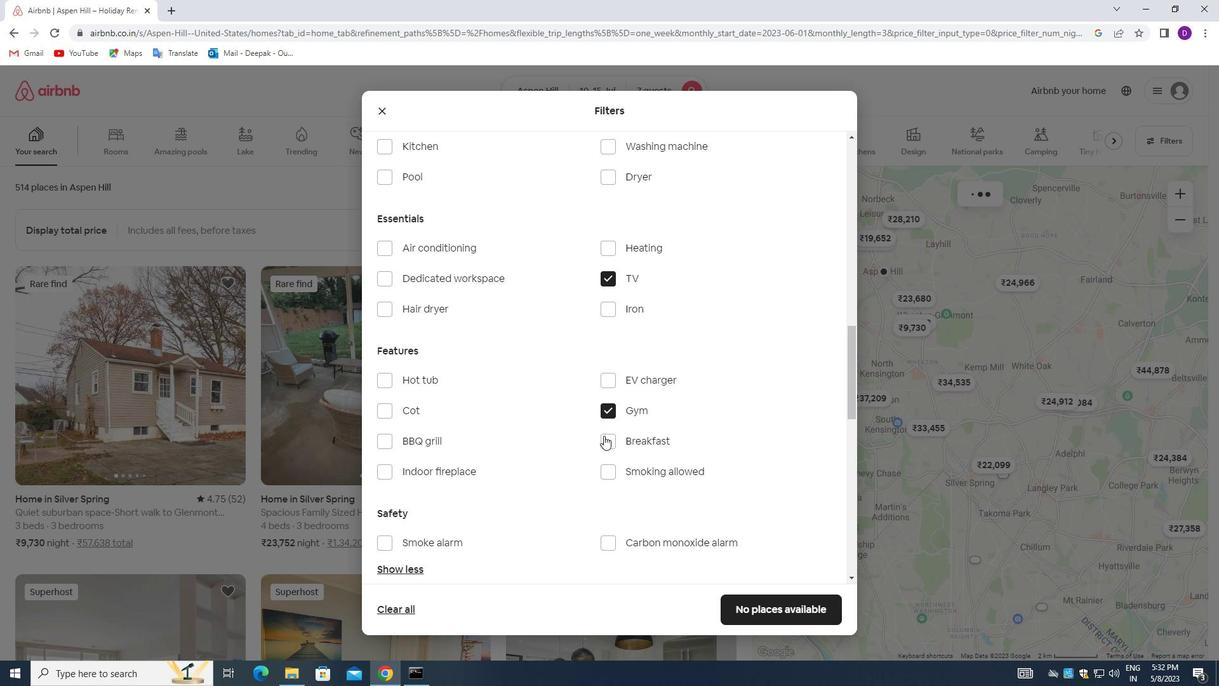 
Action: Mouse pressed left at (604, 440)
Screenshot: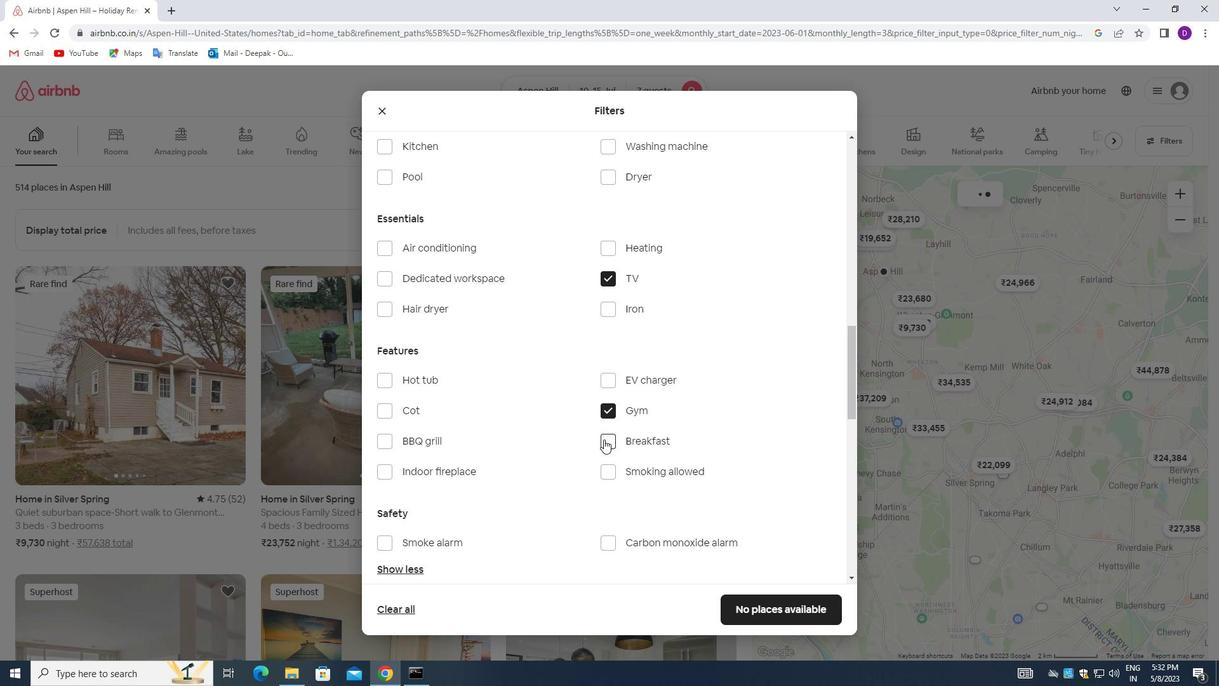 
Action: Mouse moved to (564, 444)
Screenshot: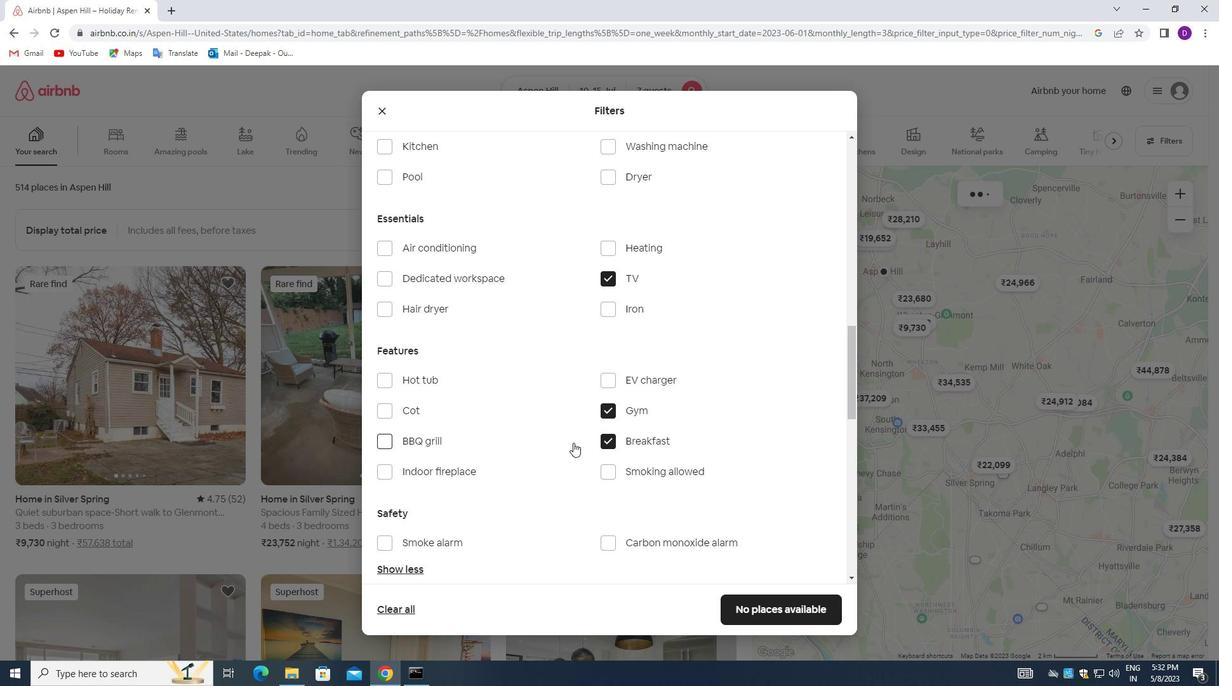 
Action: Mouse scrolled (564, 444) with delta (0, 0)
Screenshot: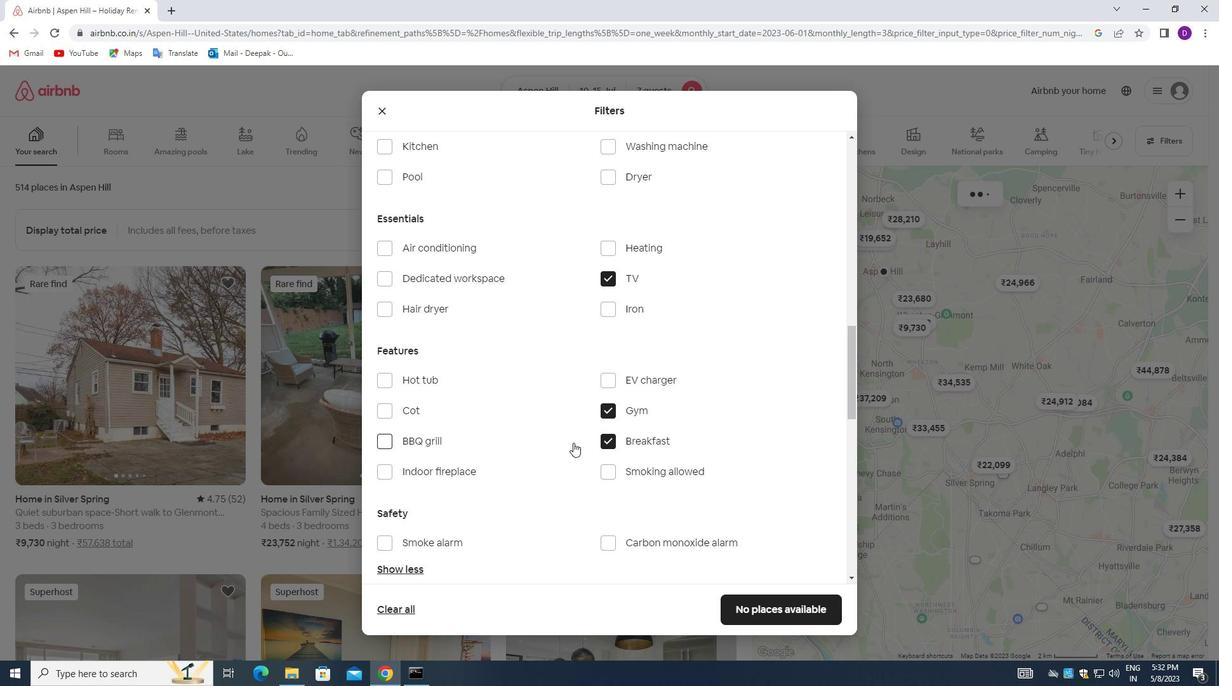 
Action: Mouse moved to (564, 444)
Screenshot: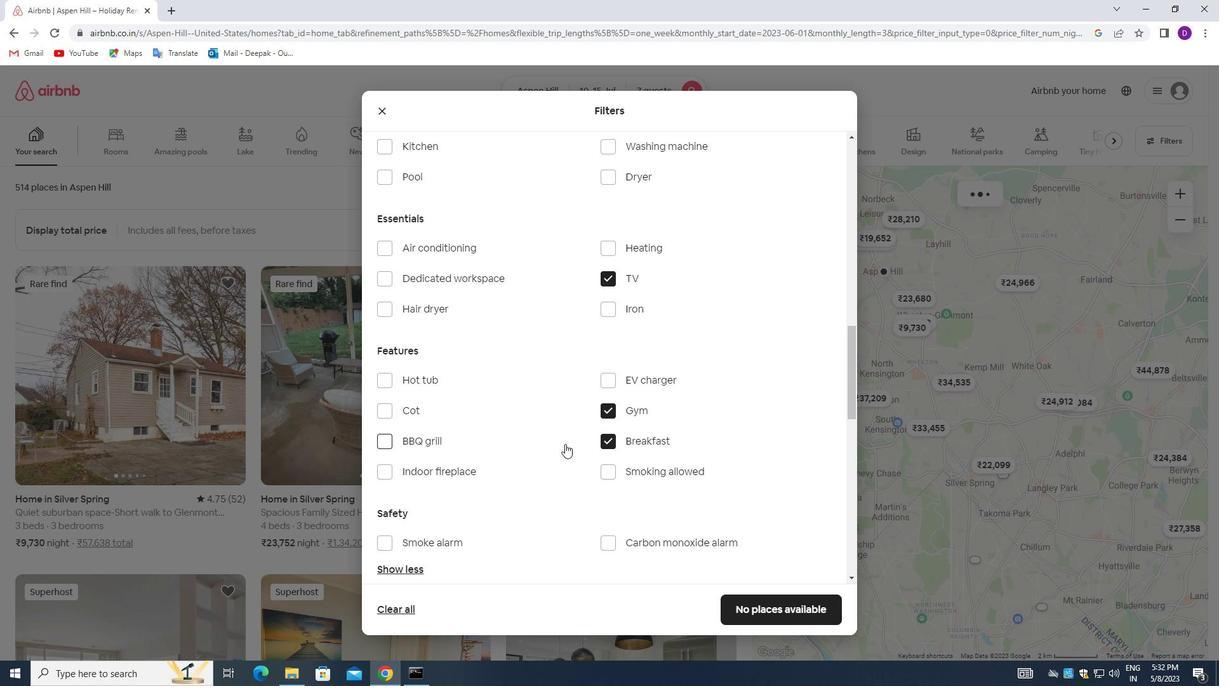
Action: Mouse scrolled (564, 444) with delta (0, 0)
Screenshot: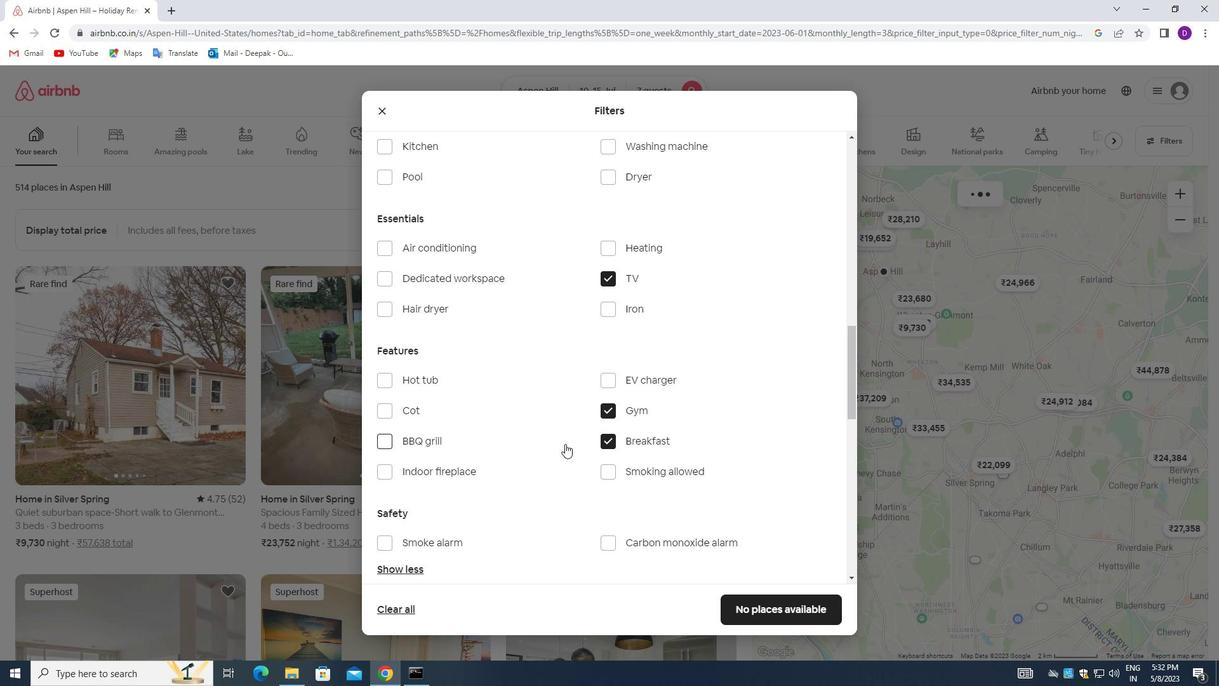 
Action: Mouse scrolled (564, 444) with delta (0, 0)
Screenshot: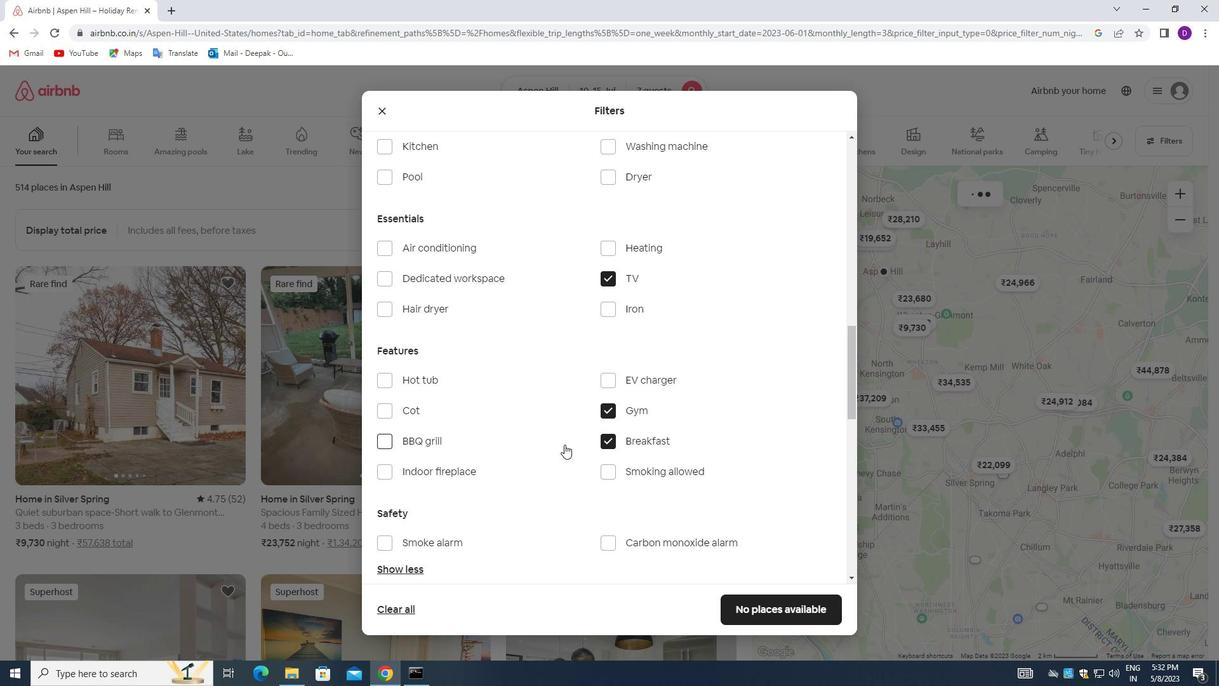 
Action: Mouse moved to (608, 453)
Screenshot: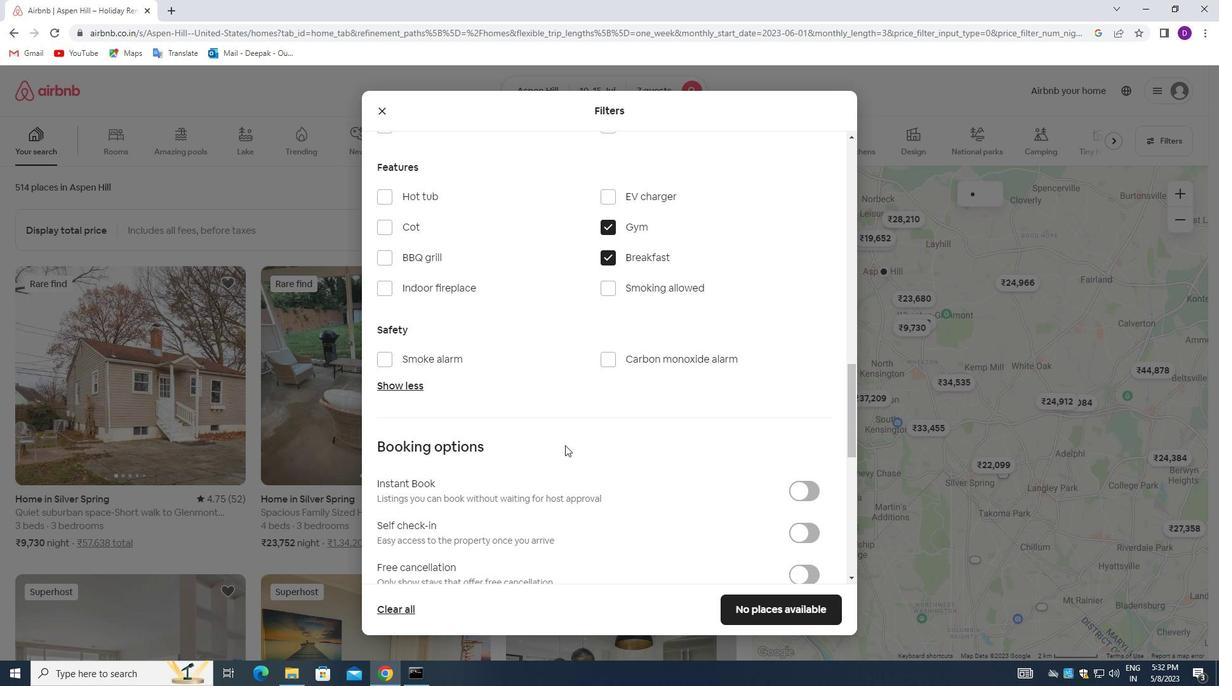 
Action: Mouse scrolled (608, 452) with delta (0, 0)
Screenshot: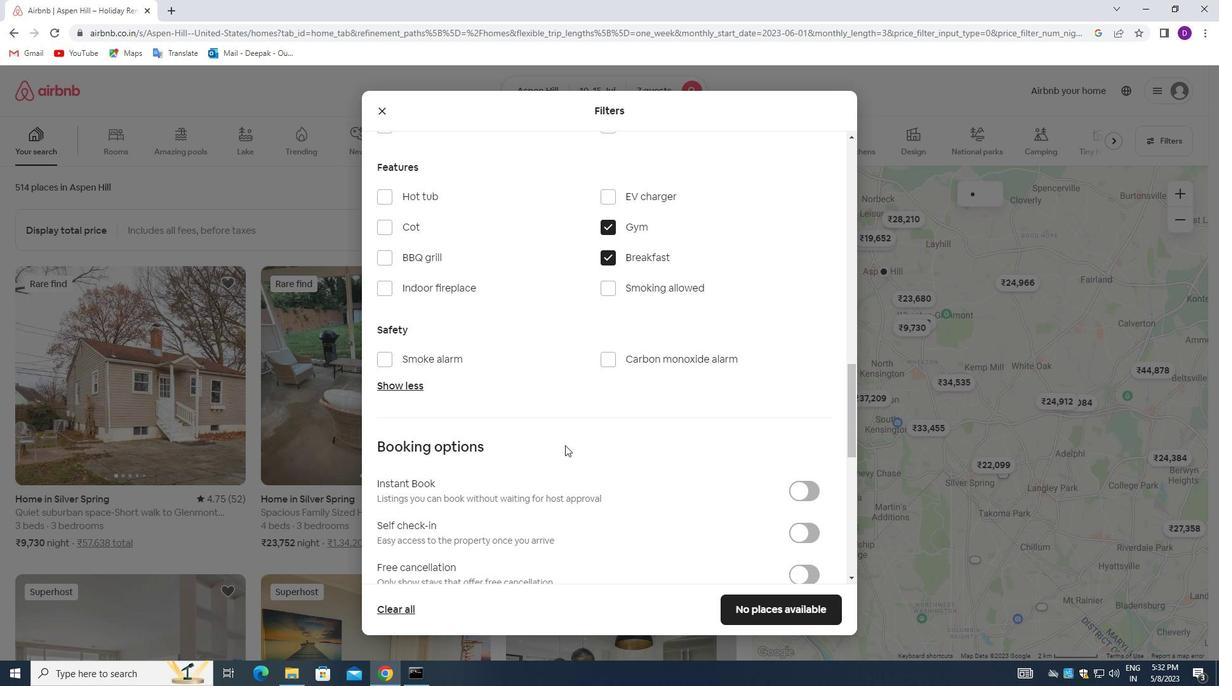 
Action: Mouse moved to (795, 461)
Screenshot: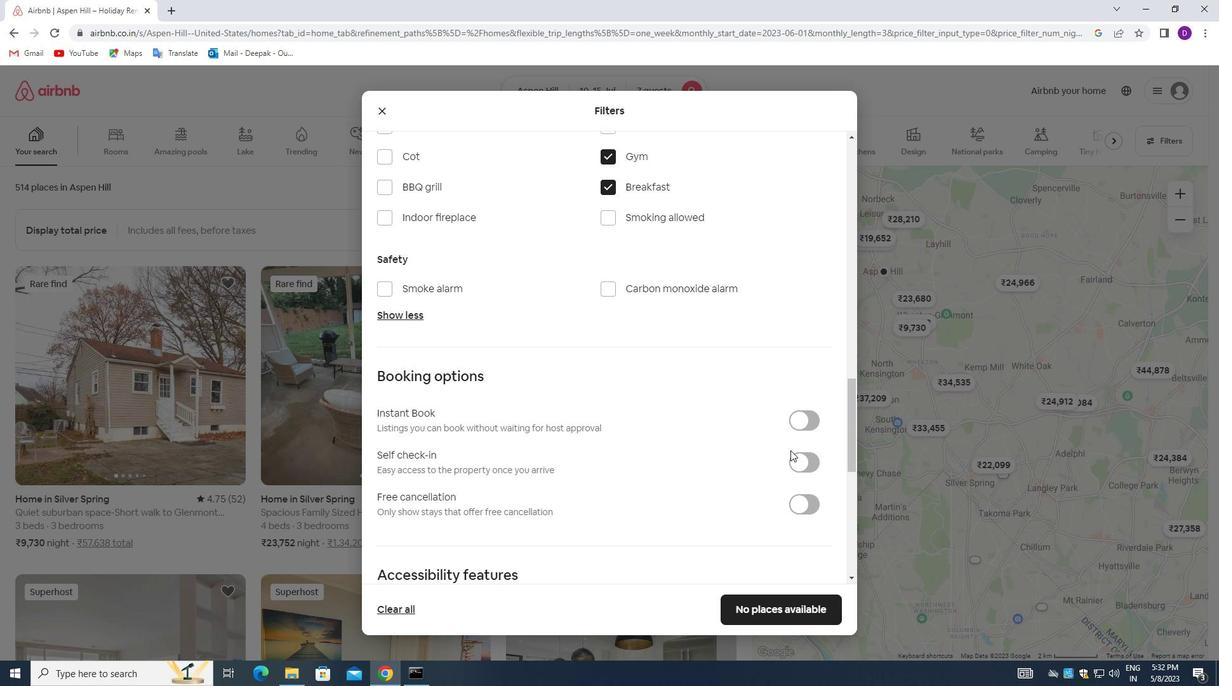 
Action: Mouse pressed left at (795, 461)
Screenshot: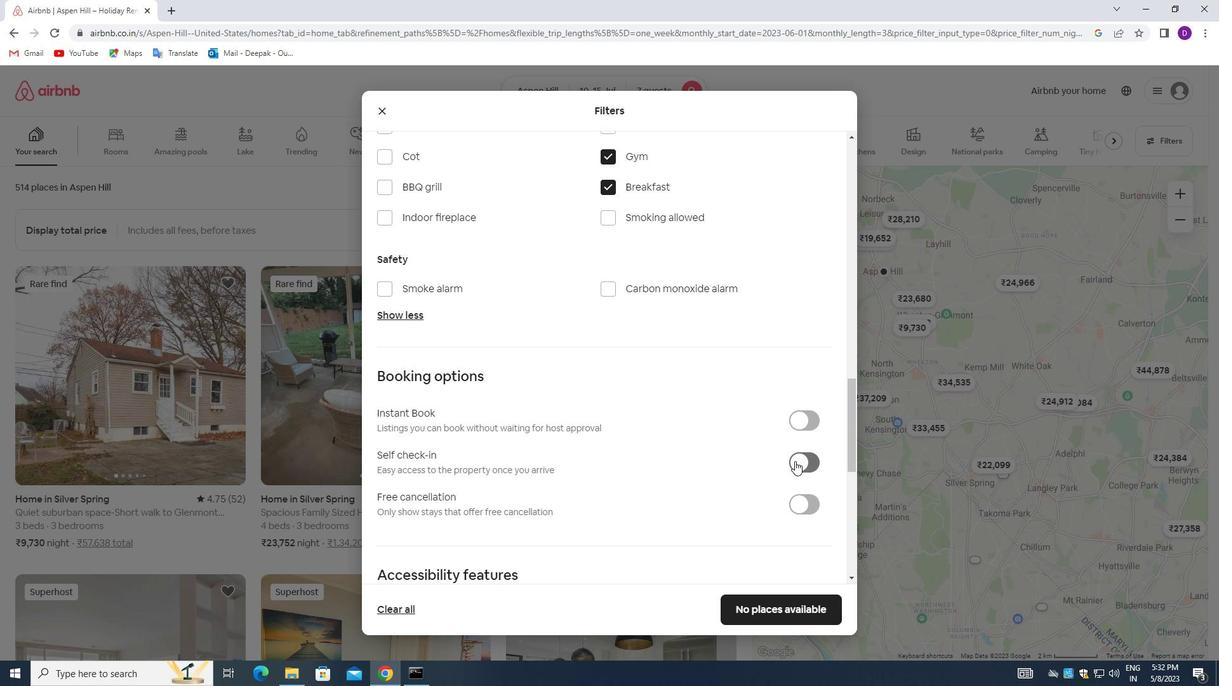 
Action: Mouse moved to (633, 461)
Screenshot: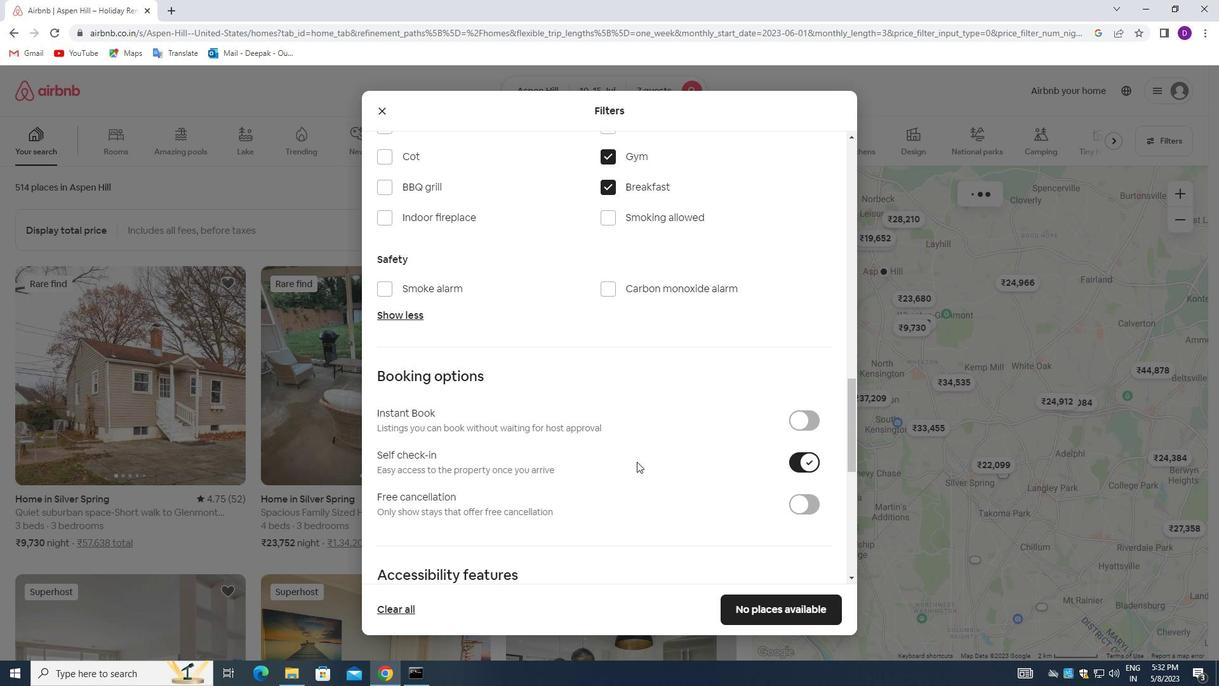 
Action: Mouse scrolled (633, 460) with delta (0, 0)
Screenshot: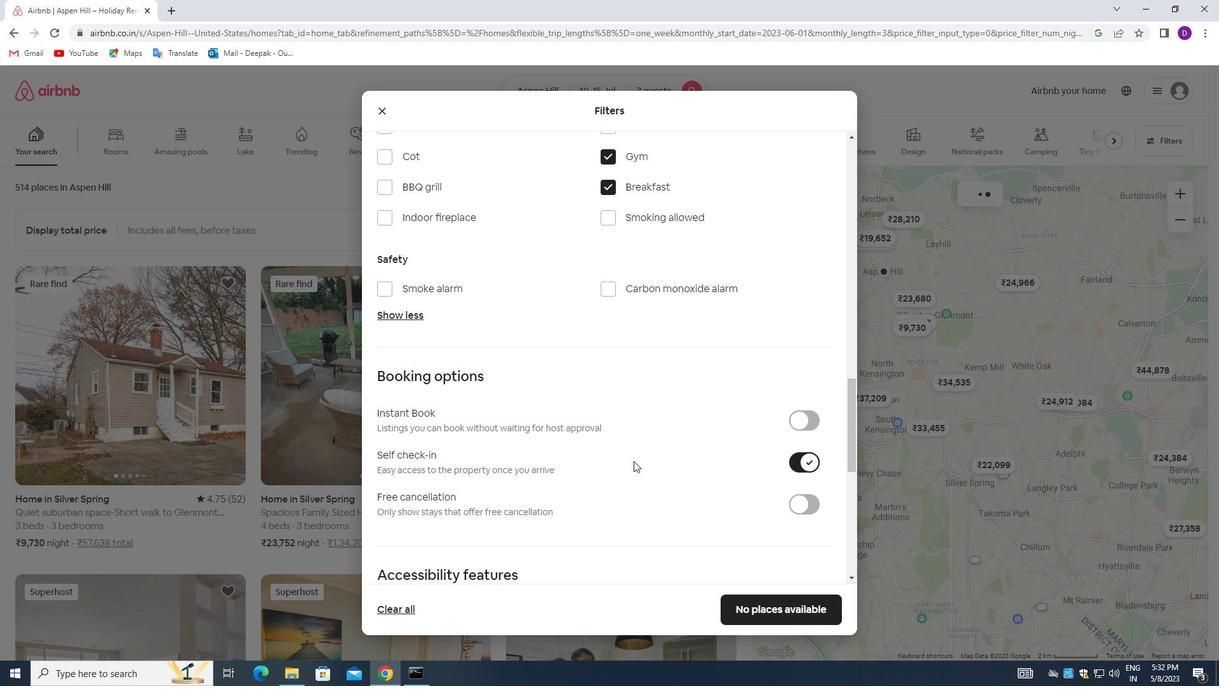 
Action: Mouse moved to (633, 461)
Screenshot: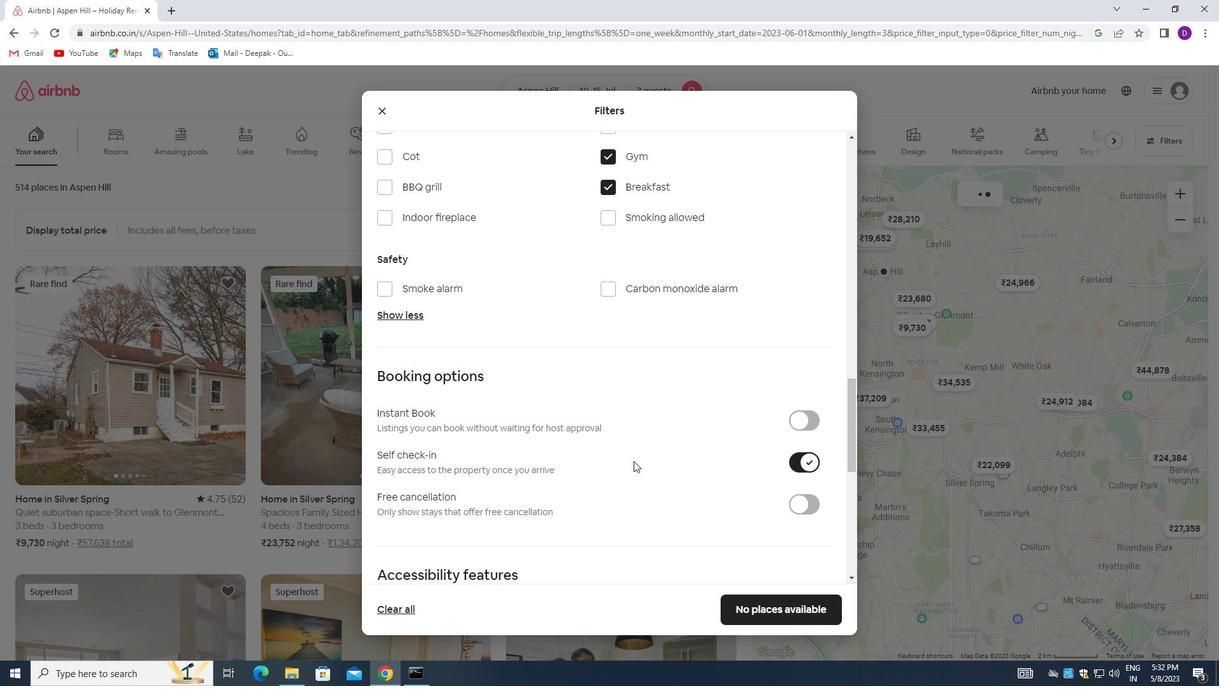 
Action: Mouse scrolled (633, 460) with delta (0, 0)
Screenshot: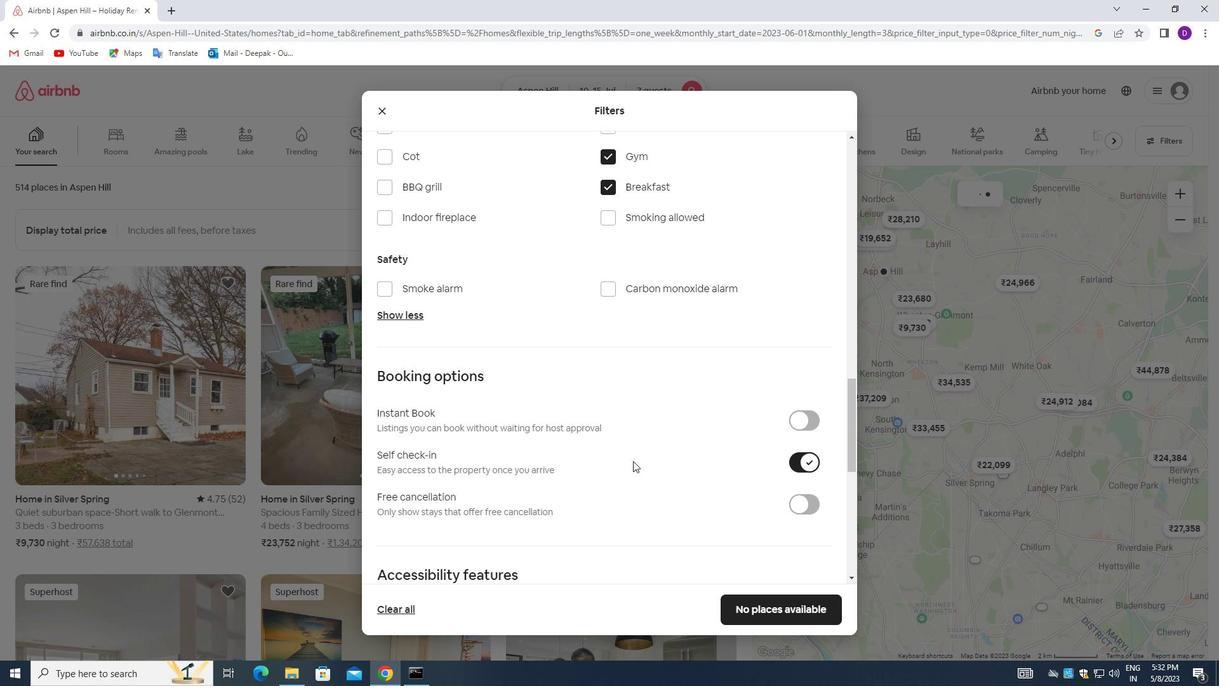 
Action: Mouse moved to (591, 459)
Screenshot: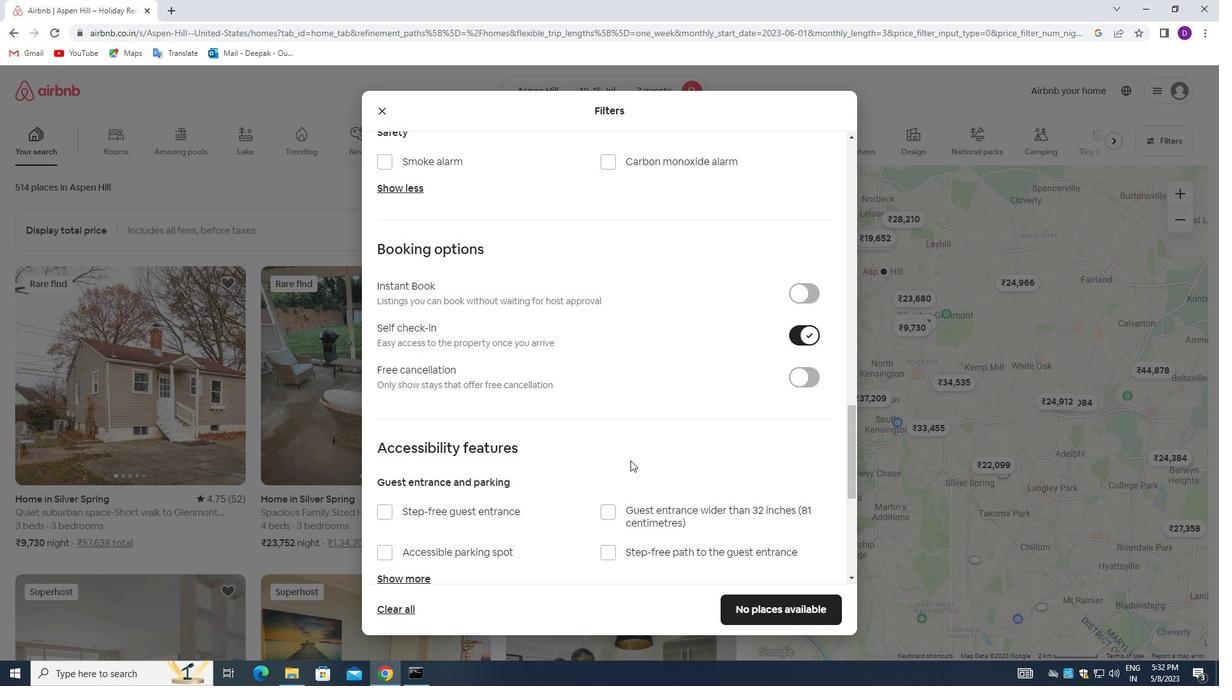 
Action: Mouse scrolled (591, 458) with delta (0, 0)
Screenshot: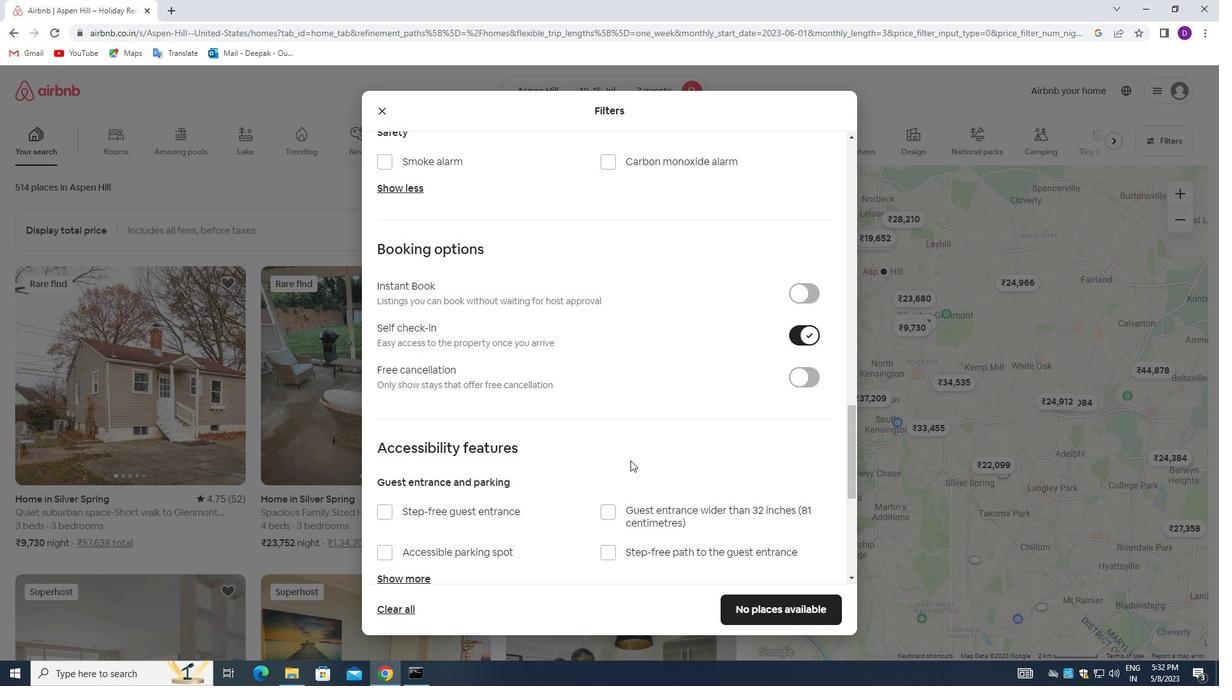 
Action: Mouse moved to (581, 460)
Screenshot: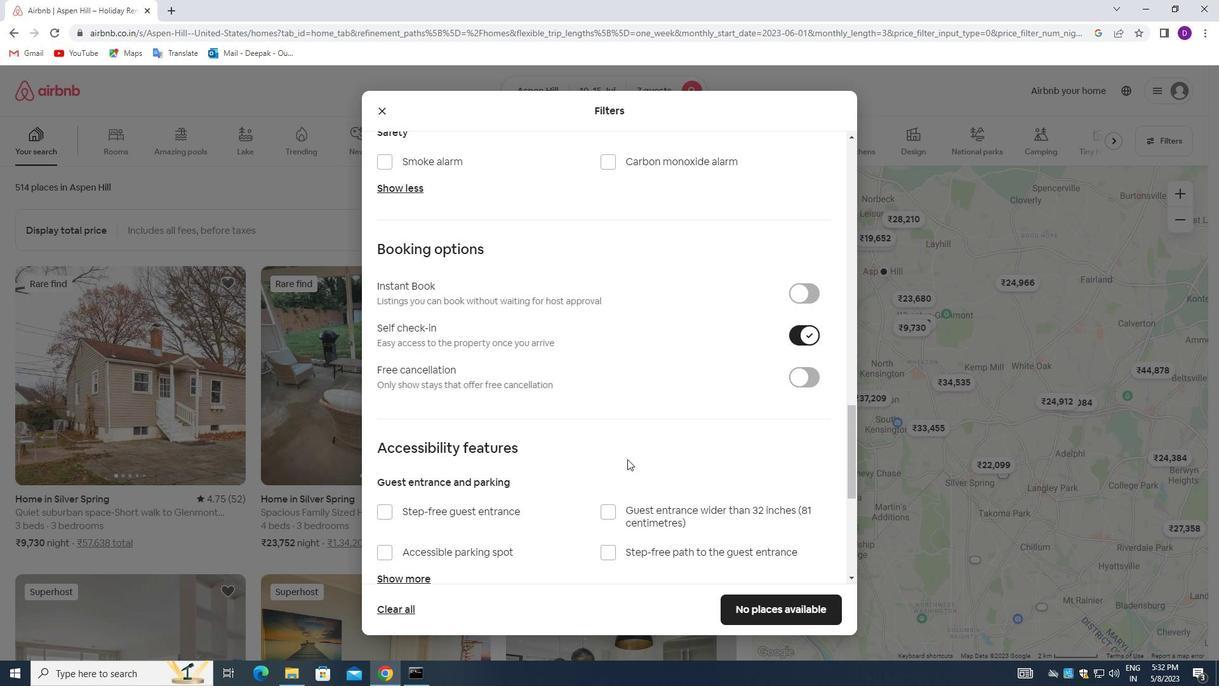 
Action: Mouse scrolled (581, 459) with delta (0, 0)
Screenshot: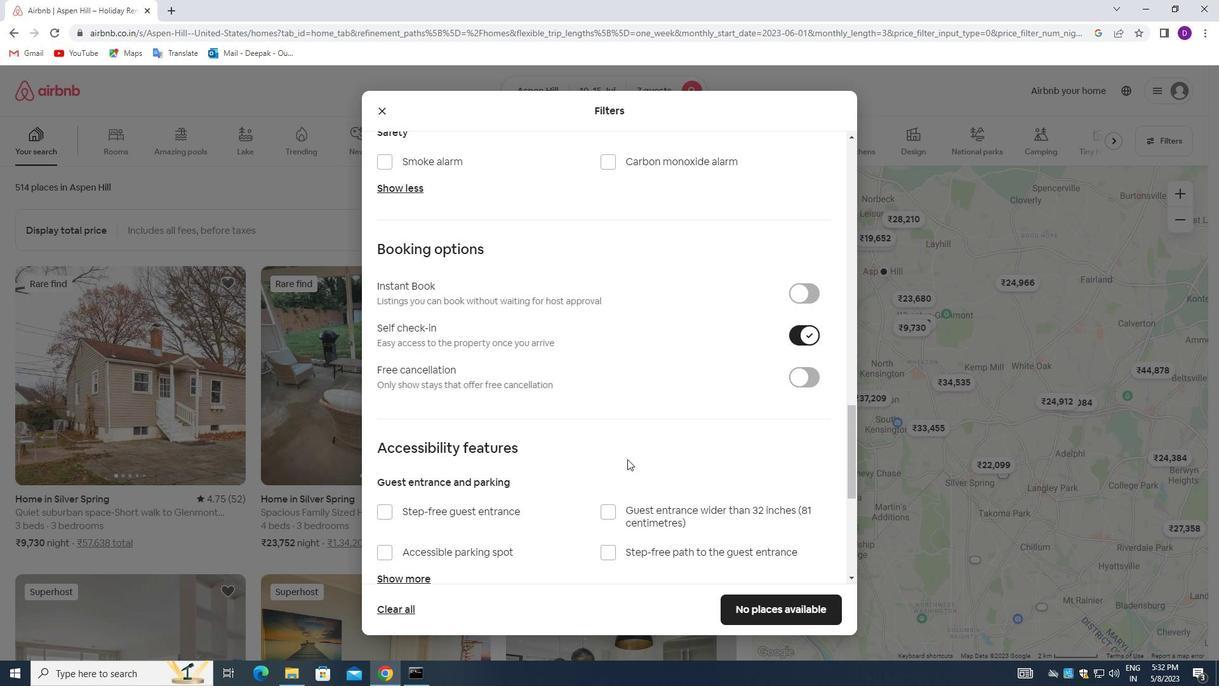 
Action: Mouse scrolled (581, 459) with delta (0, 0)
Screenshot: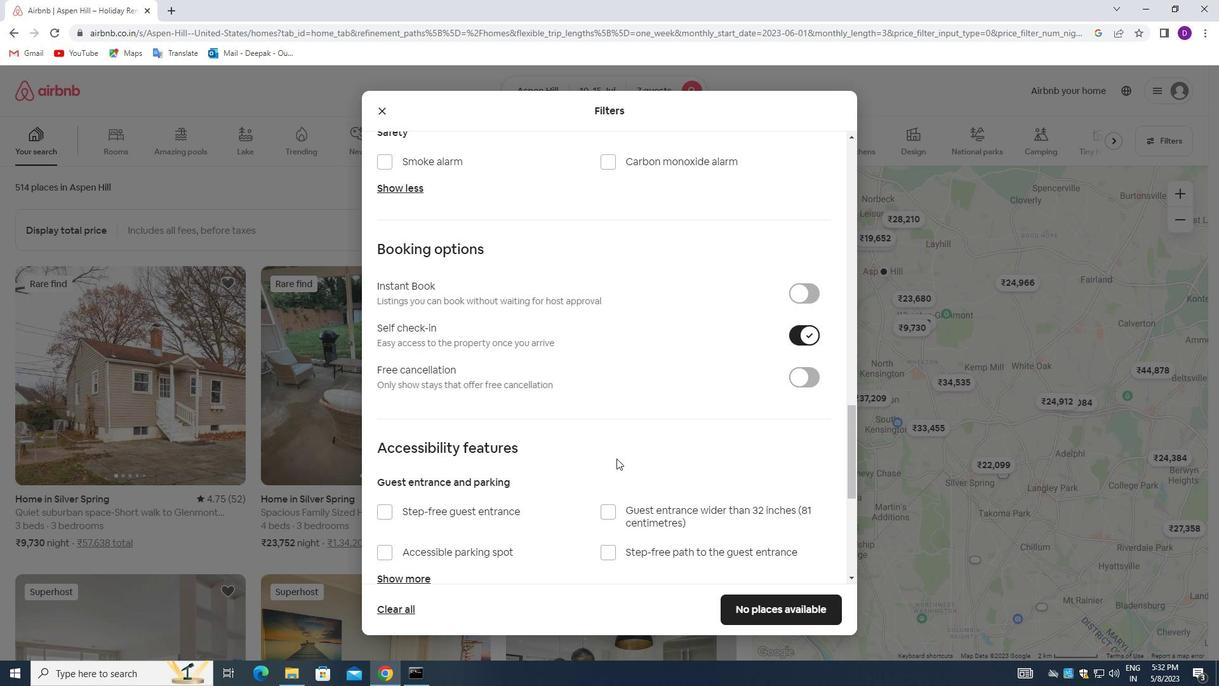 
Action: Mouse moved to (574, 462)
Screenshot: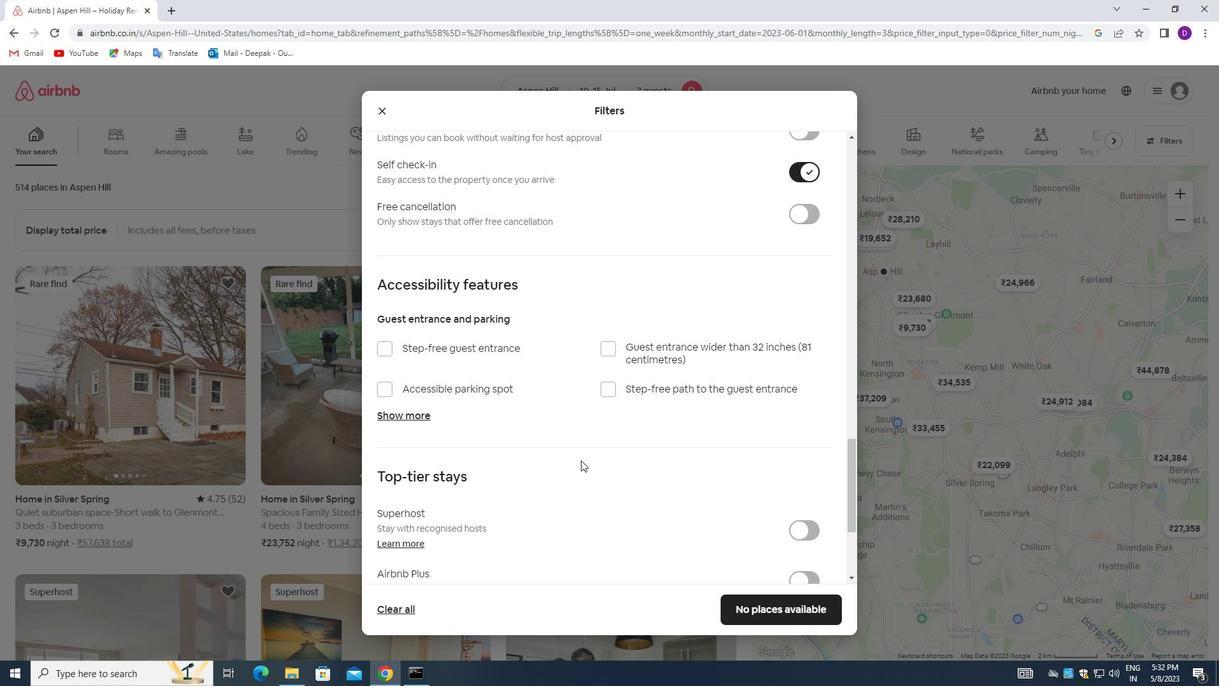 
Action: Mouse scrolled (574, 461) with delta (0, 0)
Screenshot: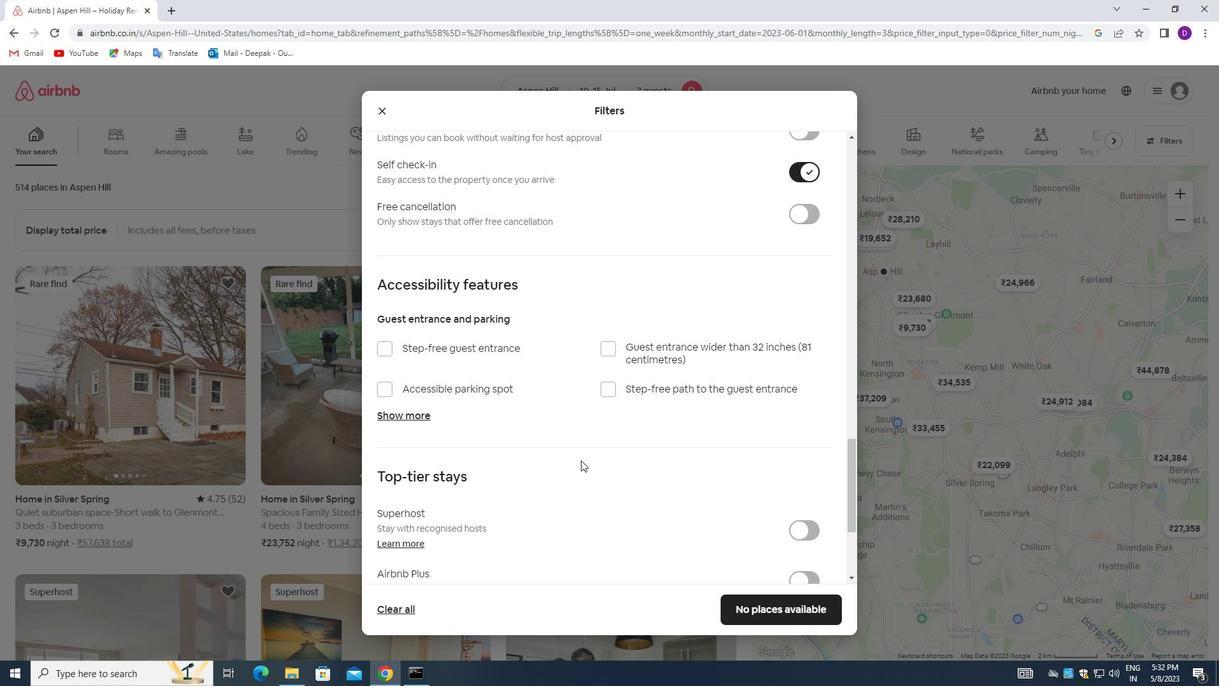 
Action: Mouse moved to (561, 464)
Screenshot: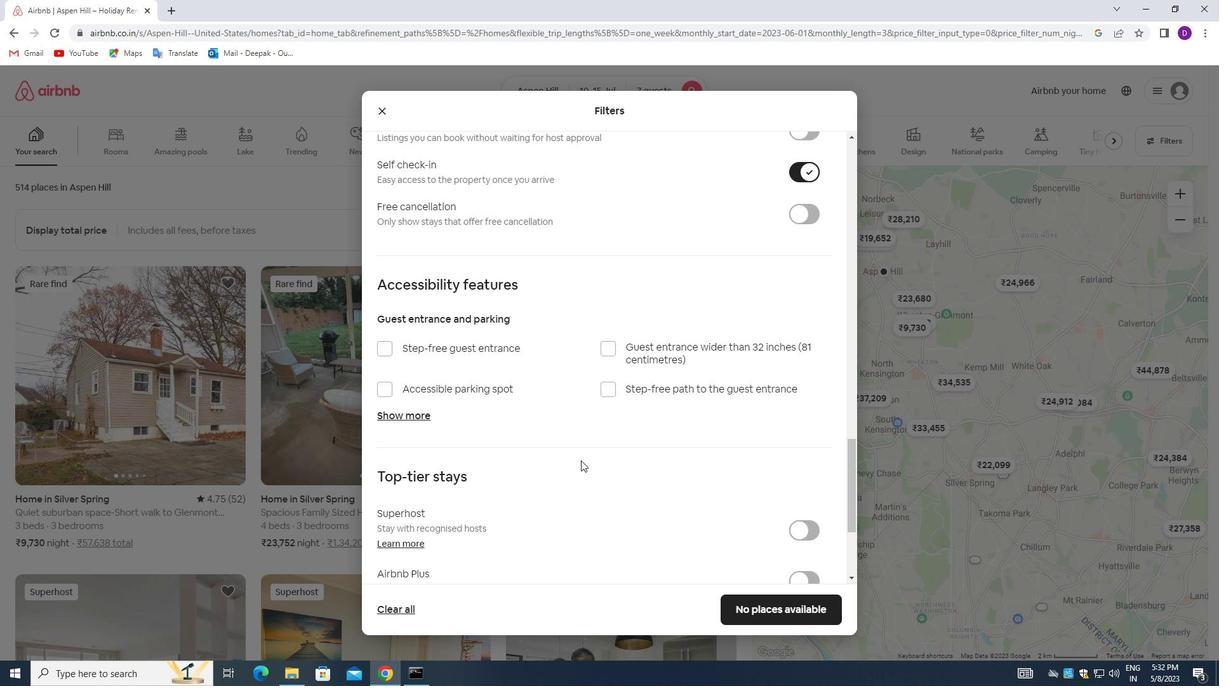 
Action: Mouse scrolled (561, 463) with delta (0, 0)
Screenshot: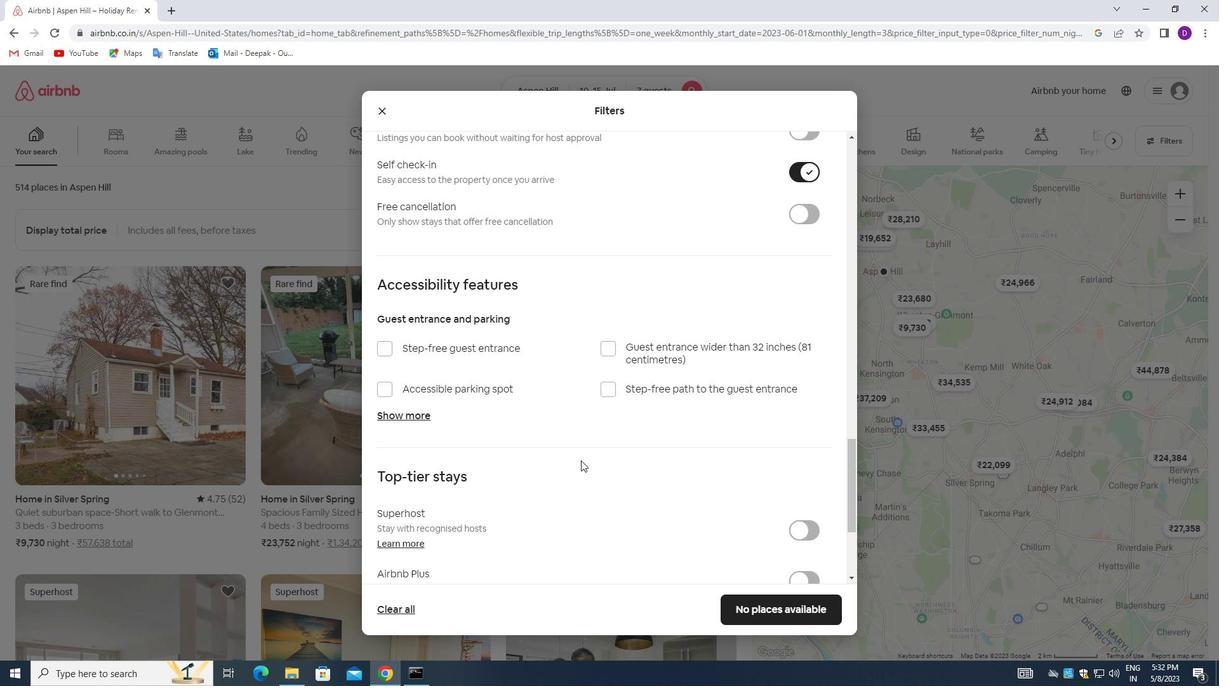 
Action: Mouse moved to (554, 463)
Screenshot: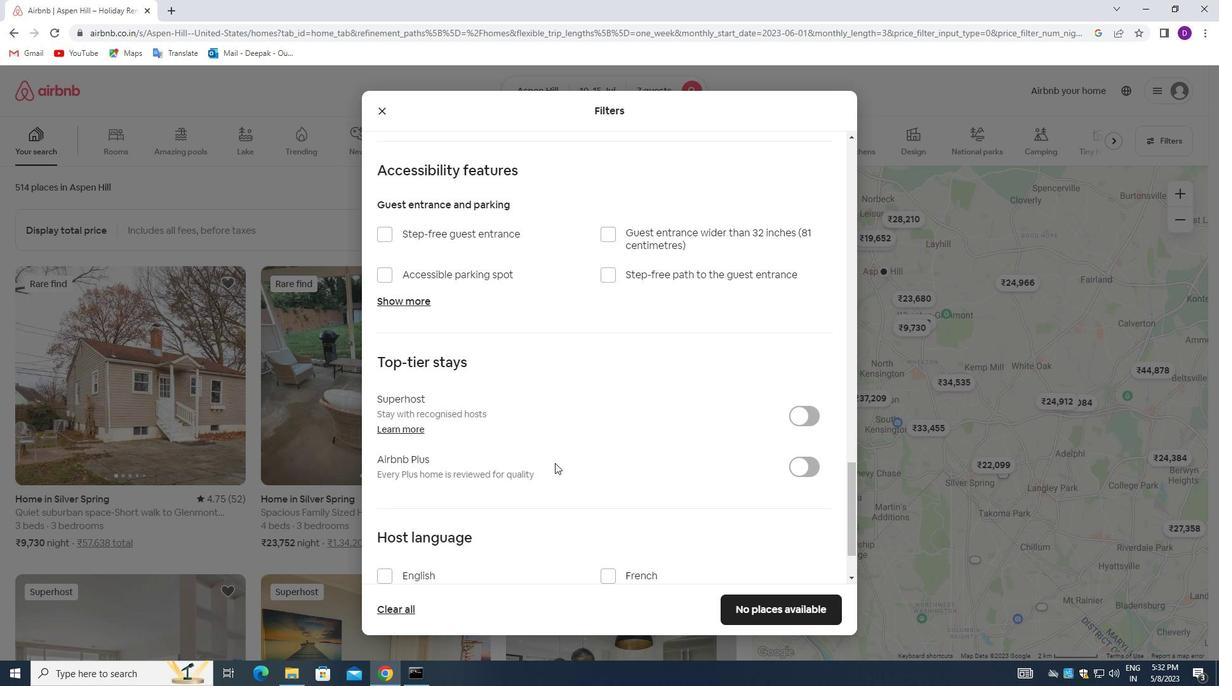 
Action: Mouse scrolled (554, 462) with delta (0, 0)
Screenshot: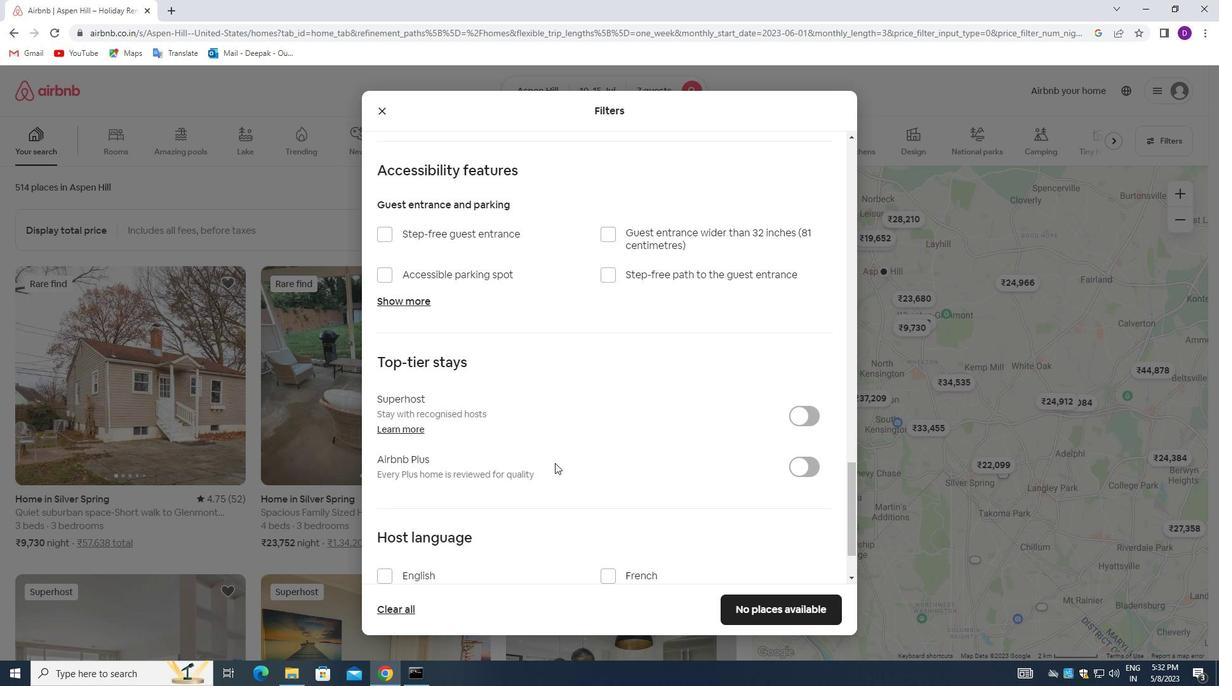 
Action: Mouse moved to (545, 466)
Screenshot: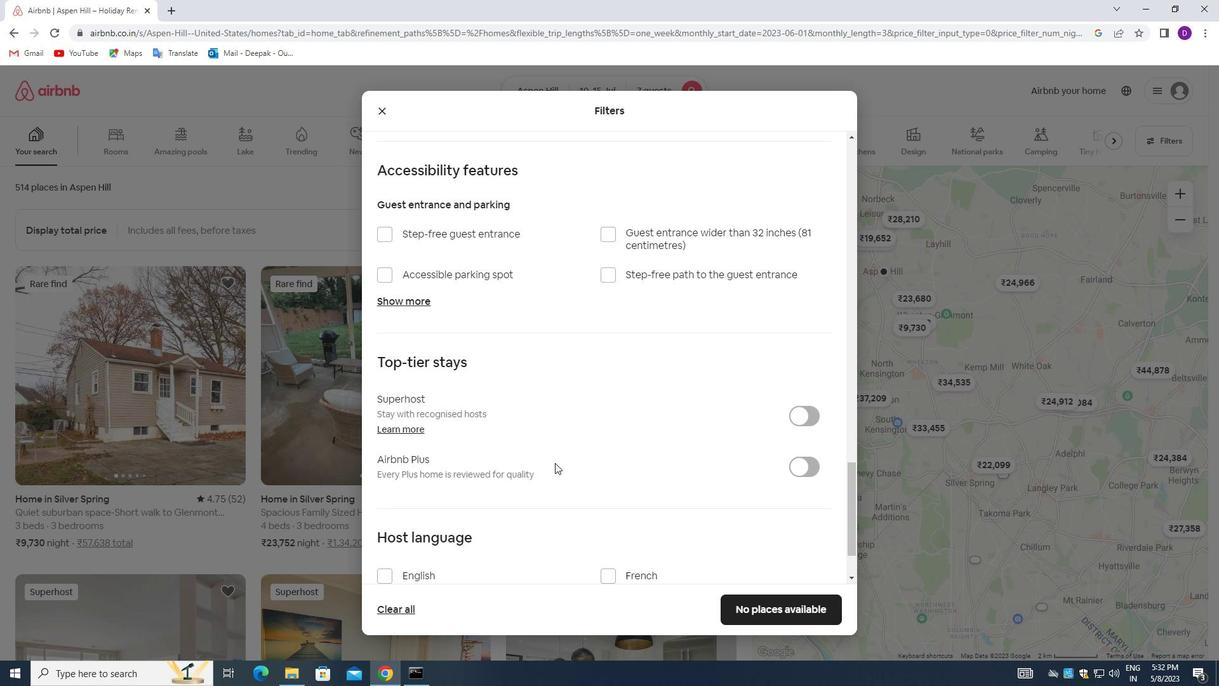 
Action: Mouse scrolled (545, 465) with delta (0, 0)
Screenshot: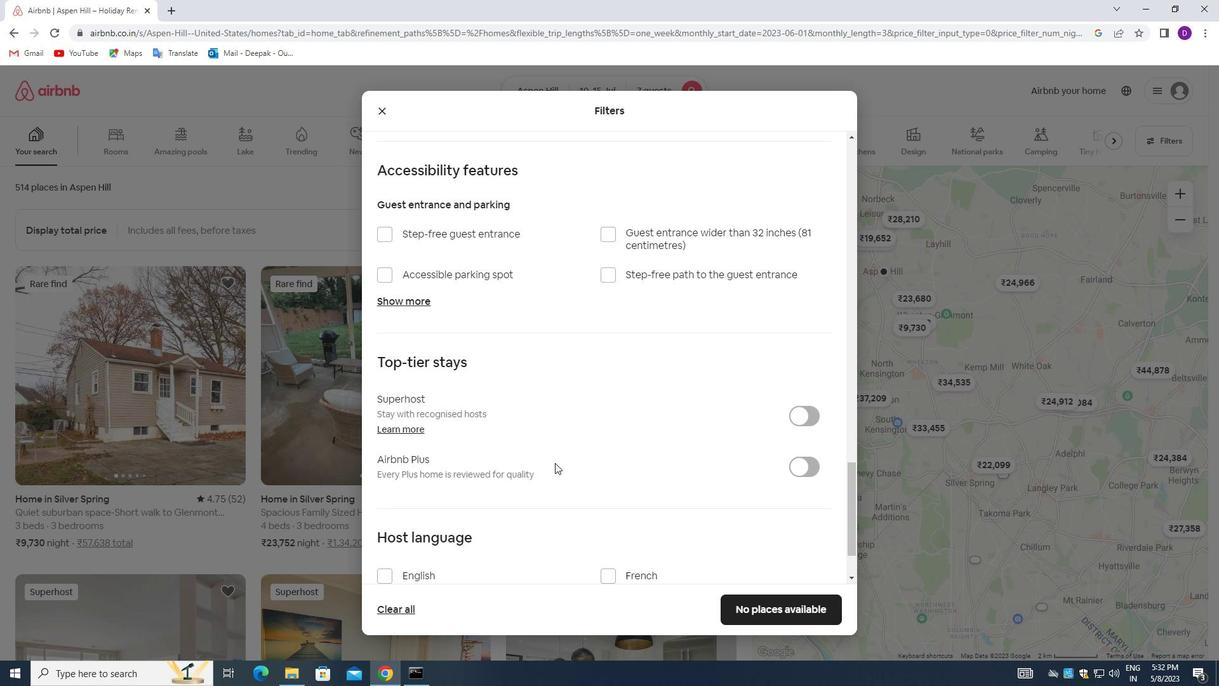 
Action: Mouse moved to (533, 471)
Screenshot: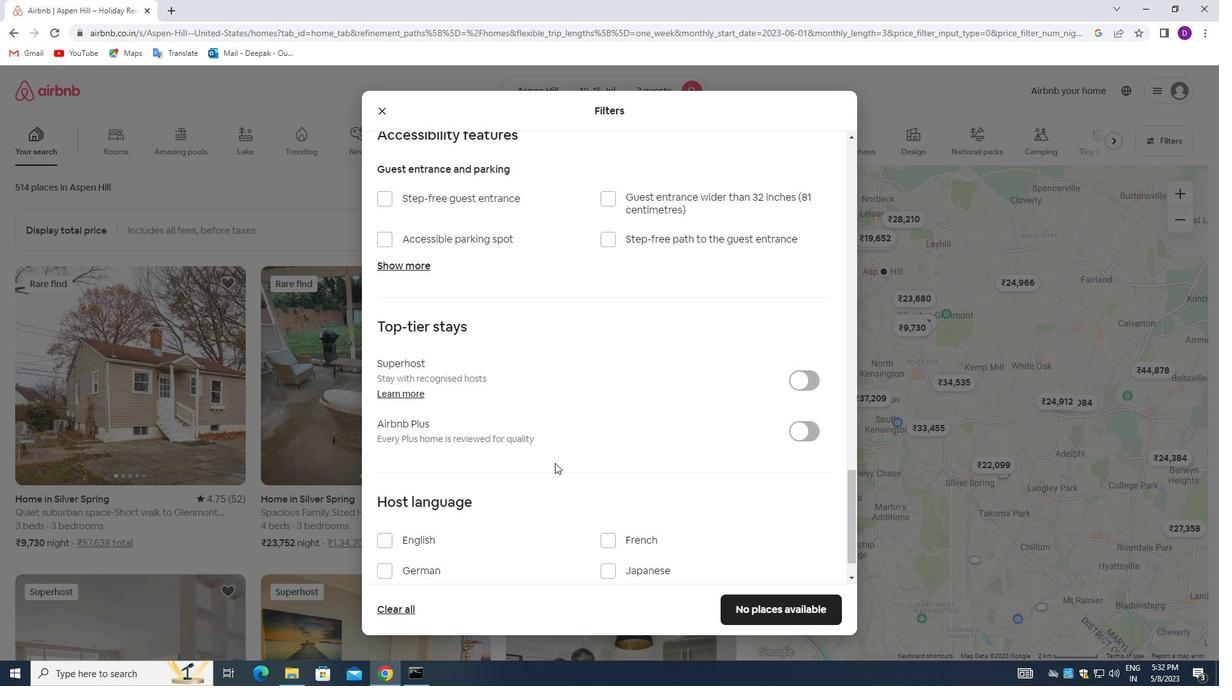 
Action: Mouse scrolled (533, 470) with delta (0, 0)
Screenshot: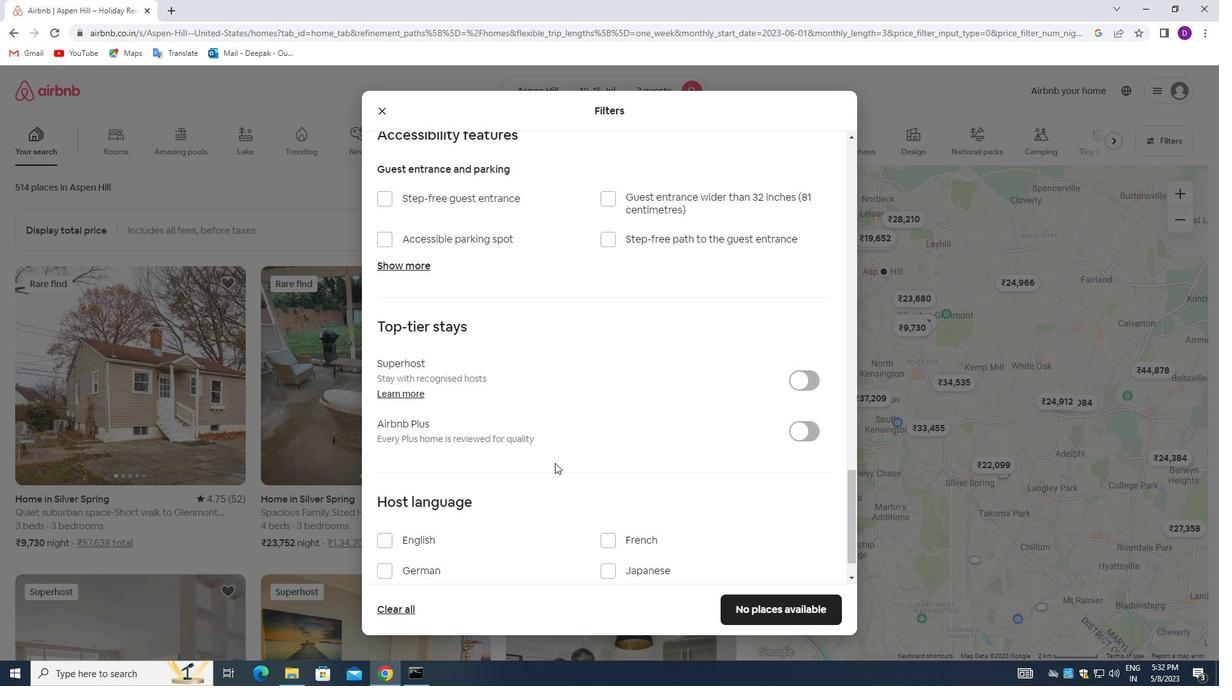 
Action: Mouse moved to (388, 489)
Screenshot: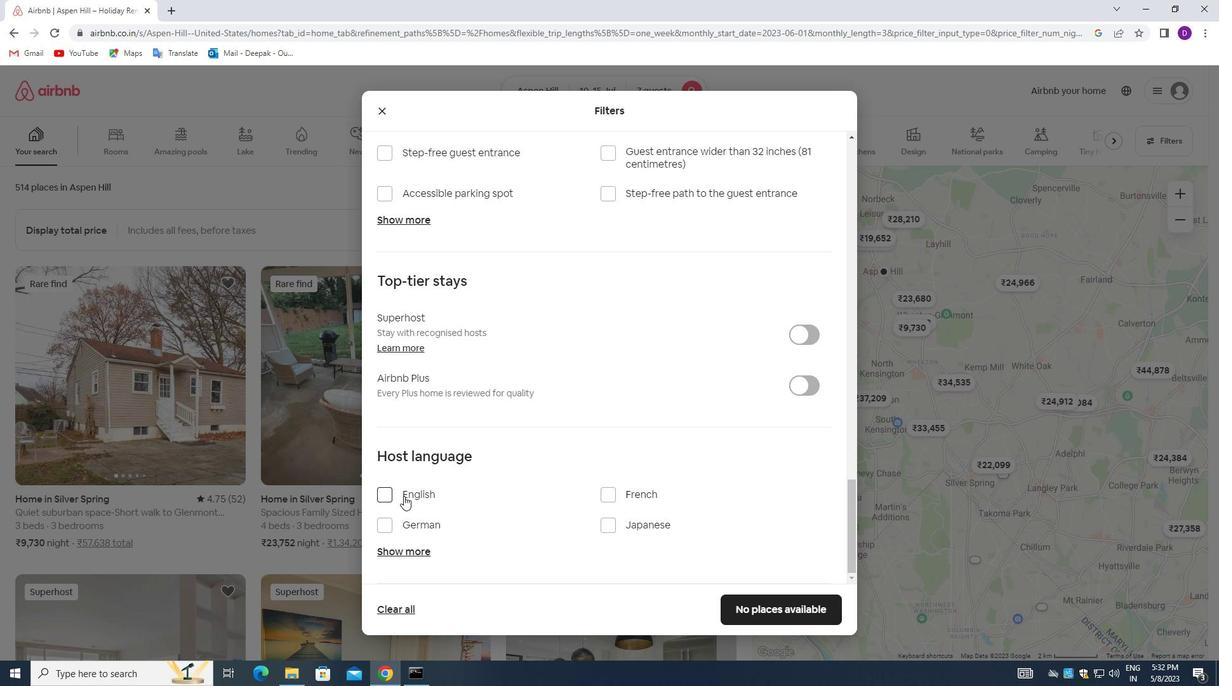 
Action: Mouse pressed left at (388, 489)
Screenshot: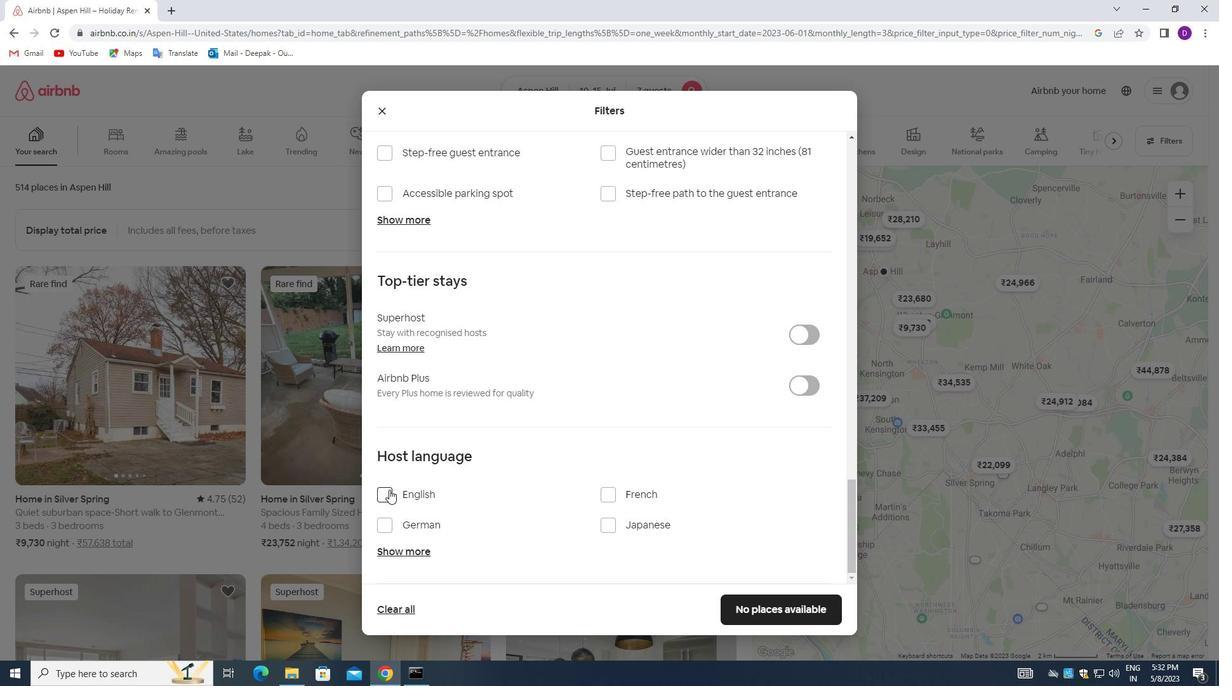 
Action: Mouse moved to (685, 490)
Screenshot: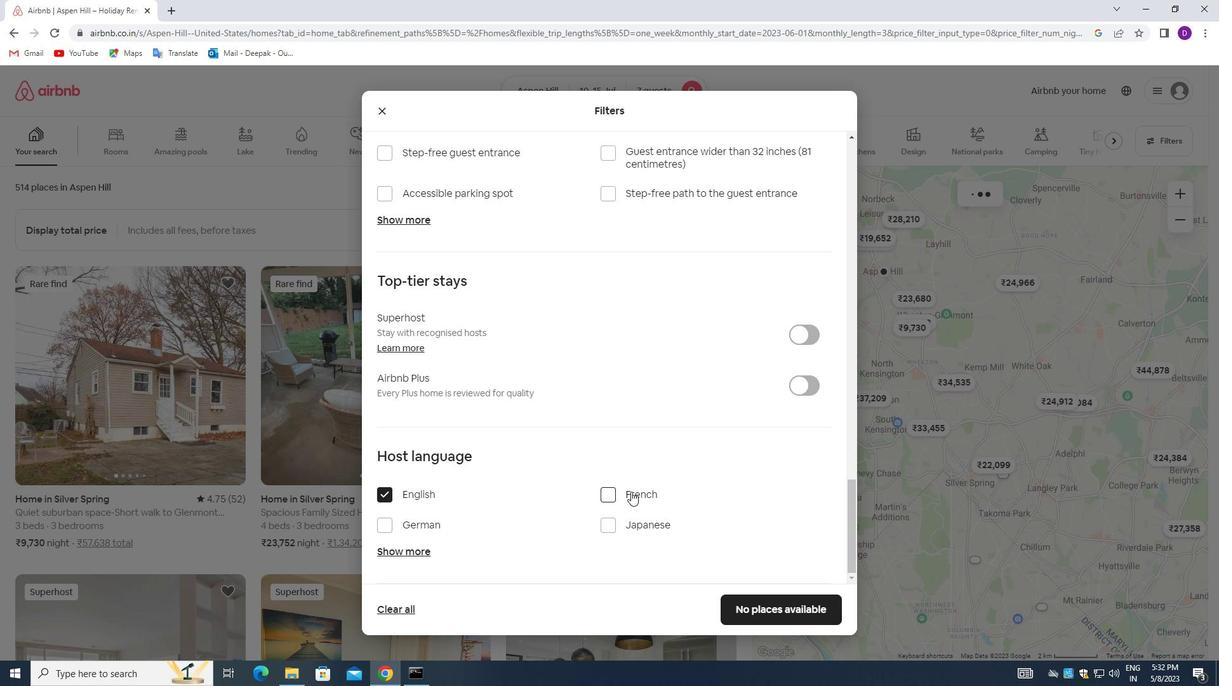 
Action: Mouse scrolled (685, 489) with delta (0, 0)
Screenshot: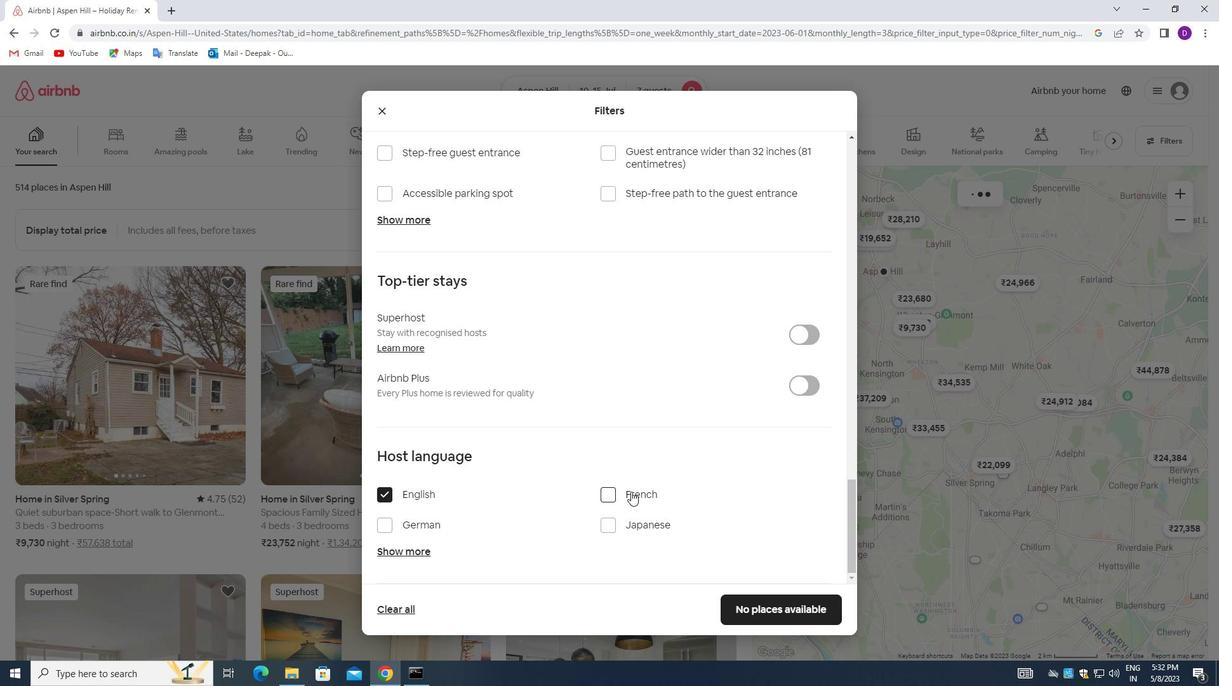 
Action: Mouse moved to (691, 494)
Screenshot: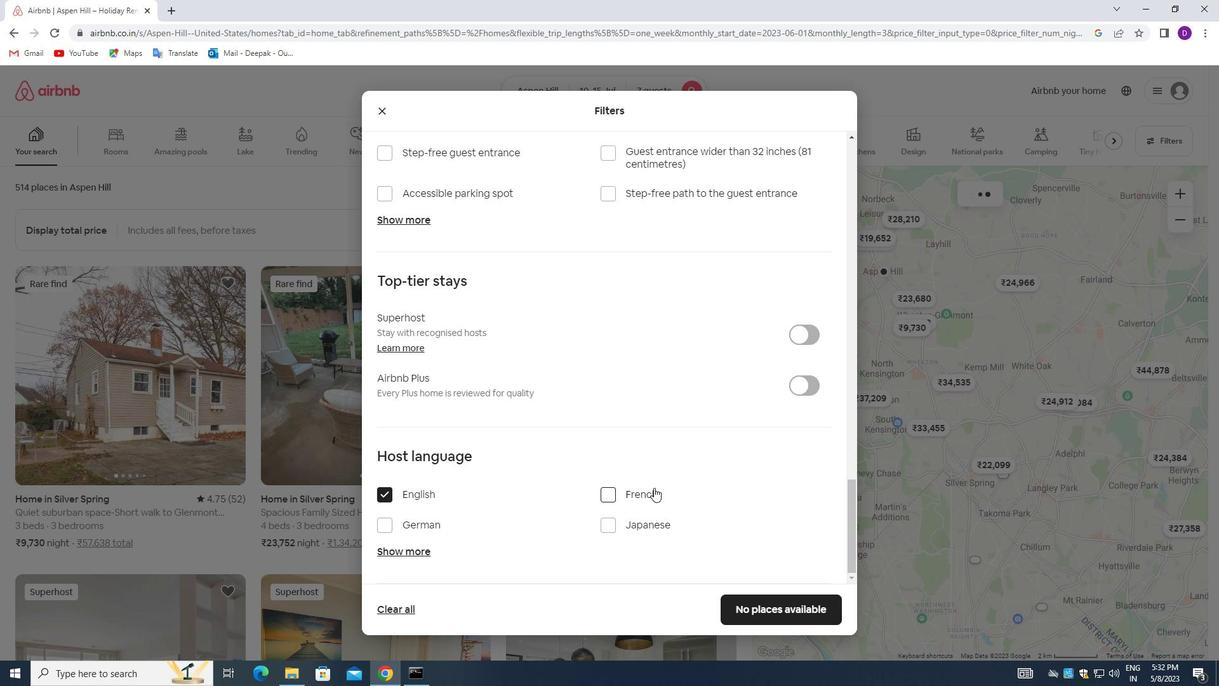 
Action: Mouse scrolled (691, 494) with delta (0, 0)
Screenshot: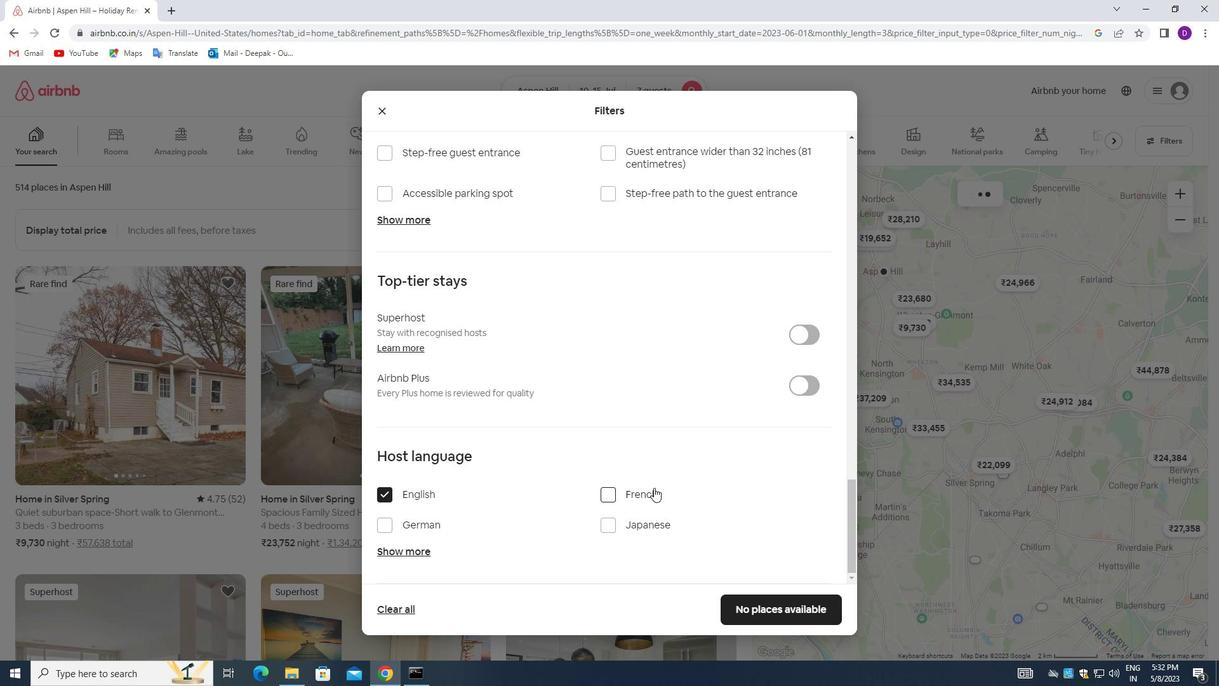 
Action: Mouse moved to (696, 498)
Screenshot: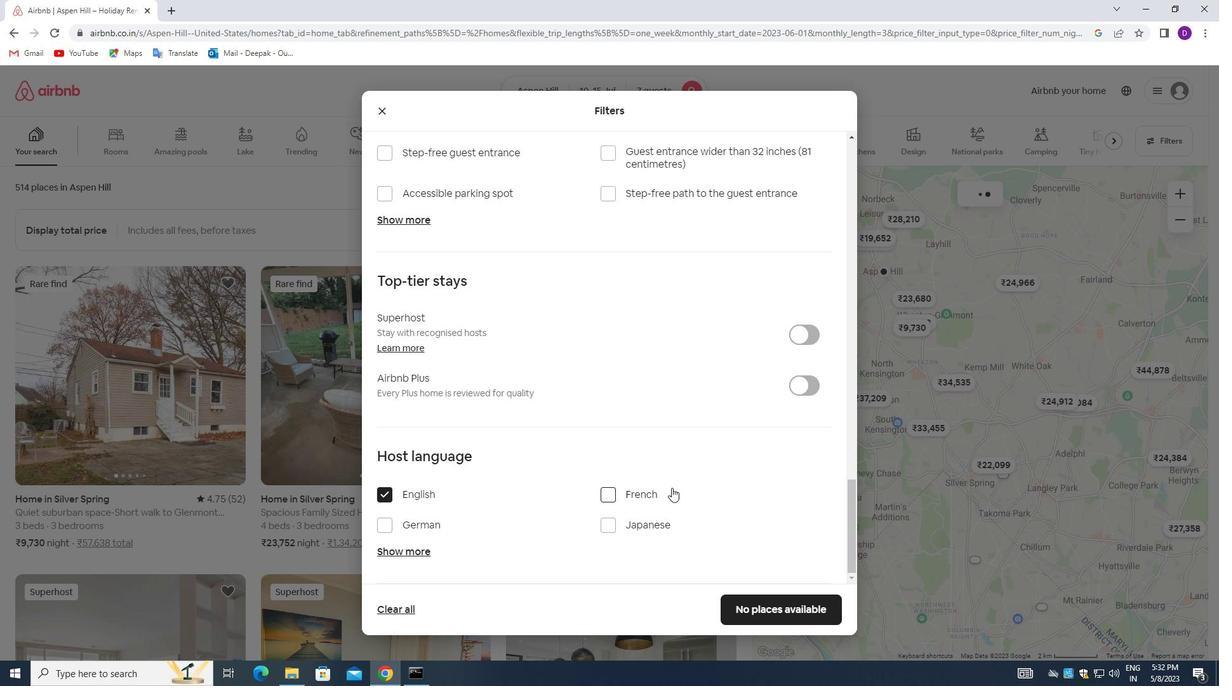 
Action: Mouse scrolled (696, 497) with delta (0, 0)
Screenshot: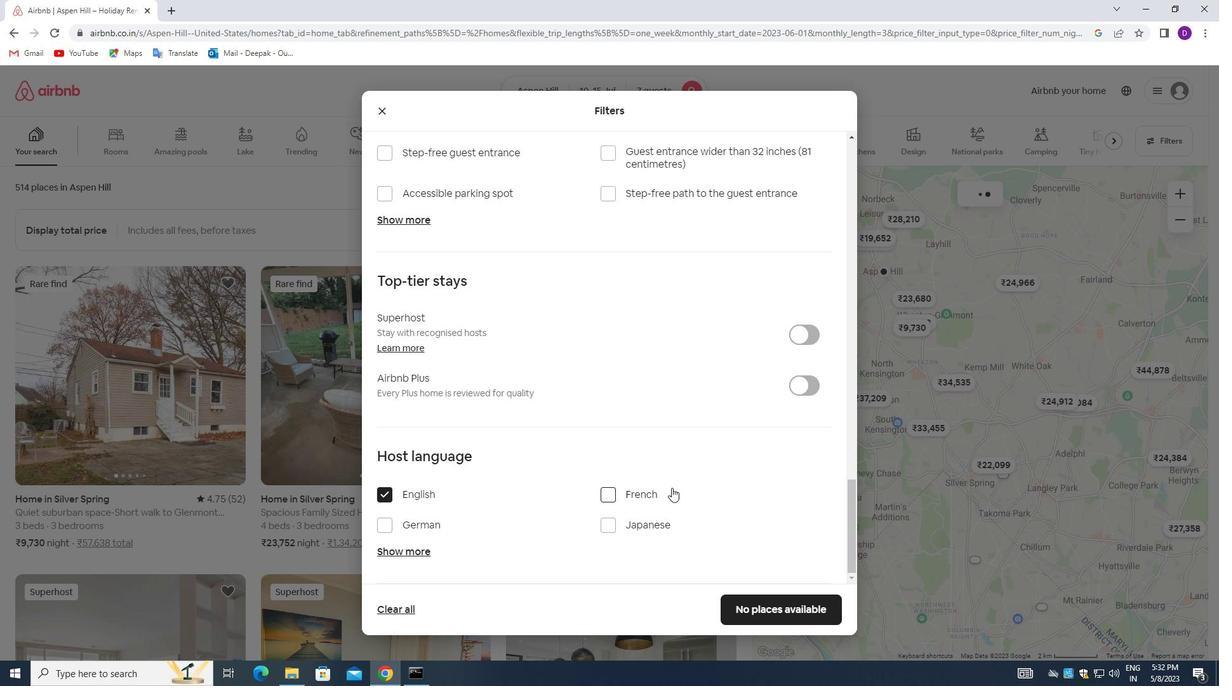 
Action: Mouse moved to (745, 604)
Screenshot: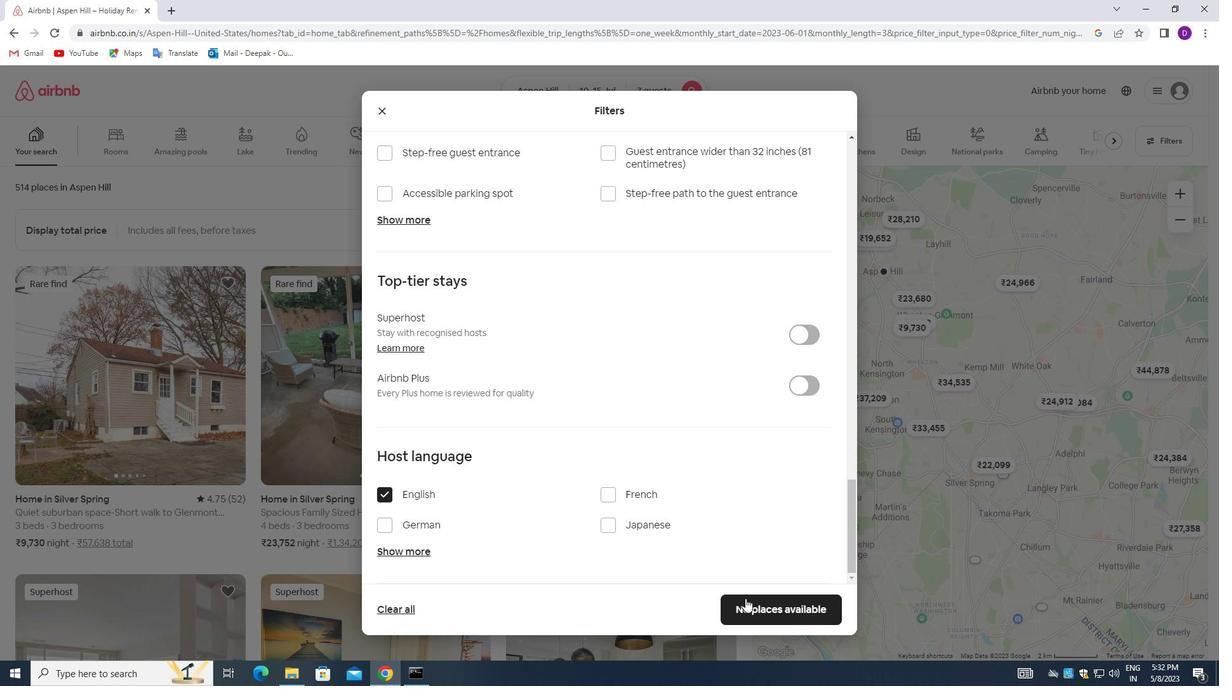 
Action: Mouse pressed left at (745, 604)
Screenshot: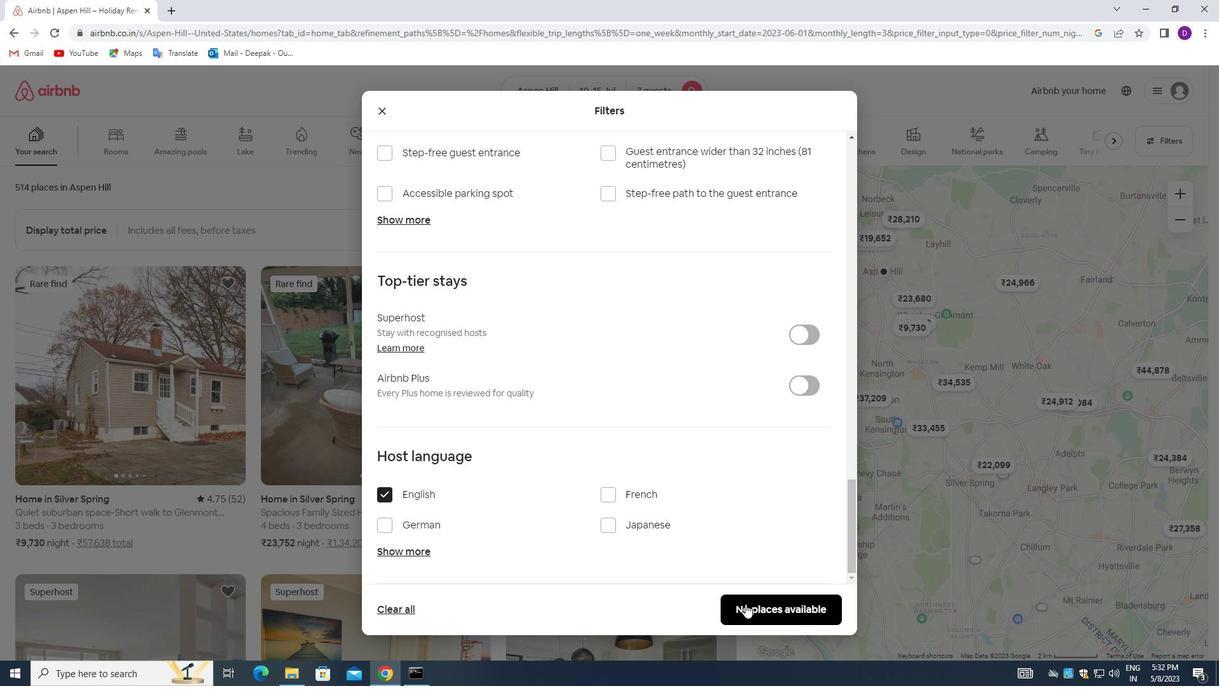 
Action: Mouse moved to (695, 431)
Screenshot: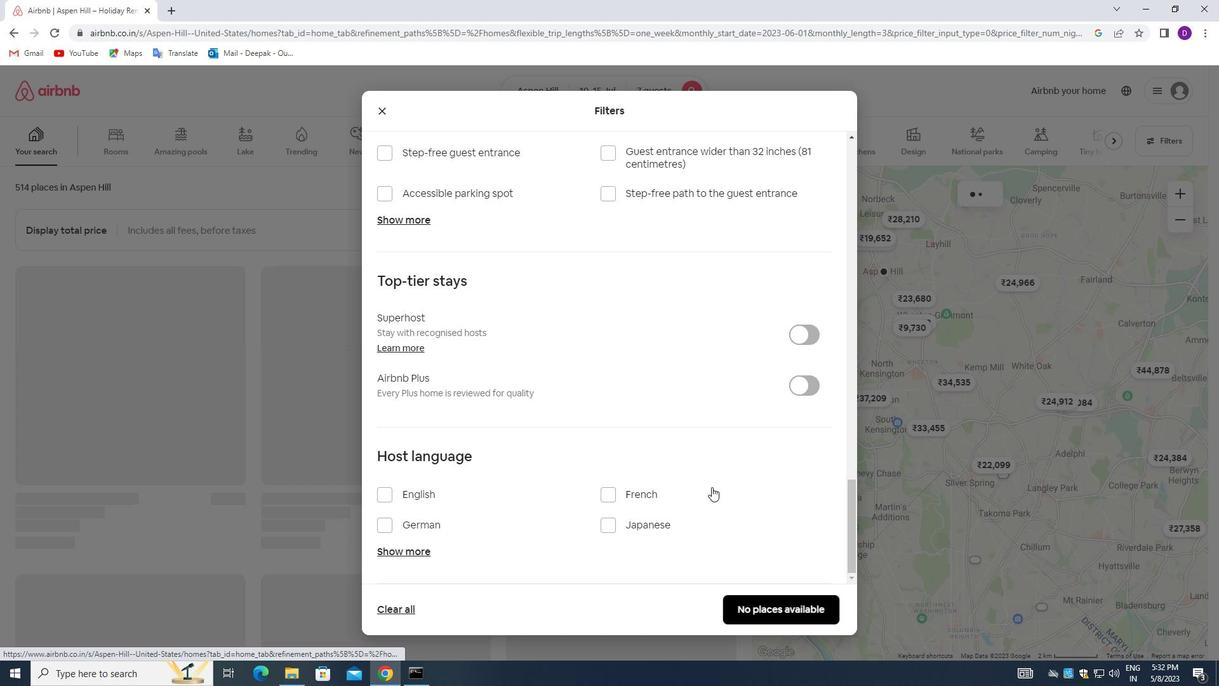 
